 Task: Search one way flight ticket for 4 adults, 2 children, 2 infants in seat and 1 infant on lap in premium economy from Bloomington/normal: Central Illinois Regional Airport At Bloomington-normal to Fort Wayne: Fort Wayne International Airport on 5-4-2023. Choice of flights is Southwest. Number of bags: 2 checked bags. Price is upto 84000. Outbound departure time preference is 15:15.
Action: Mouse moved to (365, 337)
Screenshot: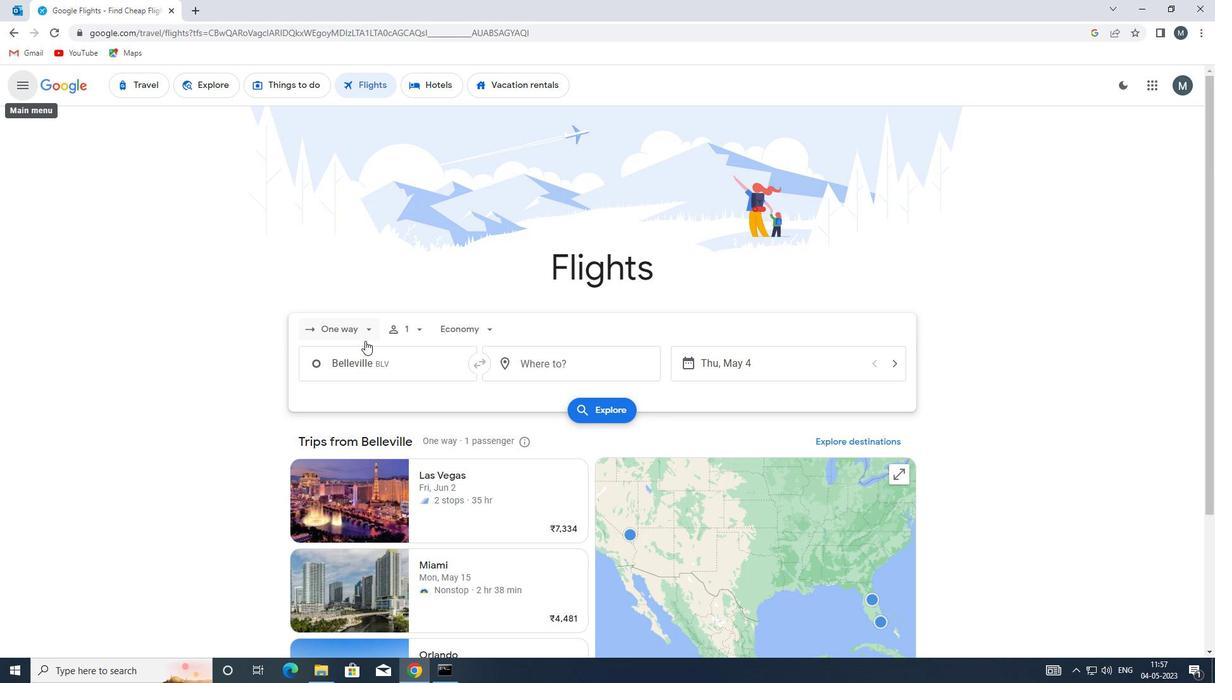 
Action: Mouse pressed left at (365, 337)
Screenshot: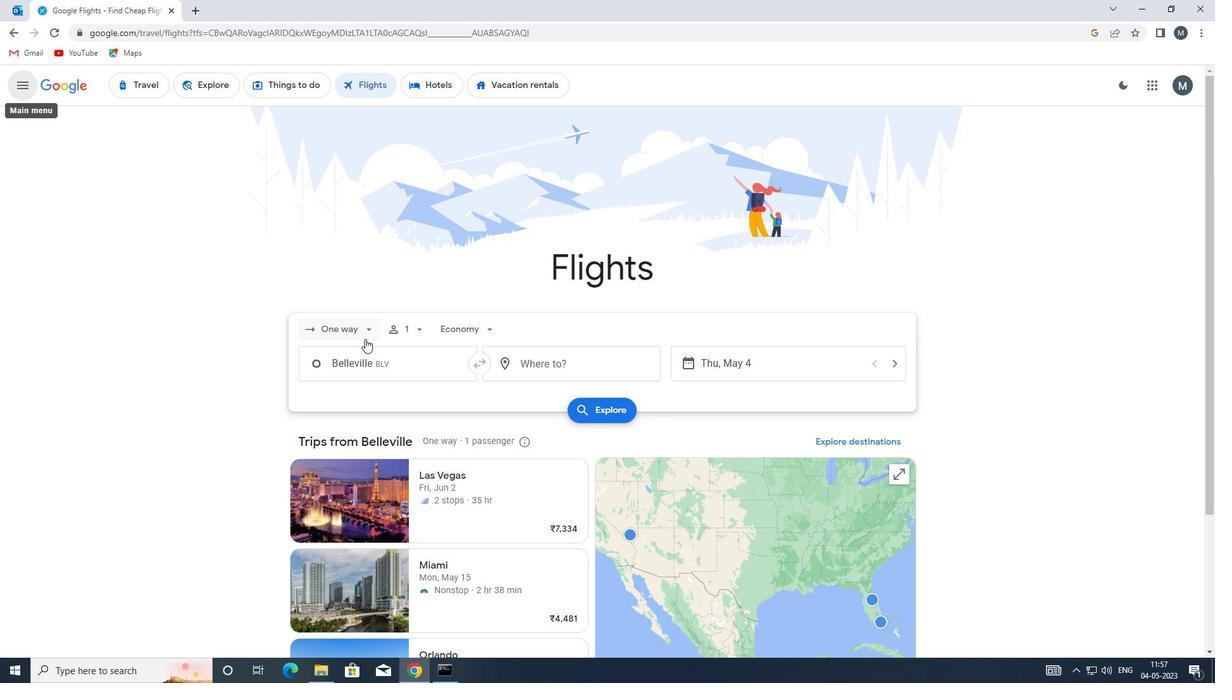 
Action: Mouse moved to (370, 385)
Screenshot: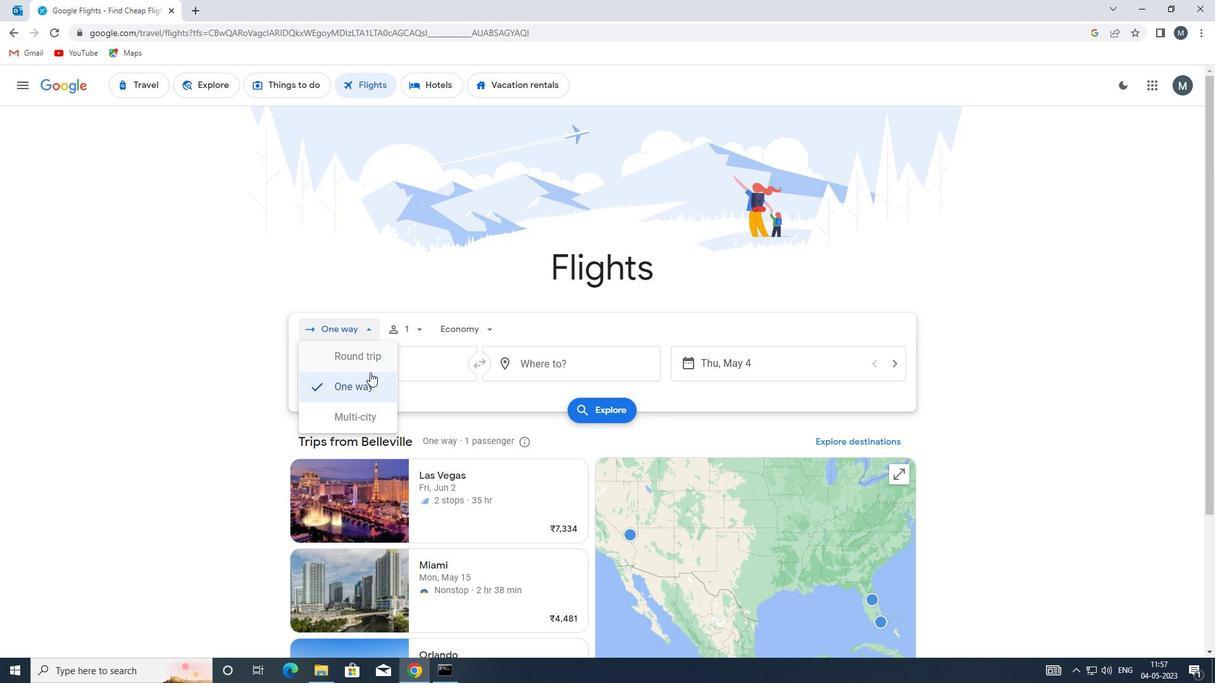 
Action: Mouse pressed left at (370, 385)
Screenshot: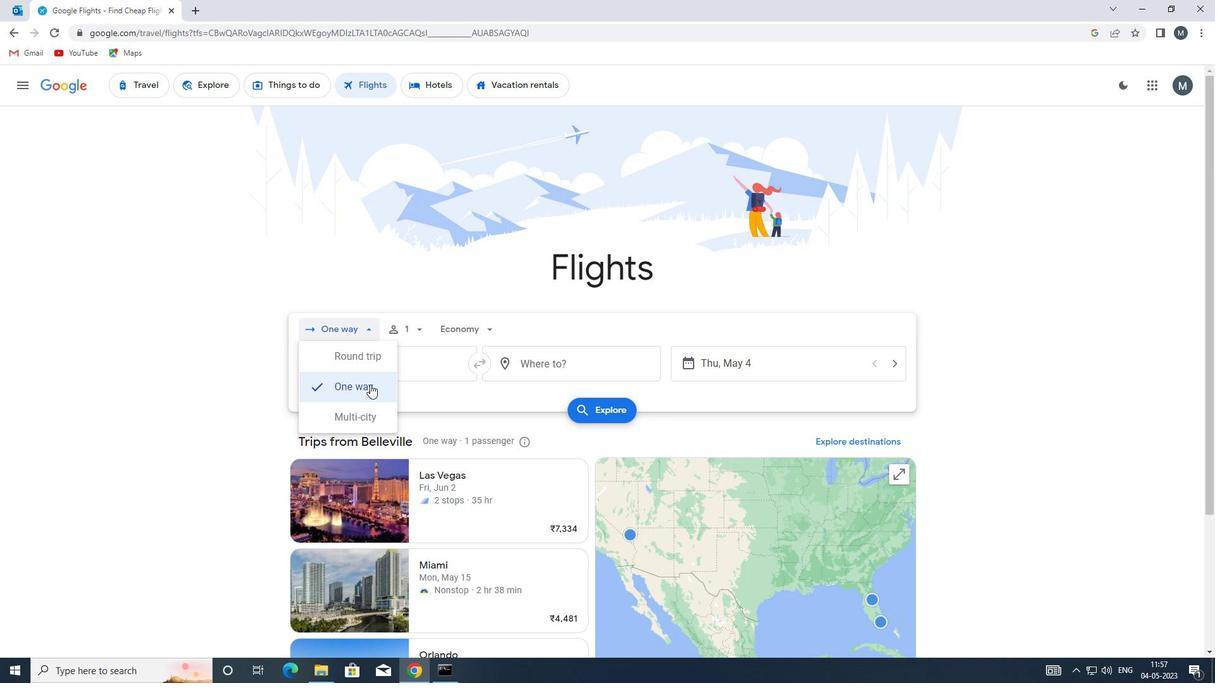 
Action: Mouse moved to (421, 333)
Screenshot: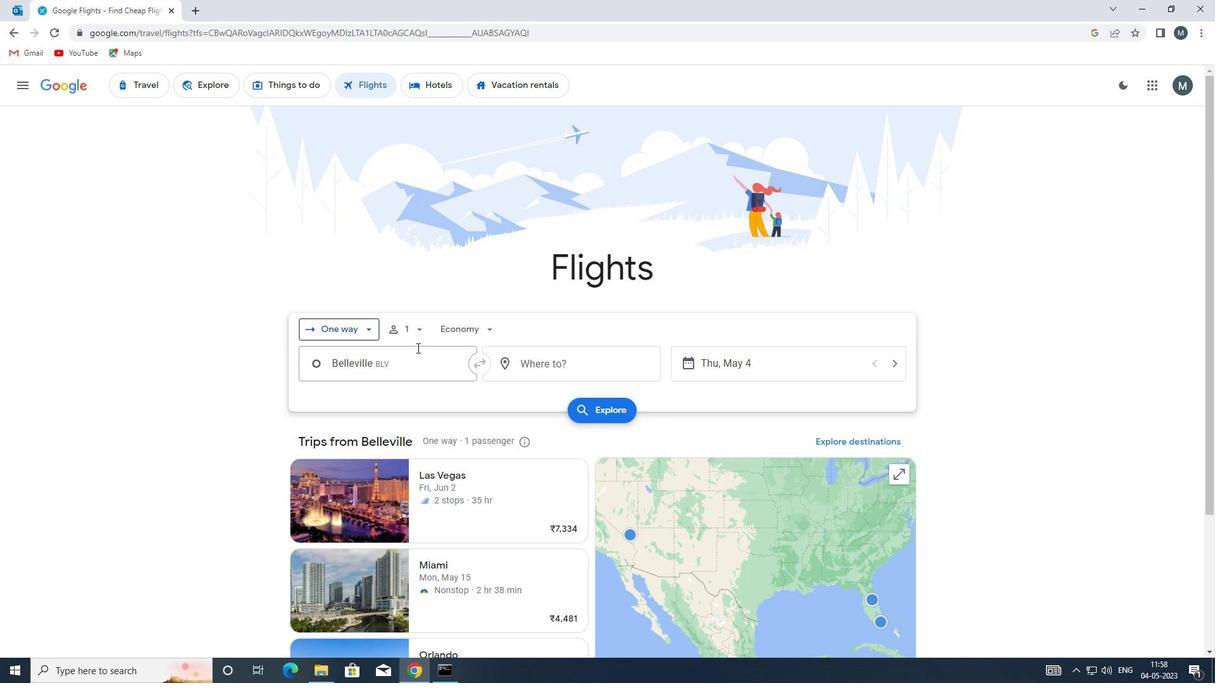 
Action: Mouse pressed left at (421, 333)
Screenshot: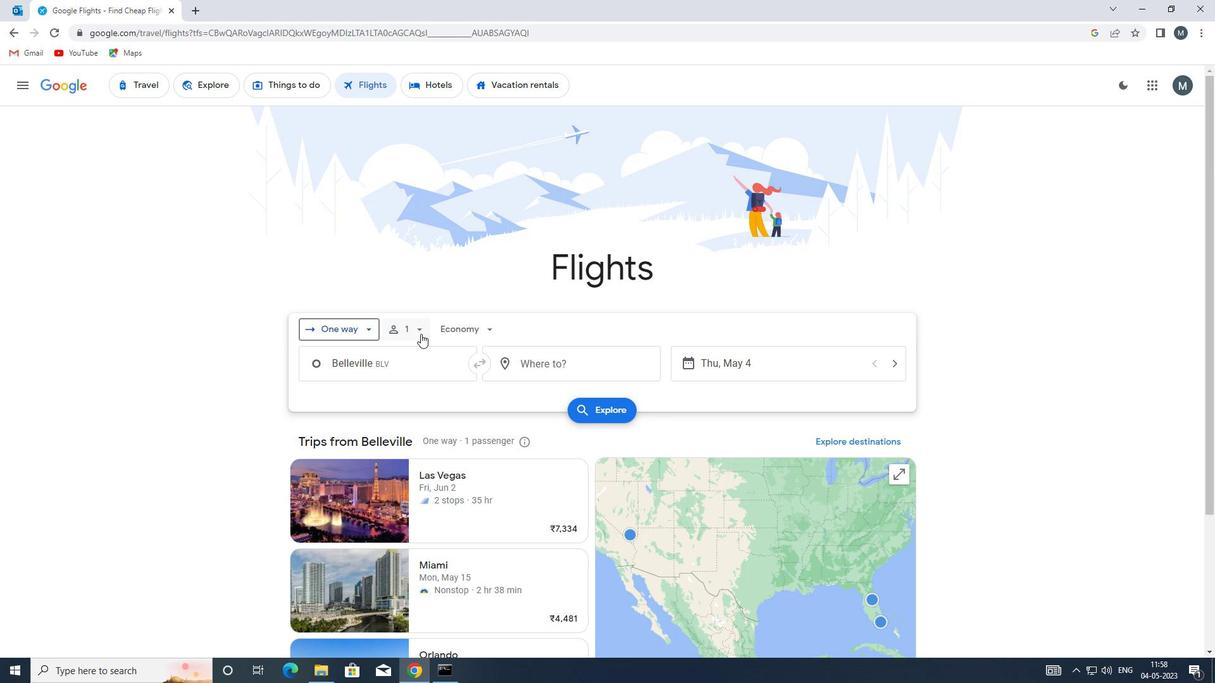 
Action: Mouse moved to (521, 363)
Screenshot: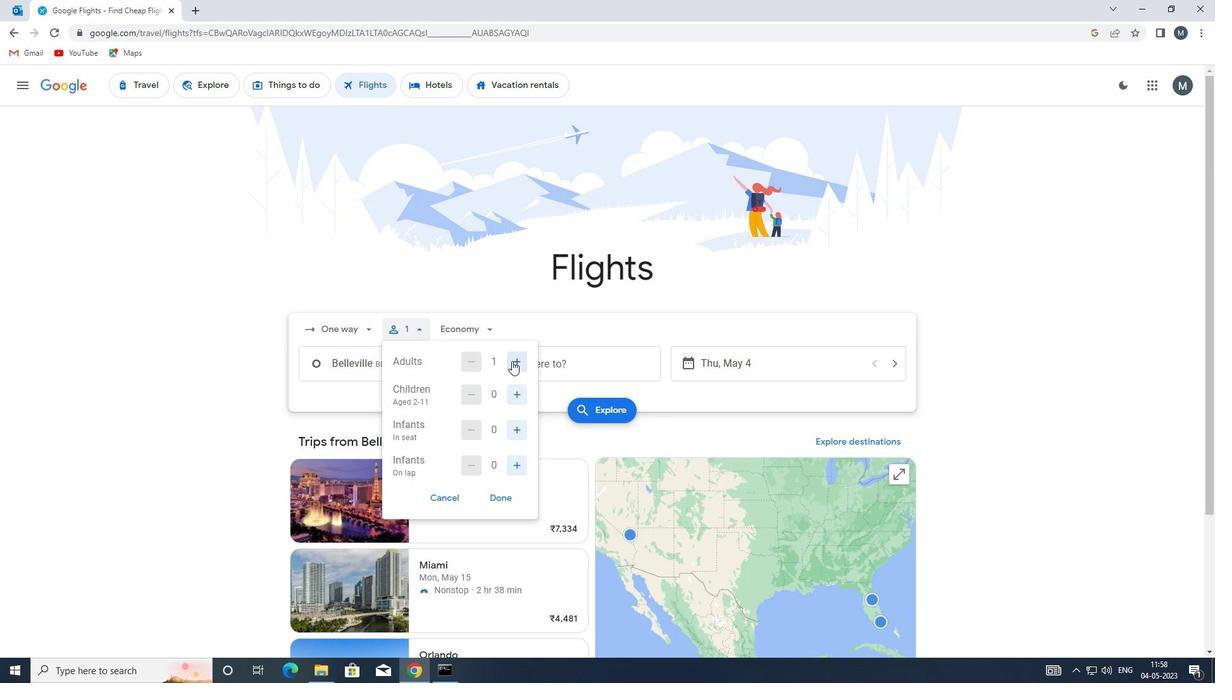 
Action: Mouse pressed left at (521, 363)
Screenshot: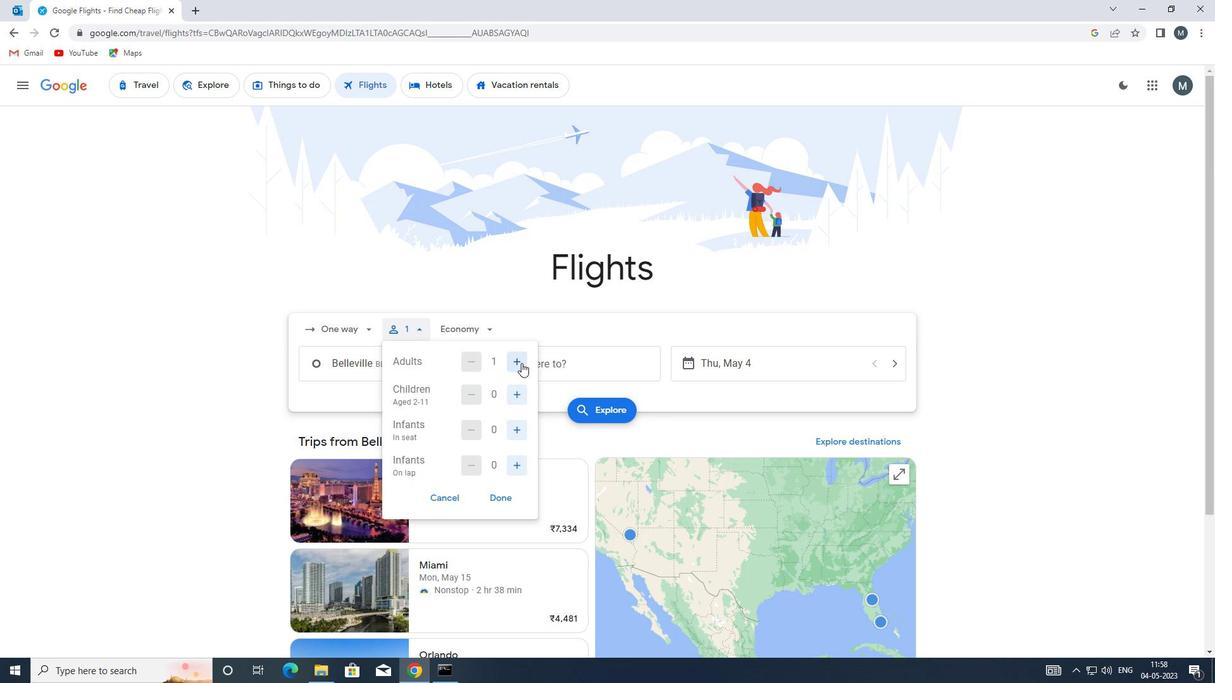 
Action: Mouse moved to (522, 363)
Screenshot: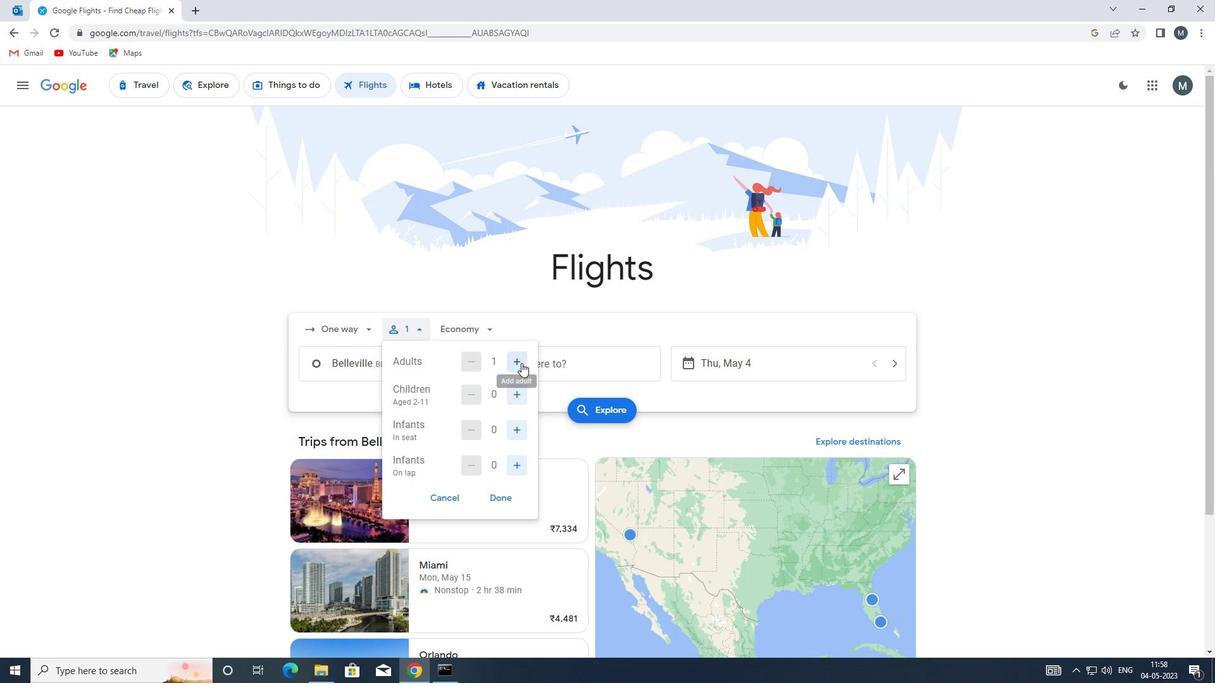 
Action: Mouse pressed left at (522, 363)
Screenshot: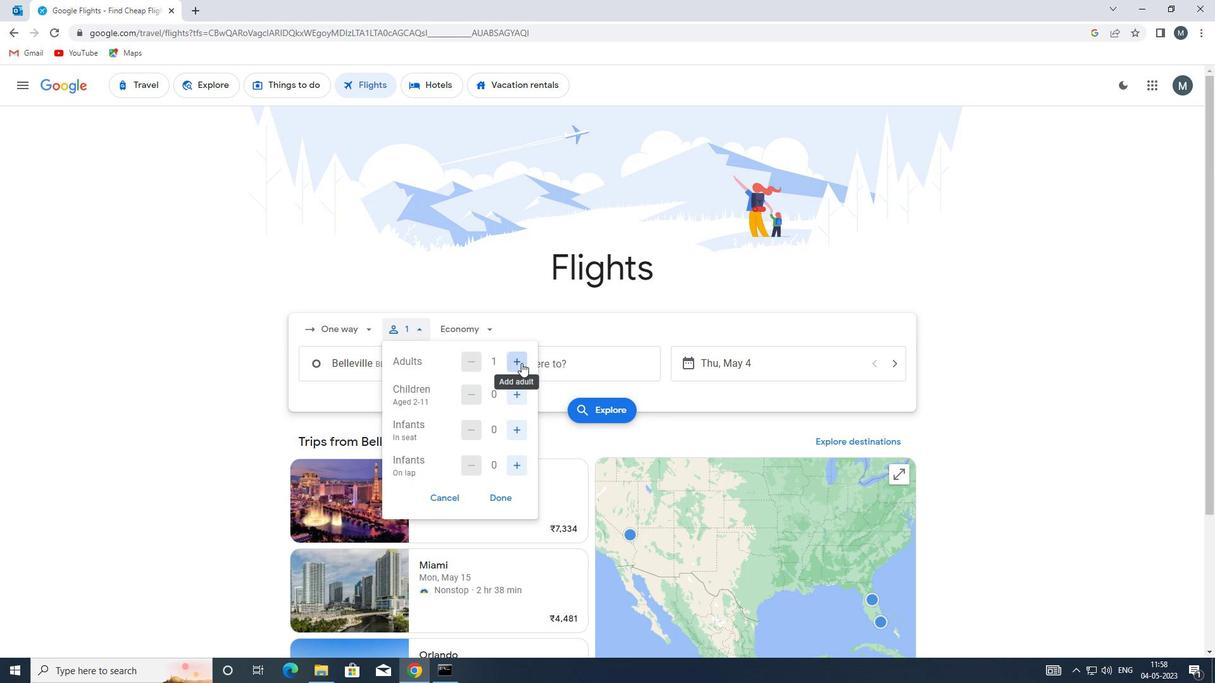 
Action: Mouse pressed left at (522, 363)
Screenshot: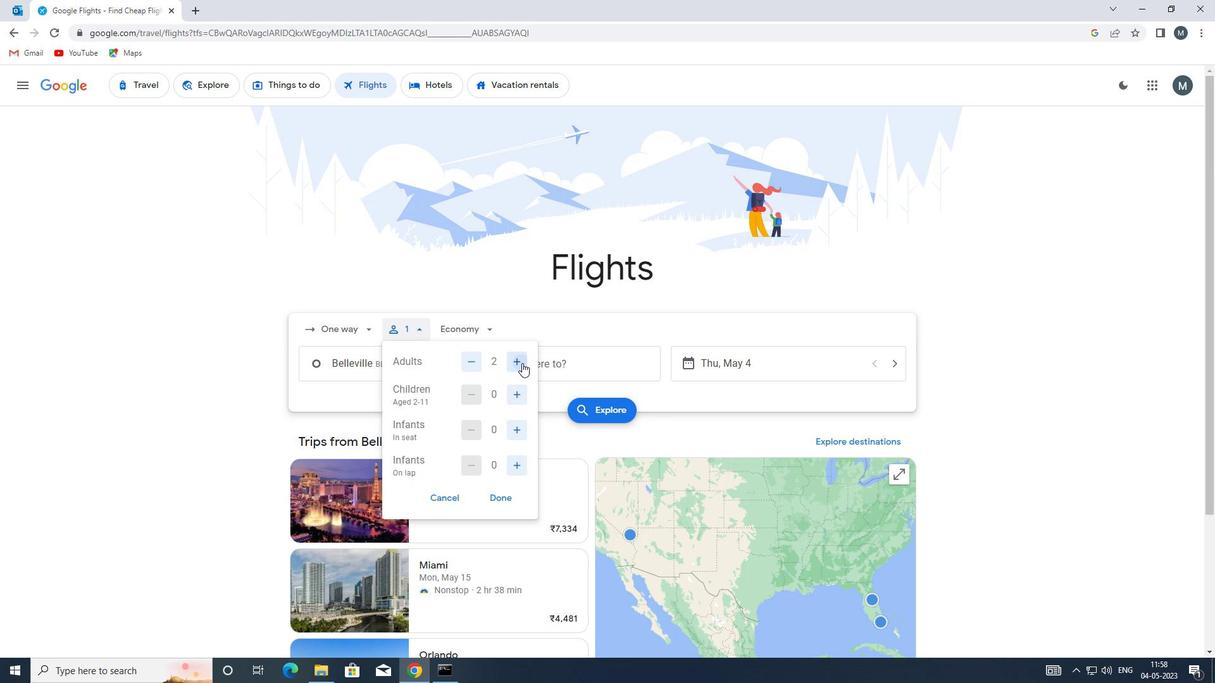 
Action: Mouse moved to (518, 396)
Screenshot: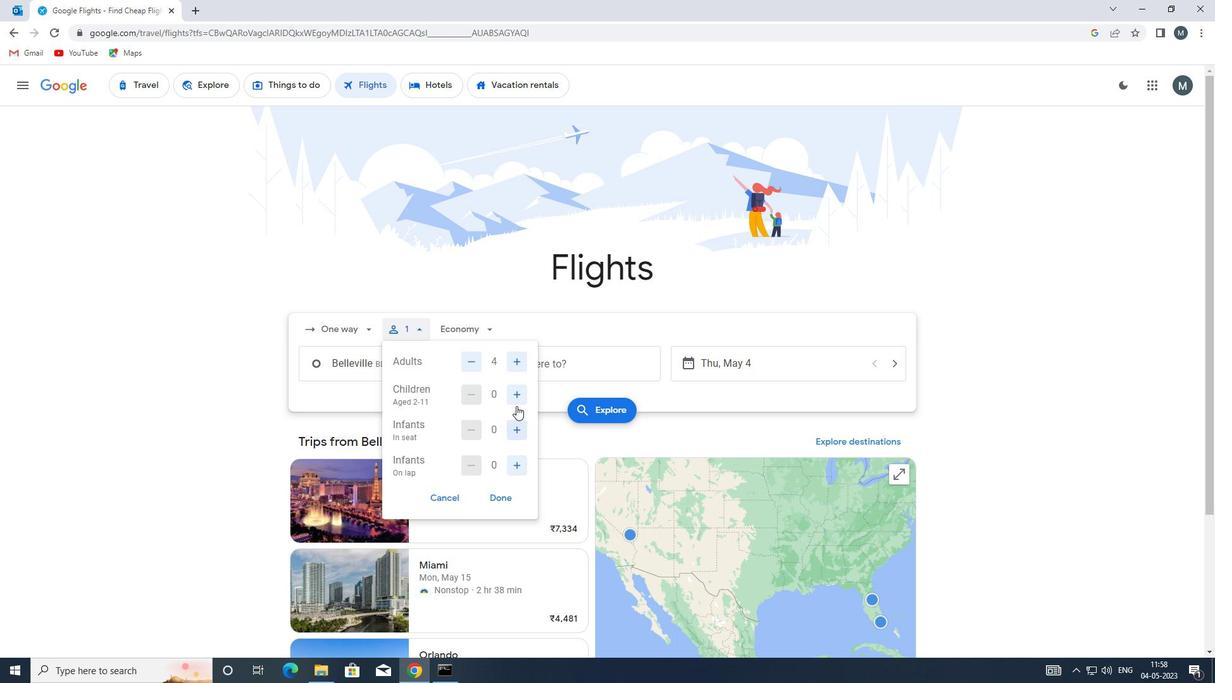 
Action: Mouse pressed left at (518, 396)
Screenshot: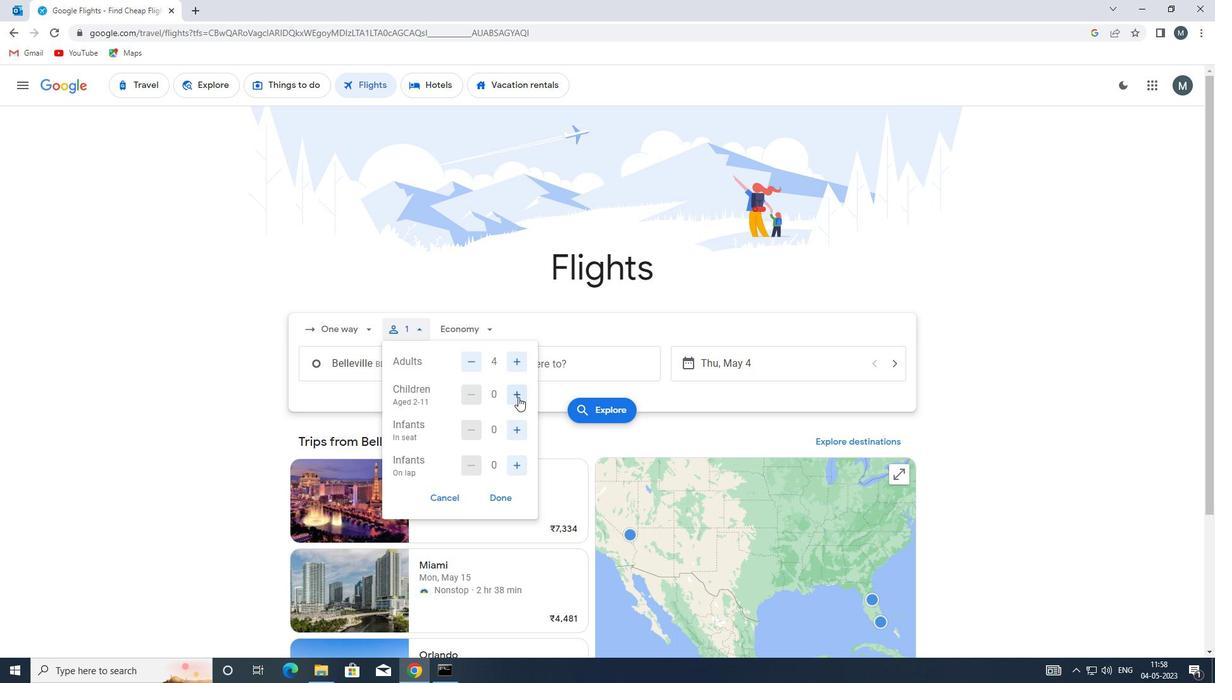 
Action: Mouse pressed left at (518, 396)
Screenshot: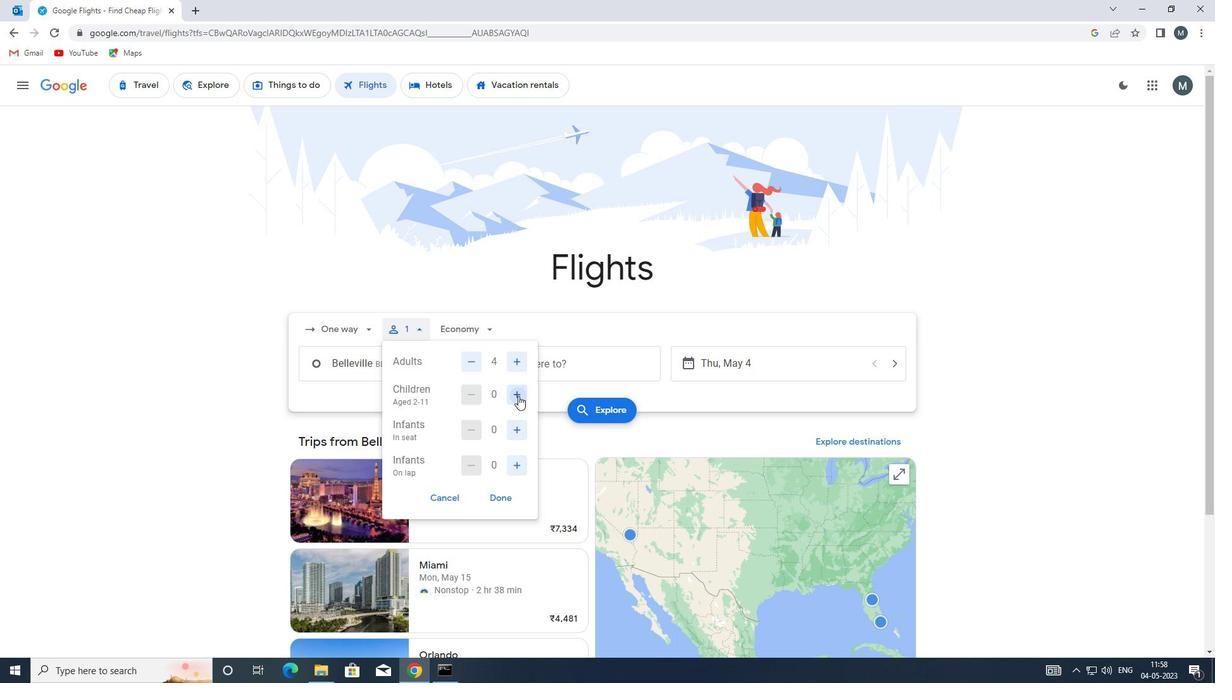 
Action: Mouse moved to (511, 431)
Screenshot: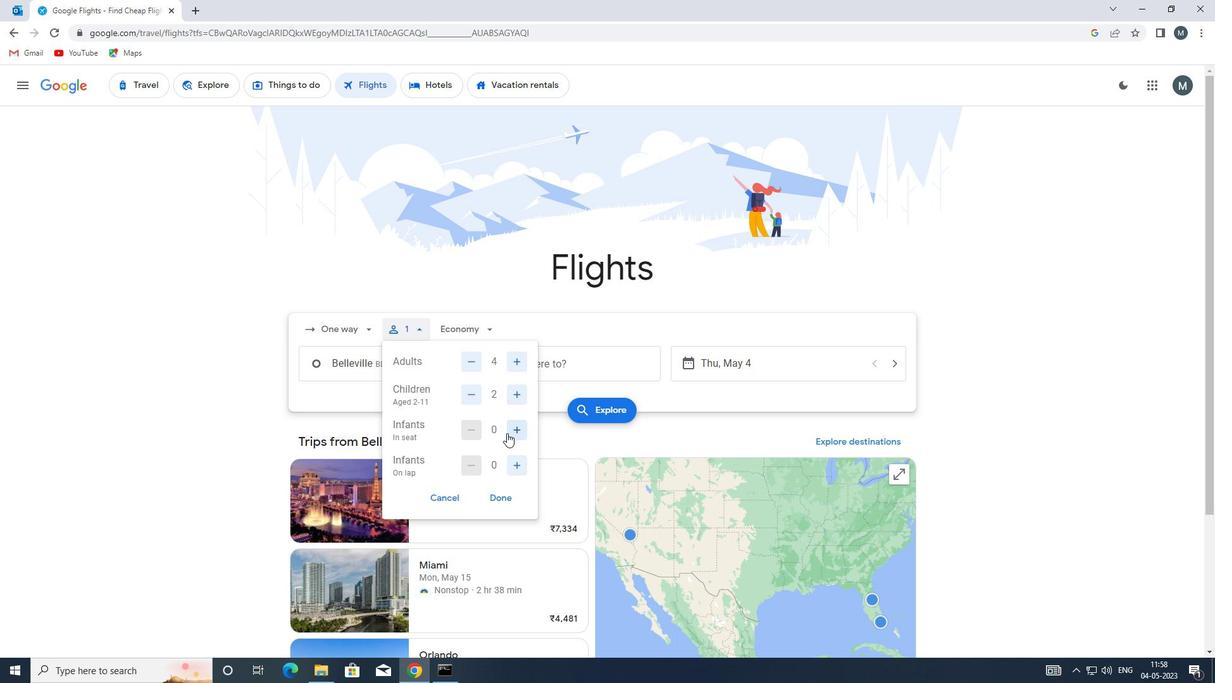 
Action: Mouse pressed left at (511, 431)
Screenshot: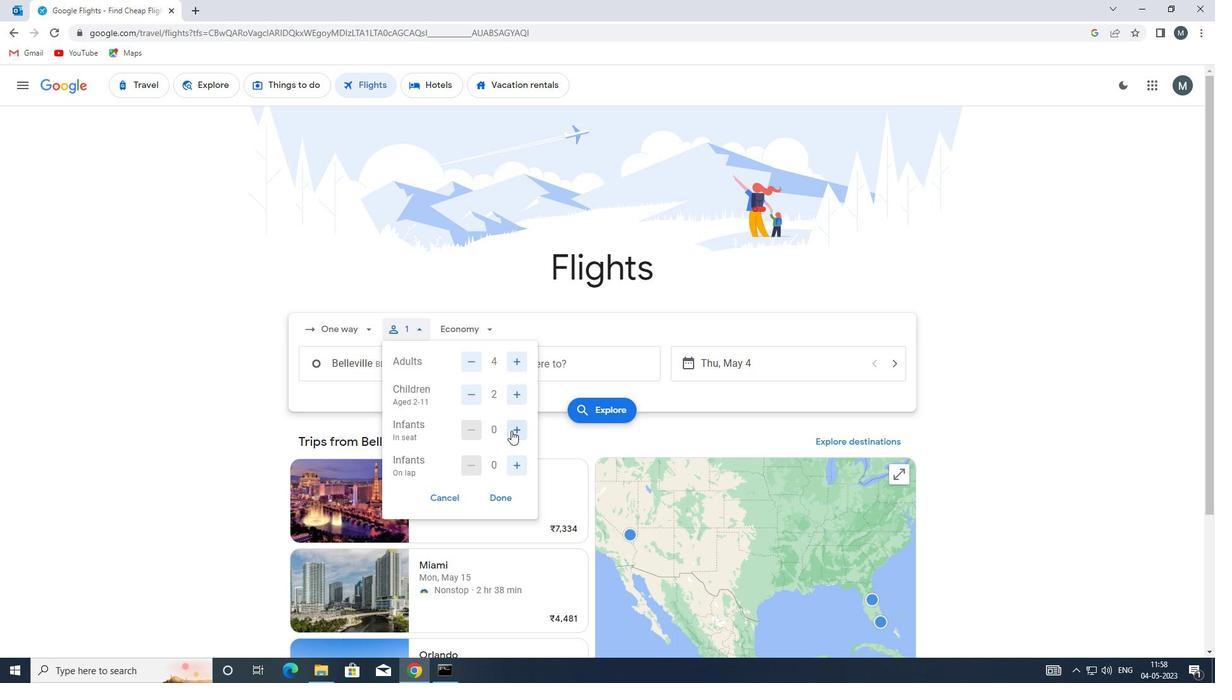 
Action: Mouse pressed left at (511, 431)
Screenshot: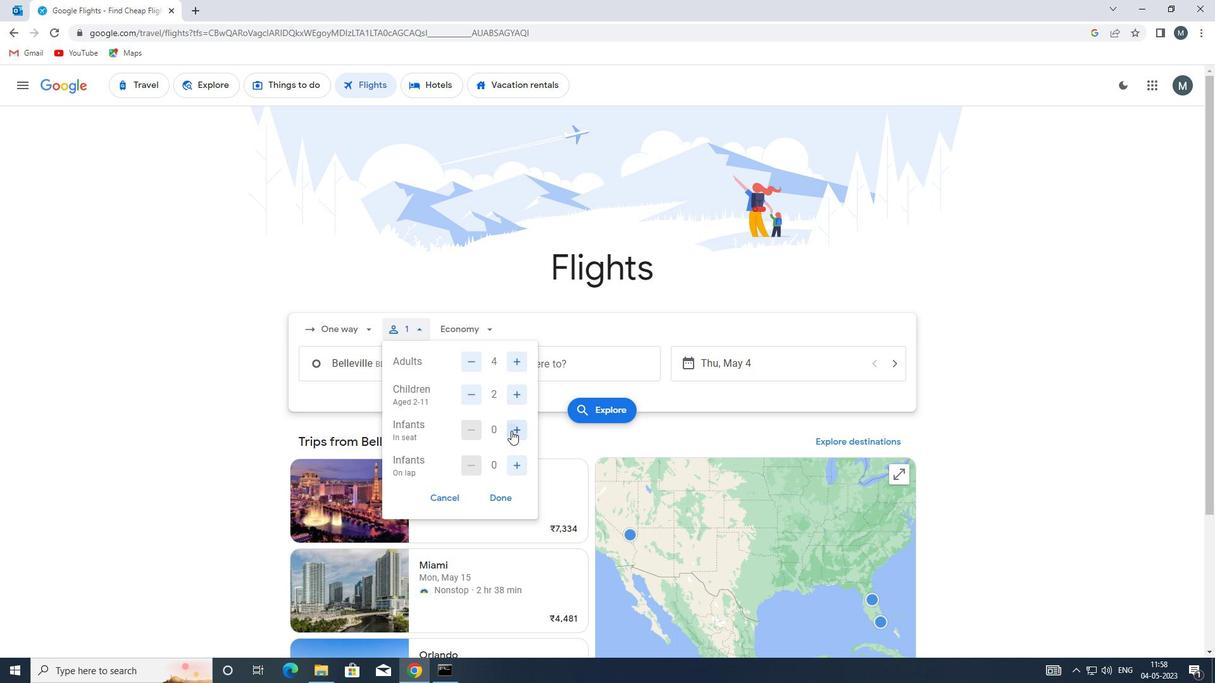 
Action: Mouse moved to (513, 461)
Screenshot: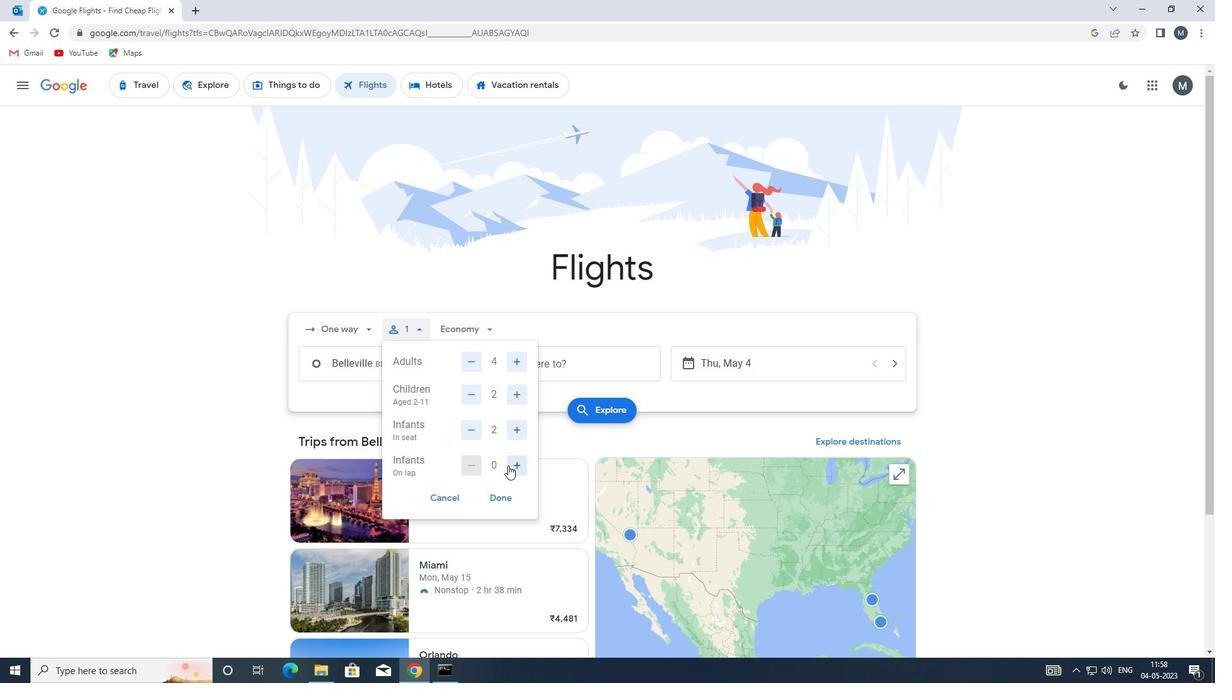 
Action: Mouse pressed left at (513, 461)
Screenshot: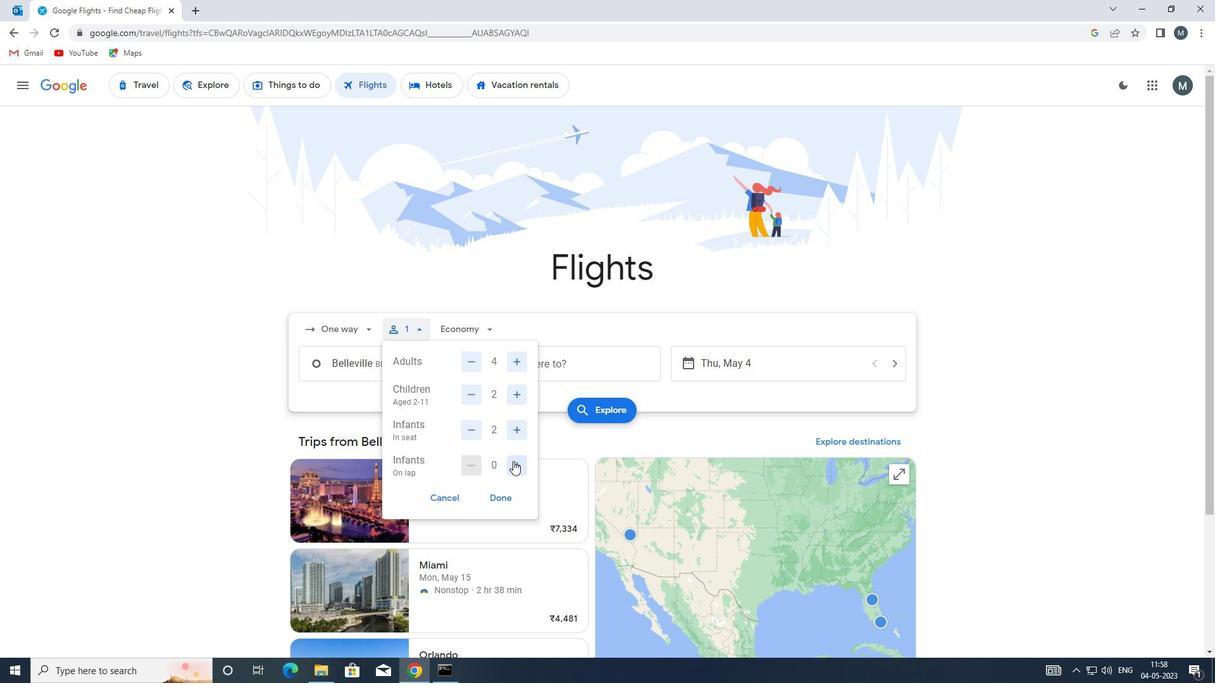 
Action: Mouse moved to (509, 490)
Screenshot: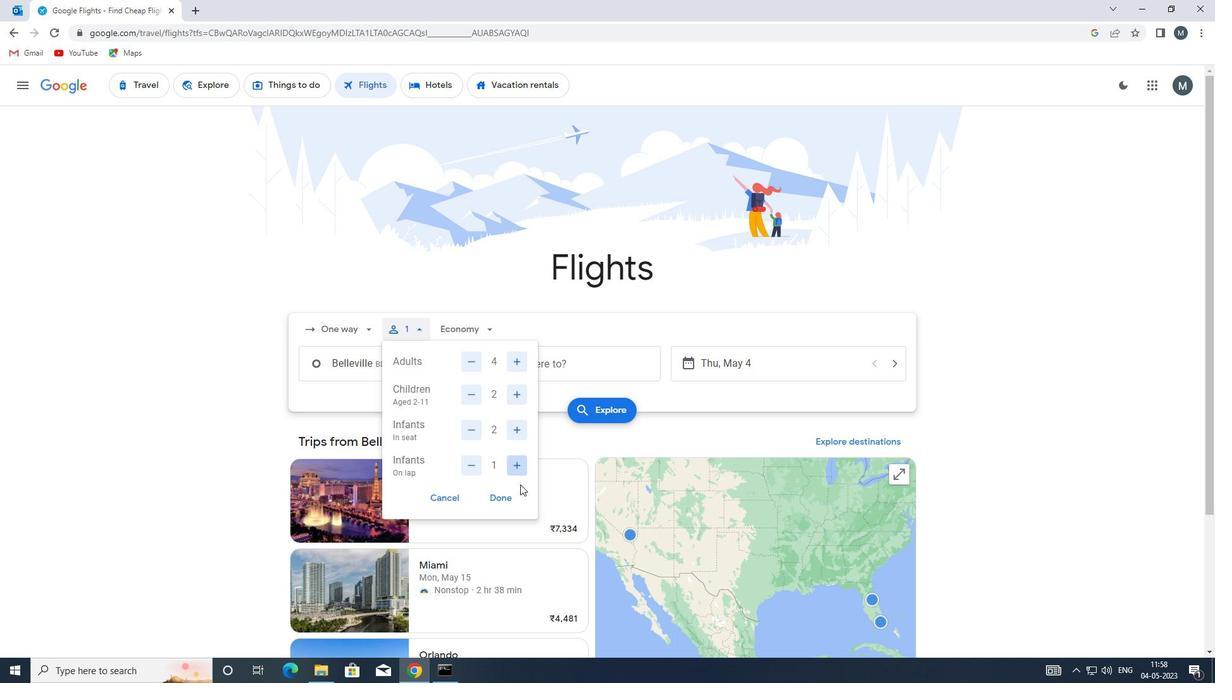 
Action: Mouse pressed left at (509, 490)
Screenshot: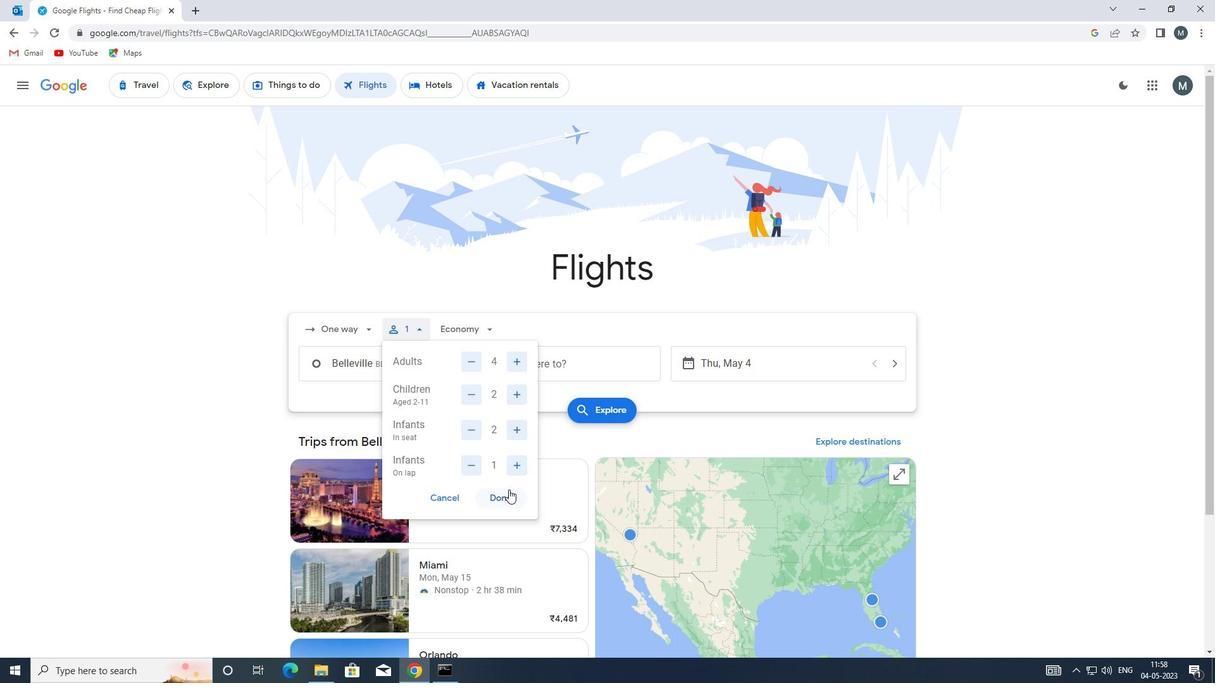 
Action: Mouse moved to (460, 321)
Screenshot: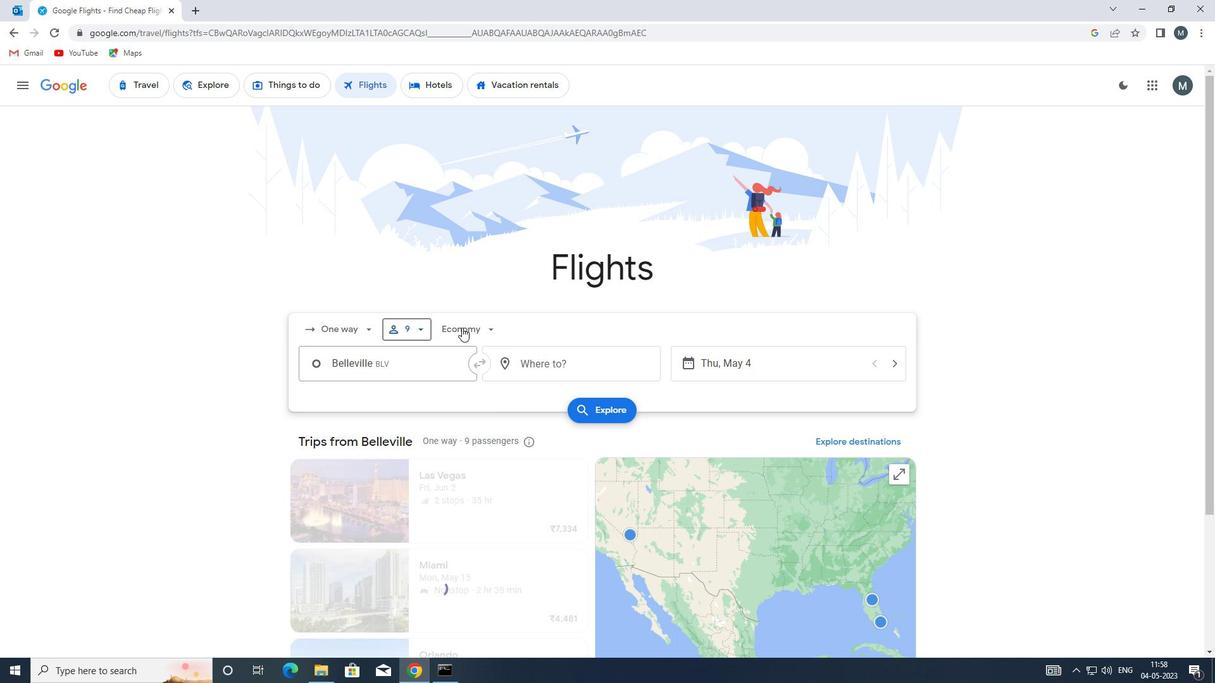 
Action: Mouse pressed left at (460, 321)
Screenshot: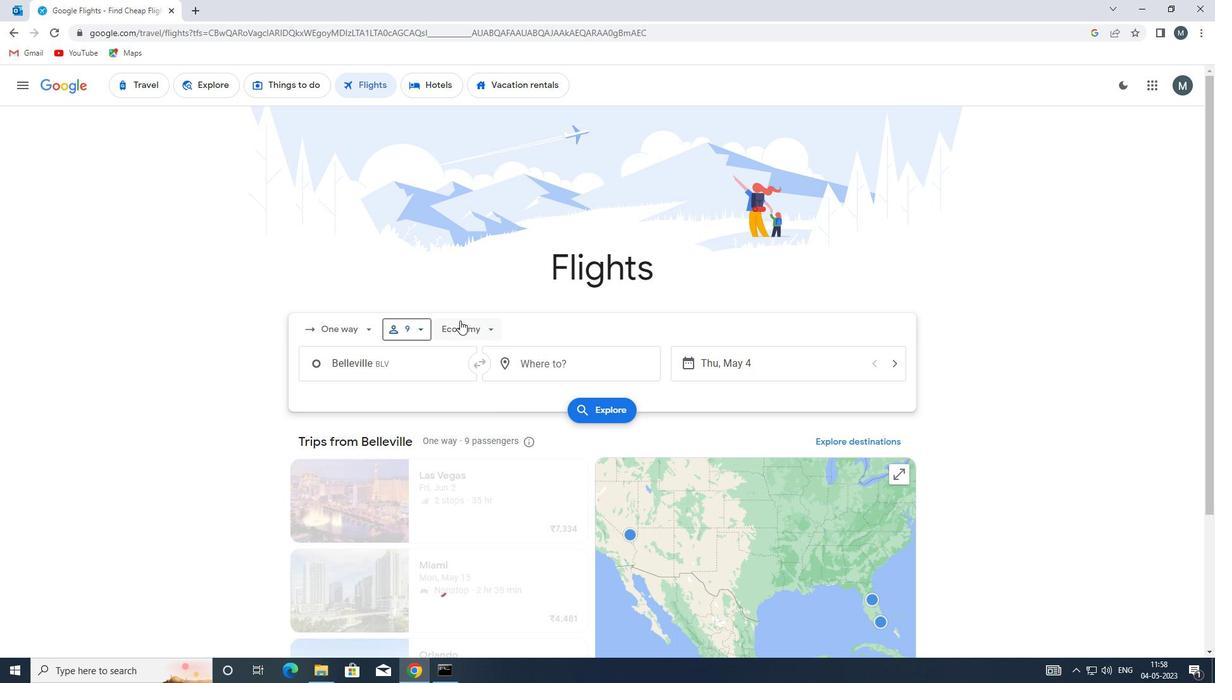 
Action: Mouse moved to (503, 390)
Screenshot: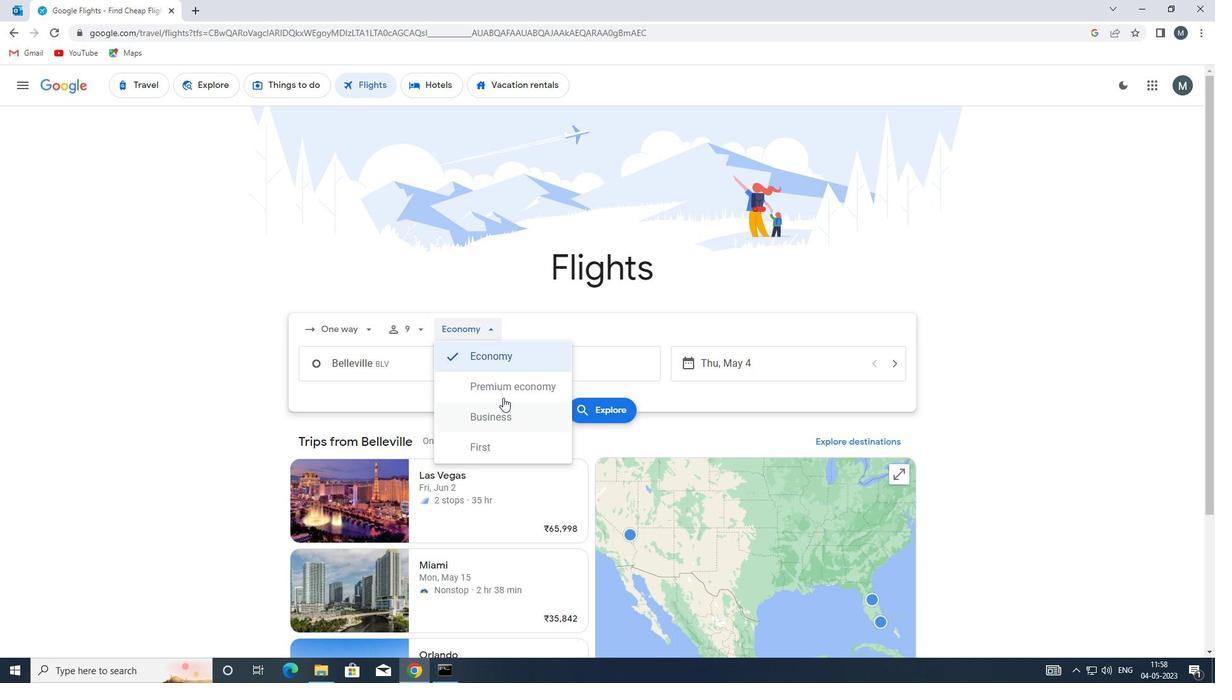 
Action: Mouse pressed left at (503, 390)
Screenshot: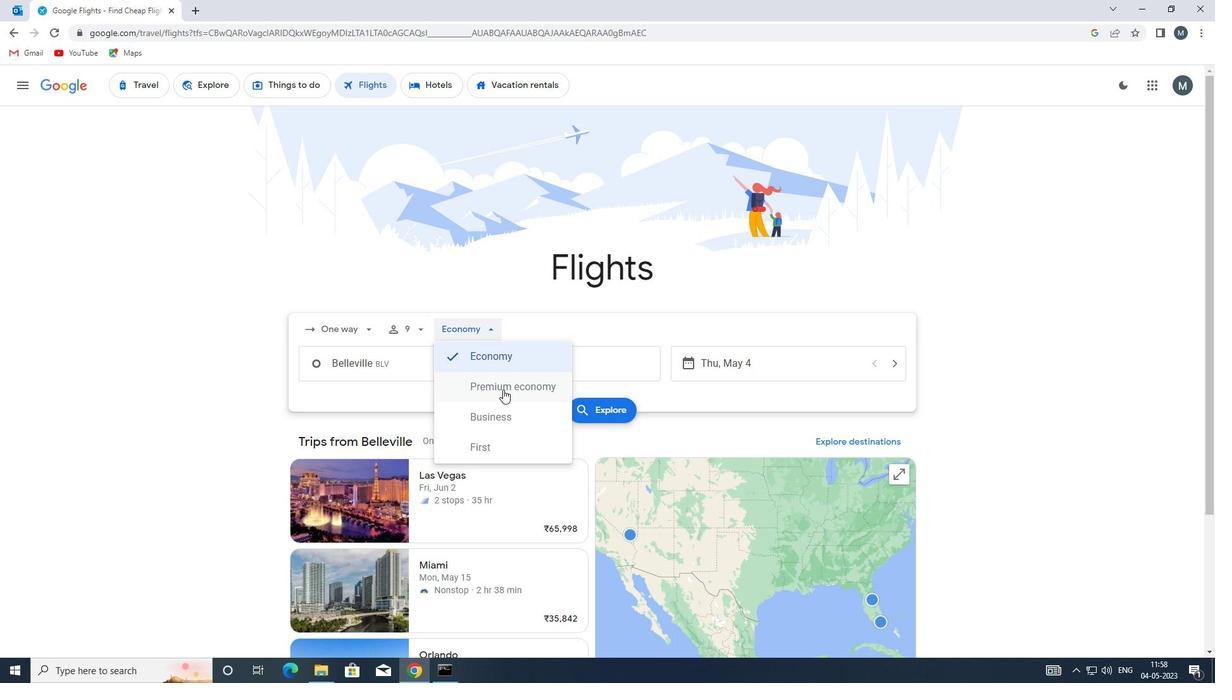 
Action: Mouse moved to (434, 371)
Screenshot: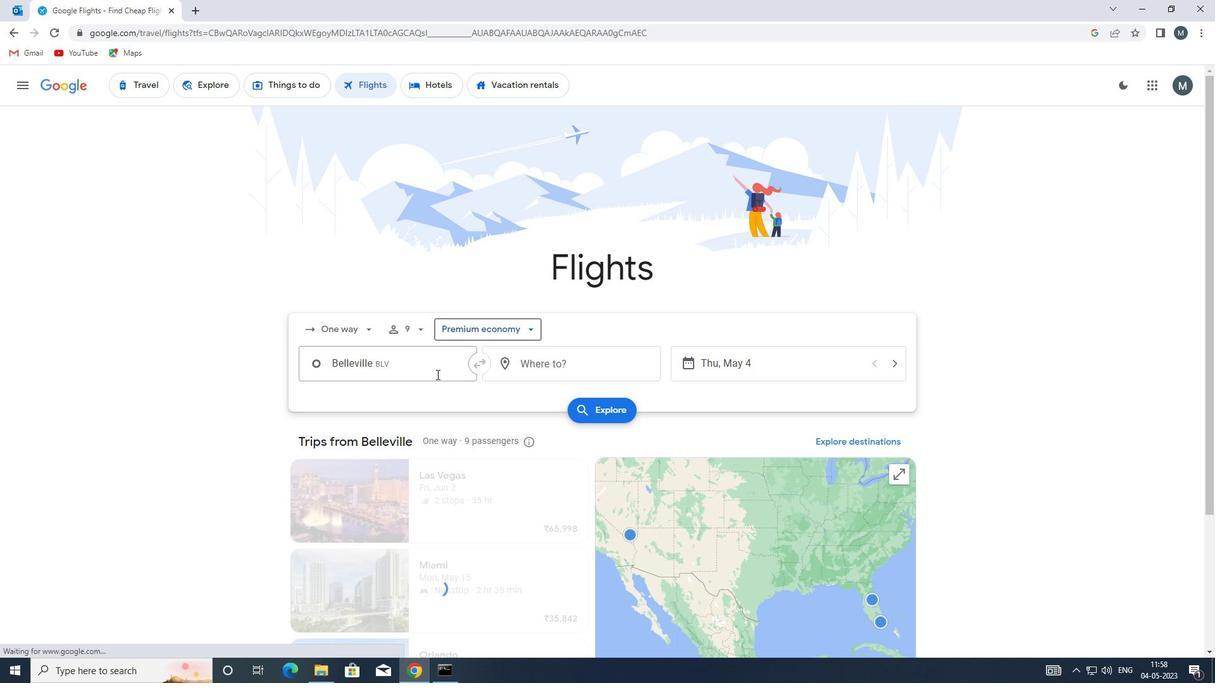
Action: Mouse pressed left at (434, 371)
Screenshot: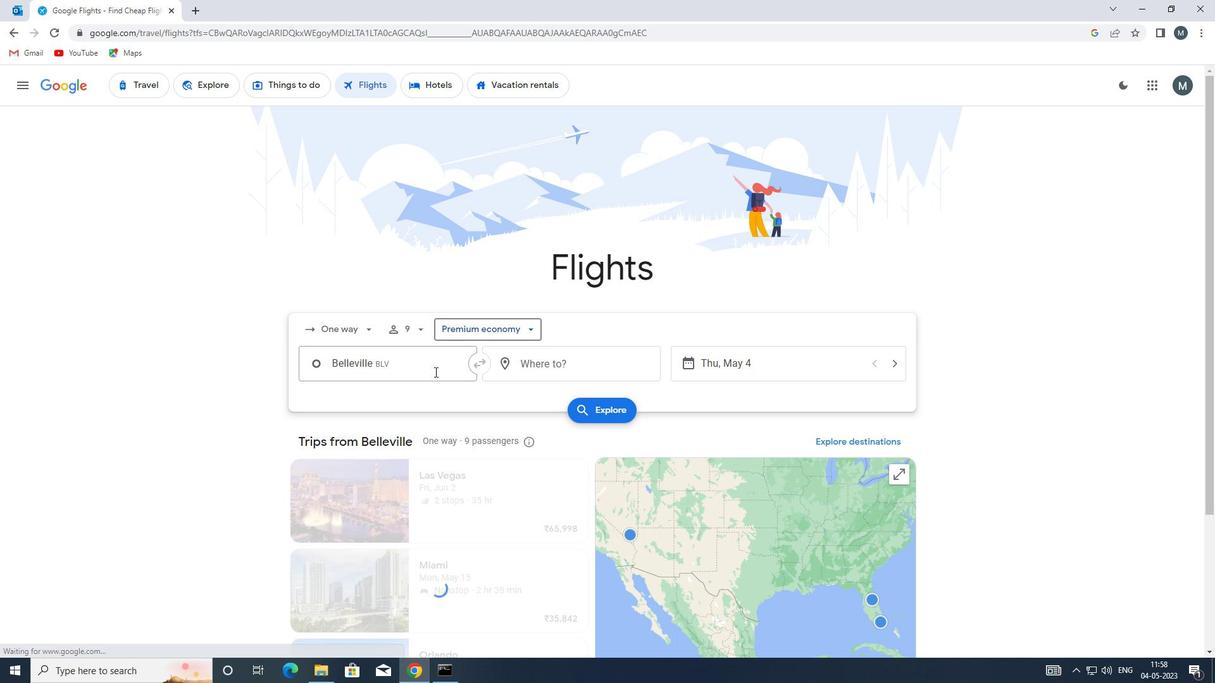 
Action: Mouse moved to (433, 371)
Screenshot: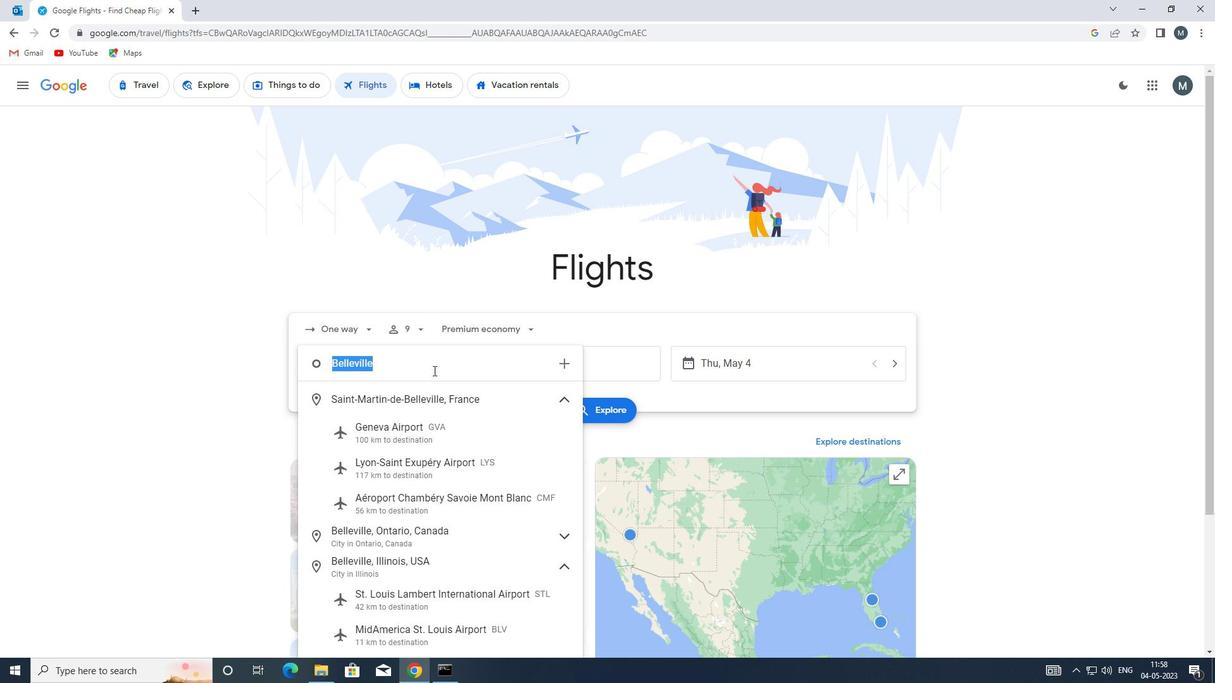 
Action: Key pressed bmi
Screenshot: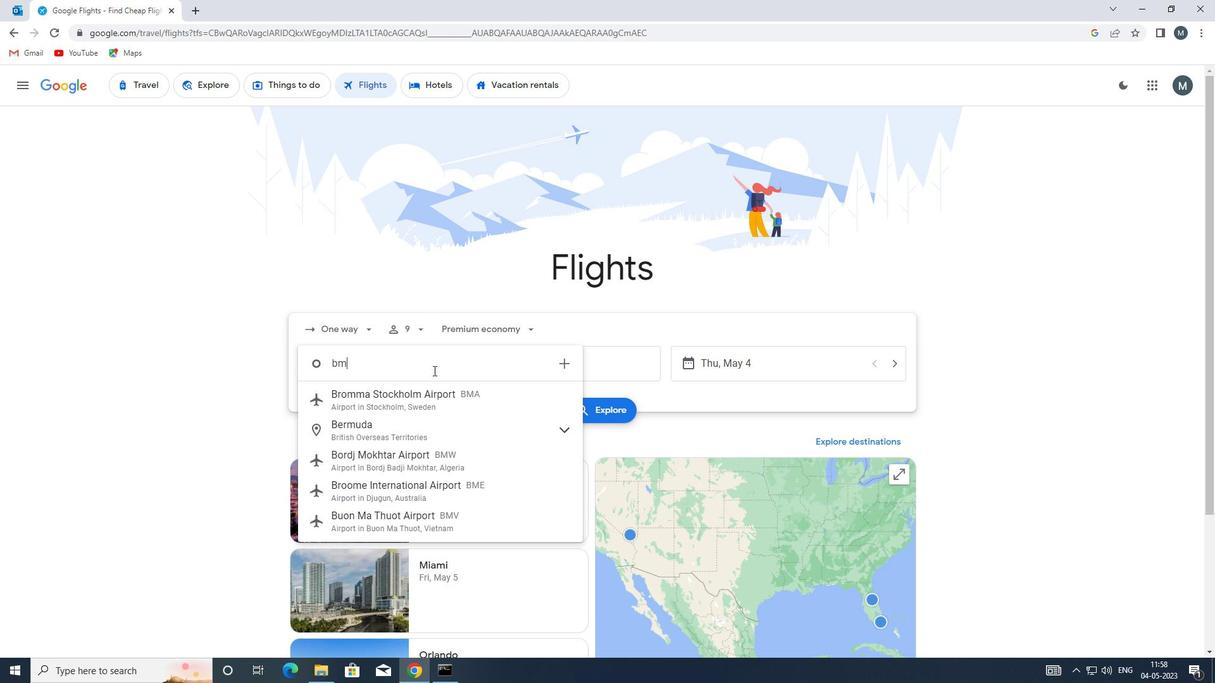 
Action: Mouse moved to (436, 399)
Screenshot: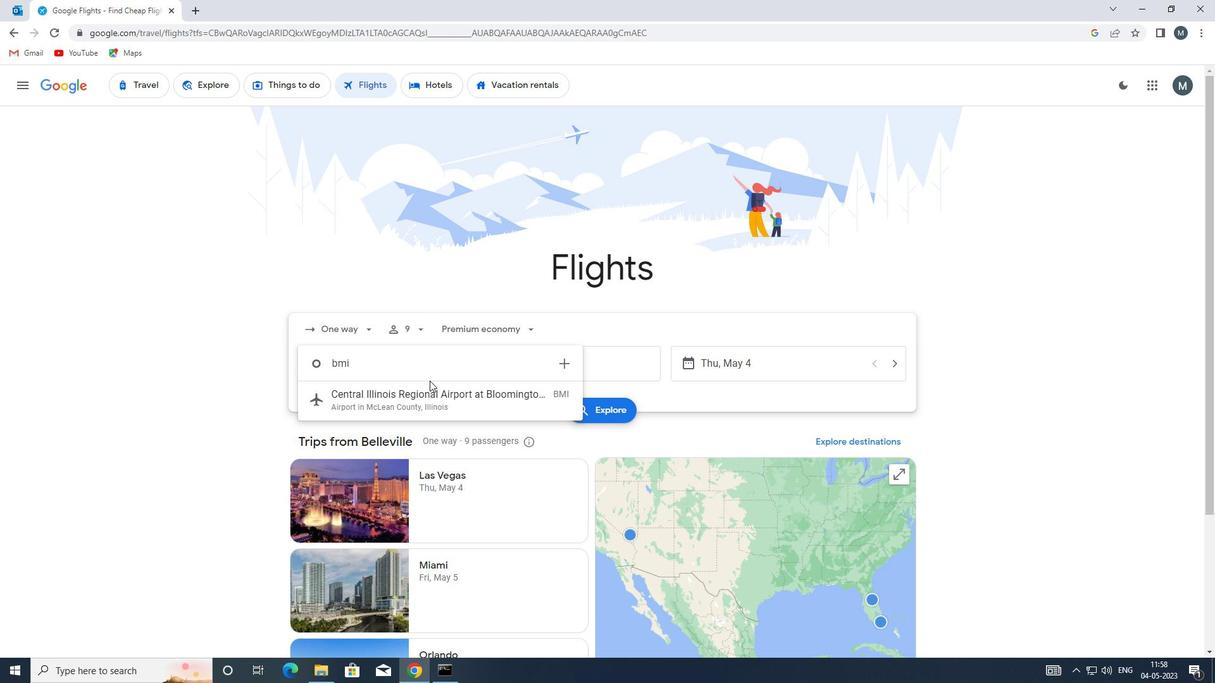
Action: Mouse pressed left at (436, 399)
Screenshot: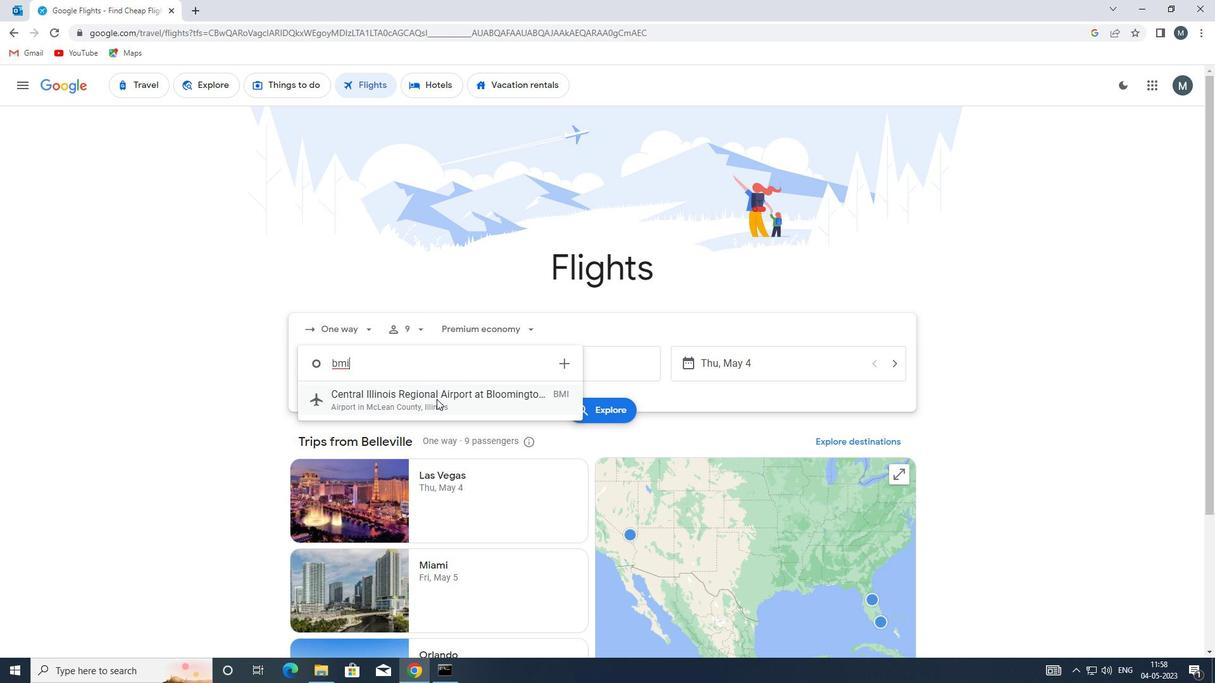 
Action: Mouse moved to (543, 366)
Screenshot: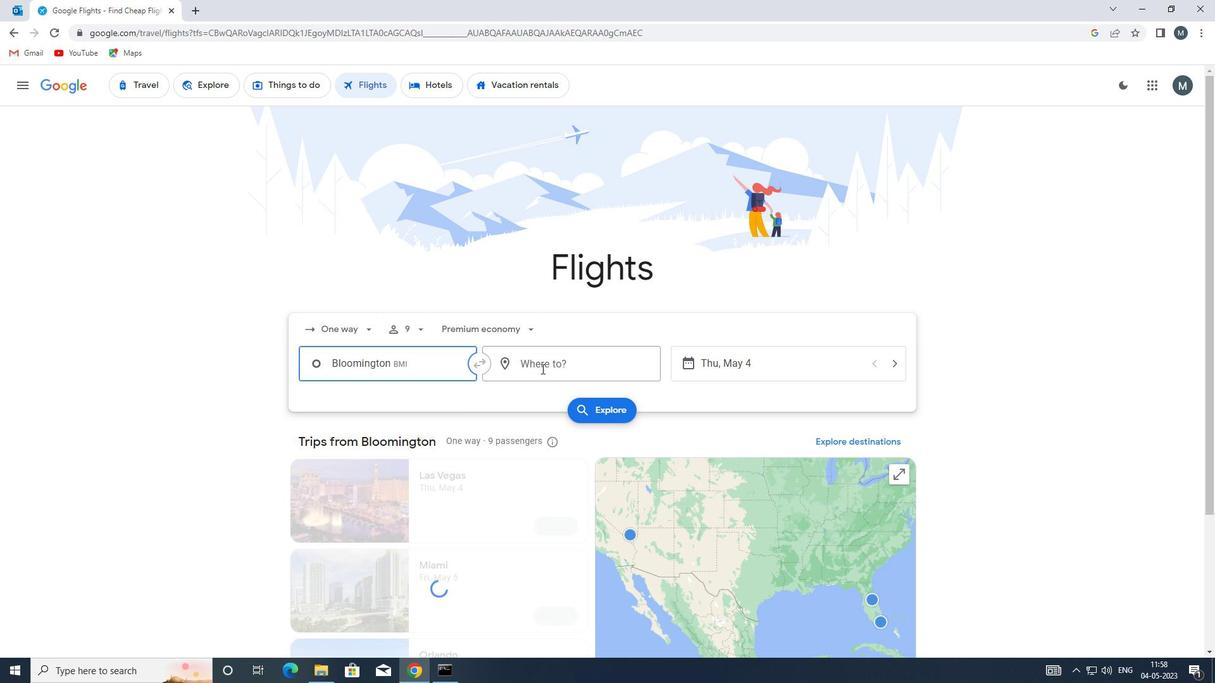 
Action: Mouse pressed left at (543, 366)
Screenshot: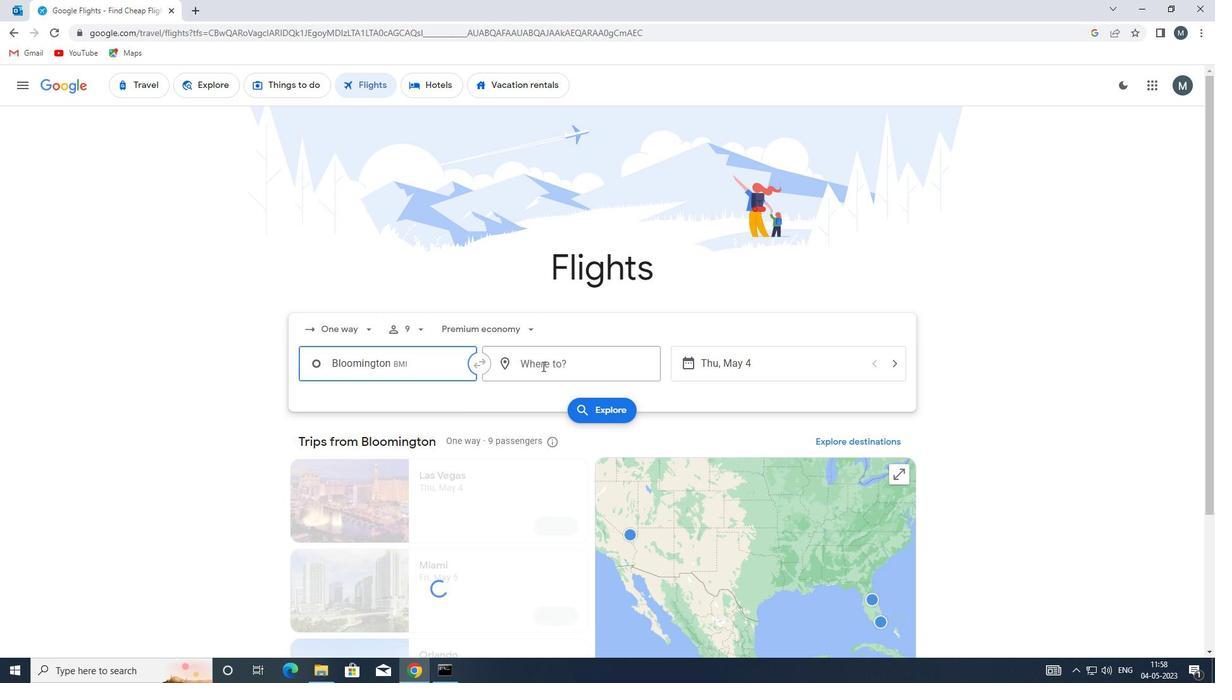 
Action: Key pressed fw
Screenshot: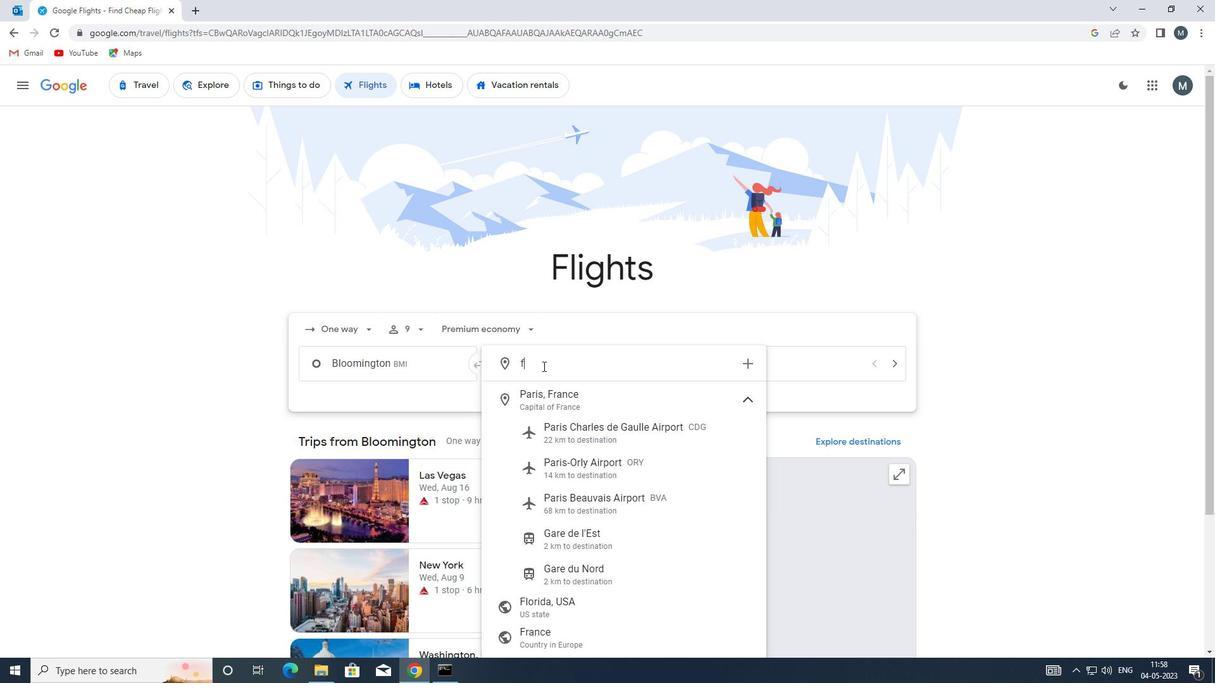 
Action: Mouse moved to (577, 390)
Screenshot: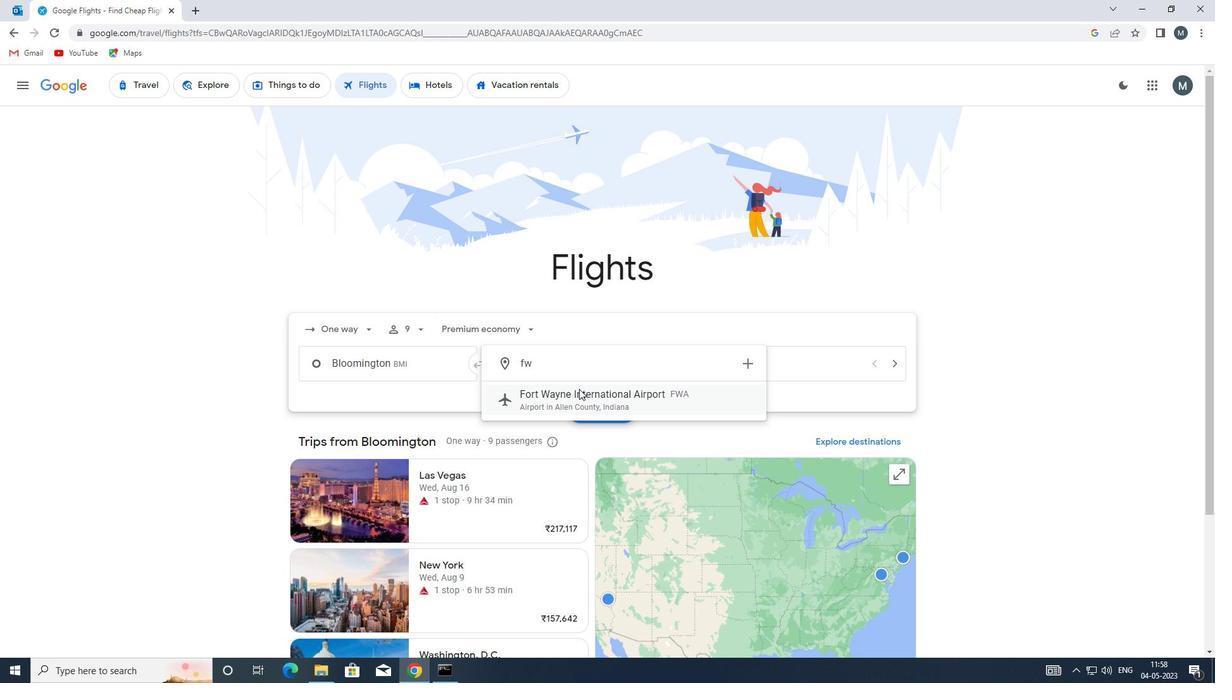 
Action: Mouse pressed left at (577, 390)
Screenshot: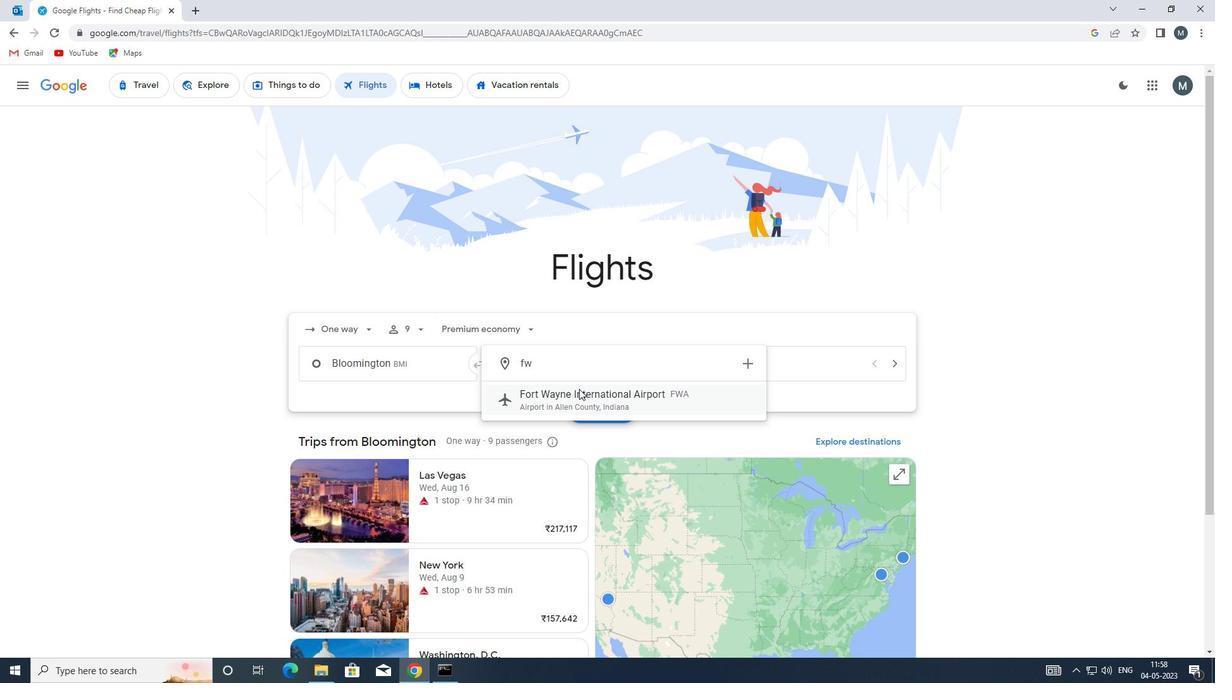 
Action: Mouse moved to (702, 362)
Screenshot: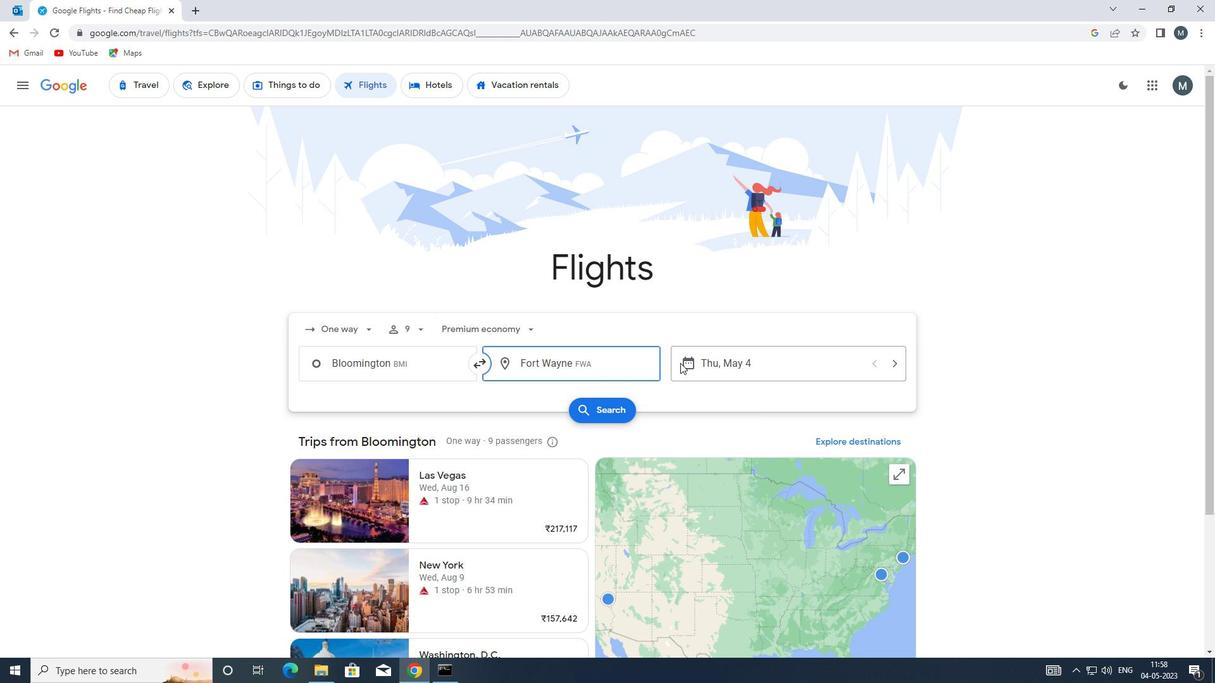 
Action: Mouse pressed left at (702, 362)
Screenshot: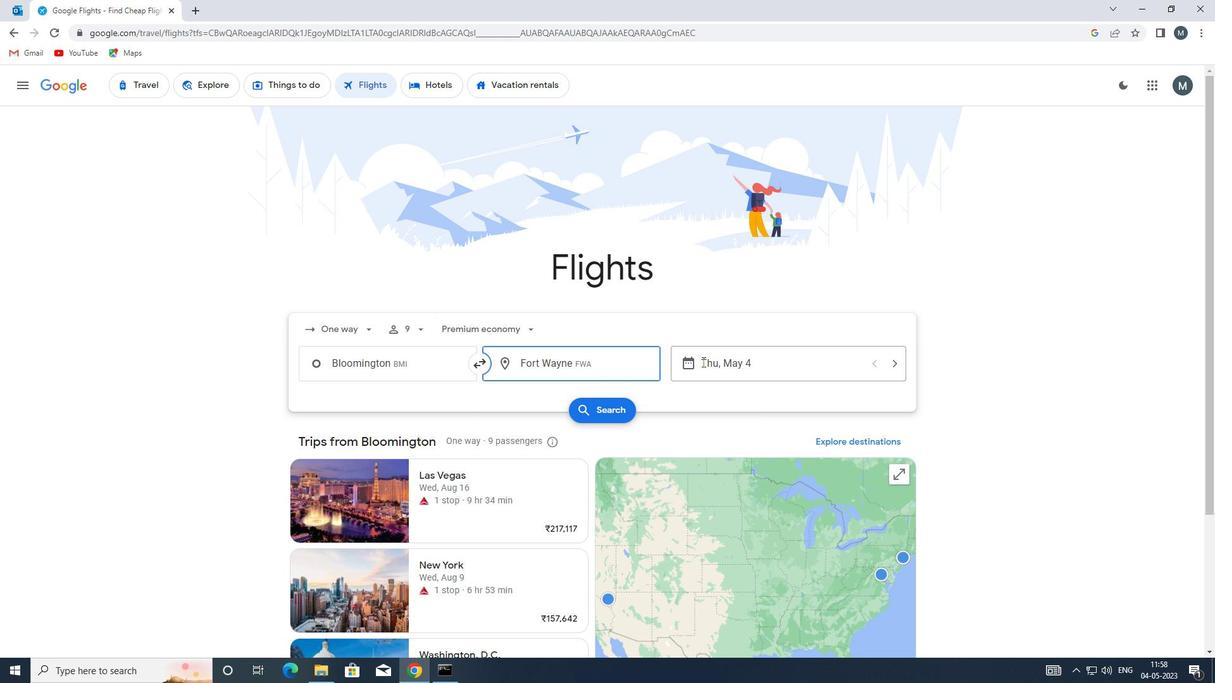 
Action: Mouse moved to (577, 428)
Screenshot: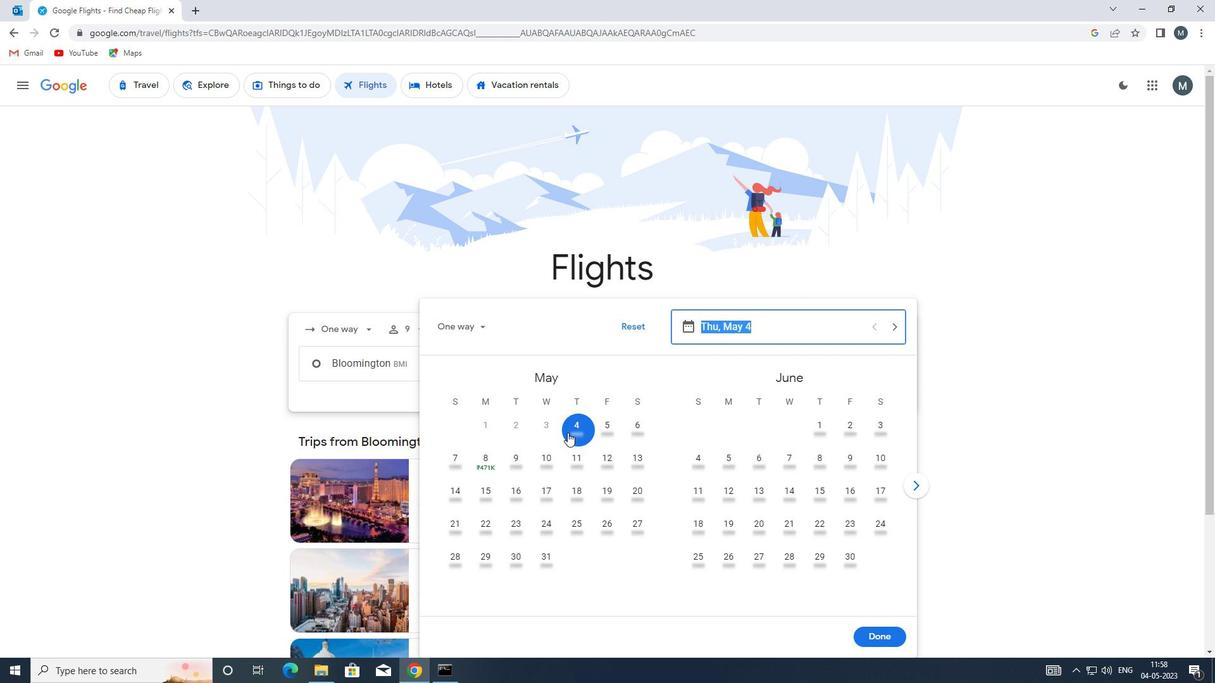 
Action: Mouse pressed left at (577, 428)
Screenshot: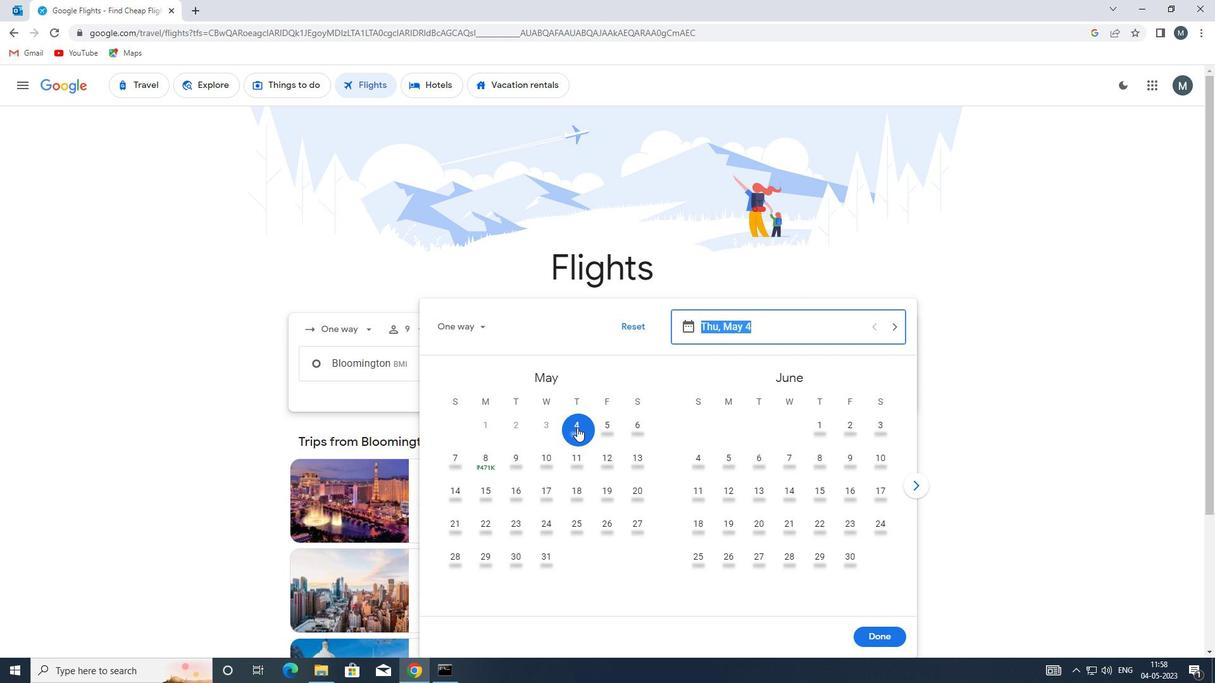 
Action: Mouse moved to (868, 640)
Screenshot: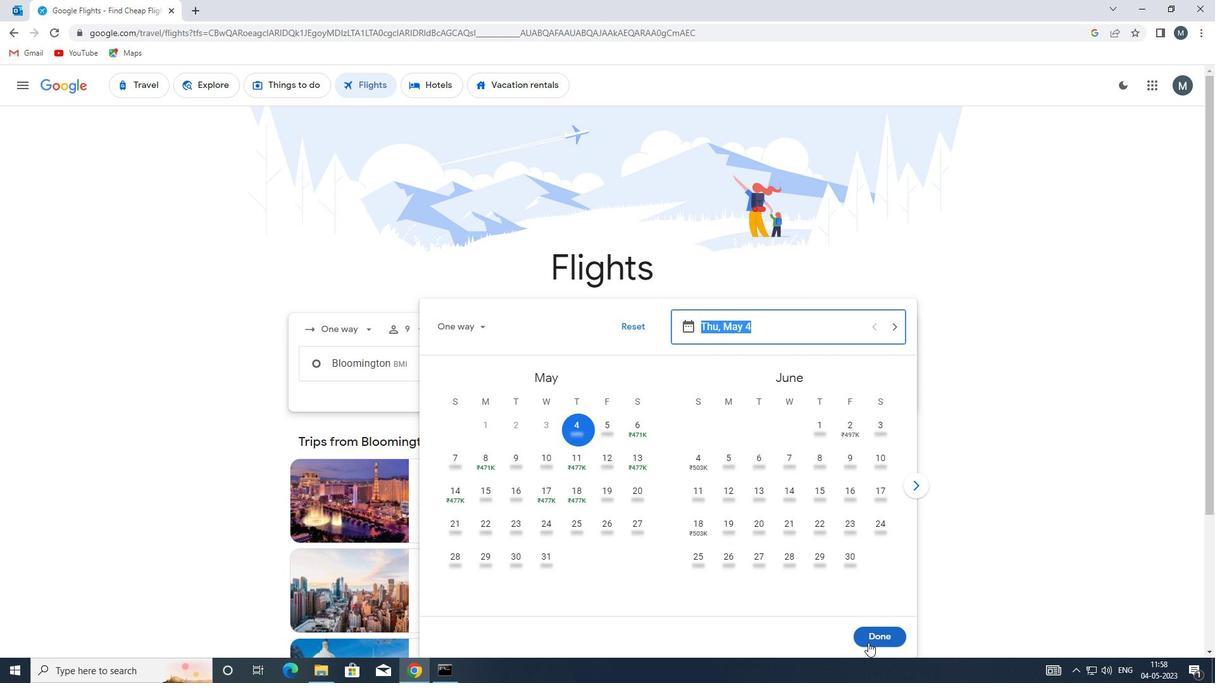 
Action: Mouse pressed left at (868, 640)
Screenshot: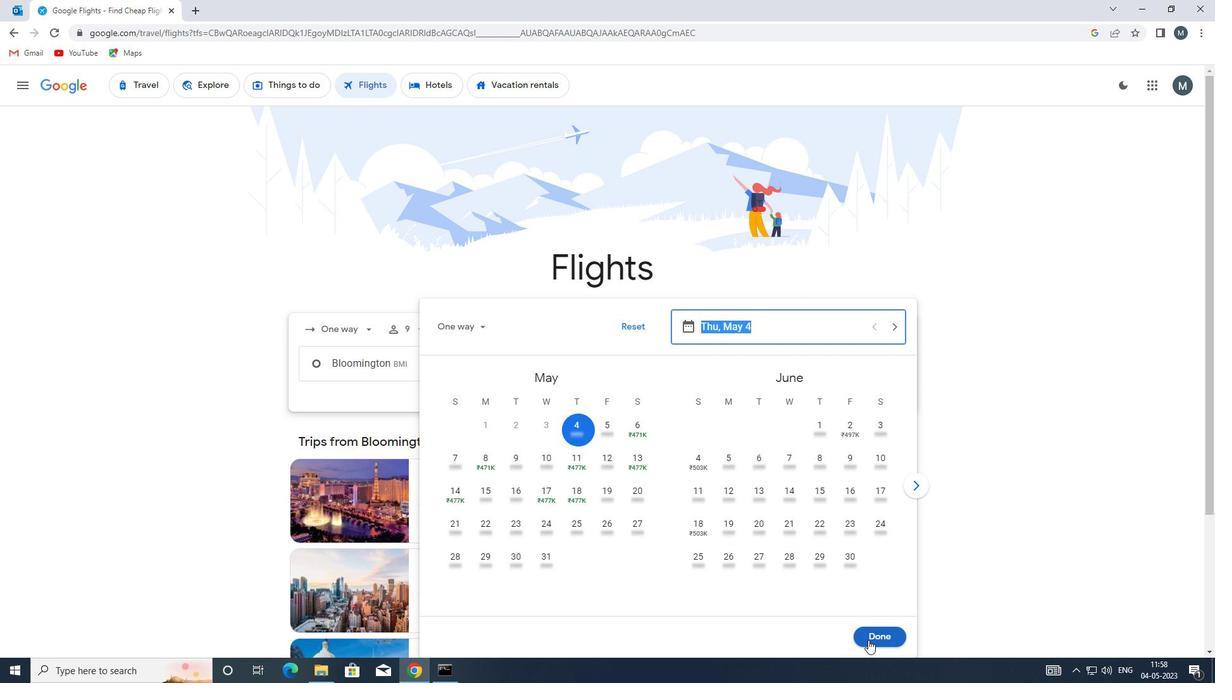 
Action: Mouse moved to (601, 414)
Screenshot: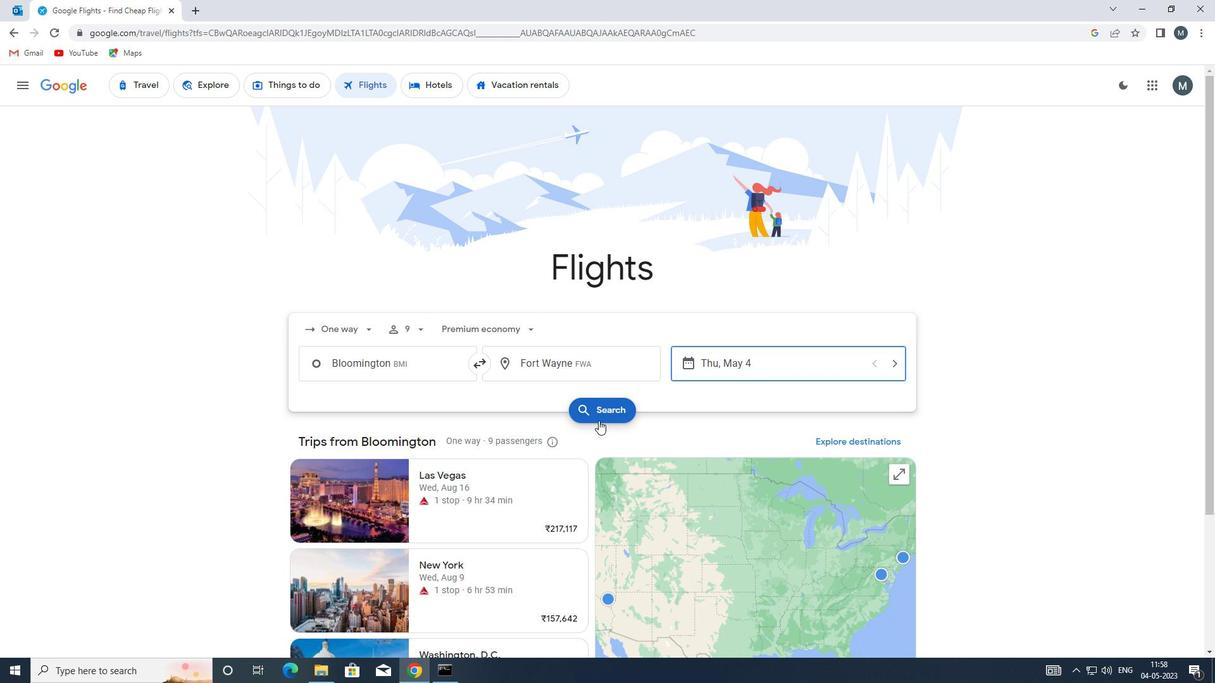 
Action: Mouse pressed left at (601, 414)
Screenshot: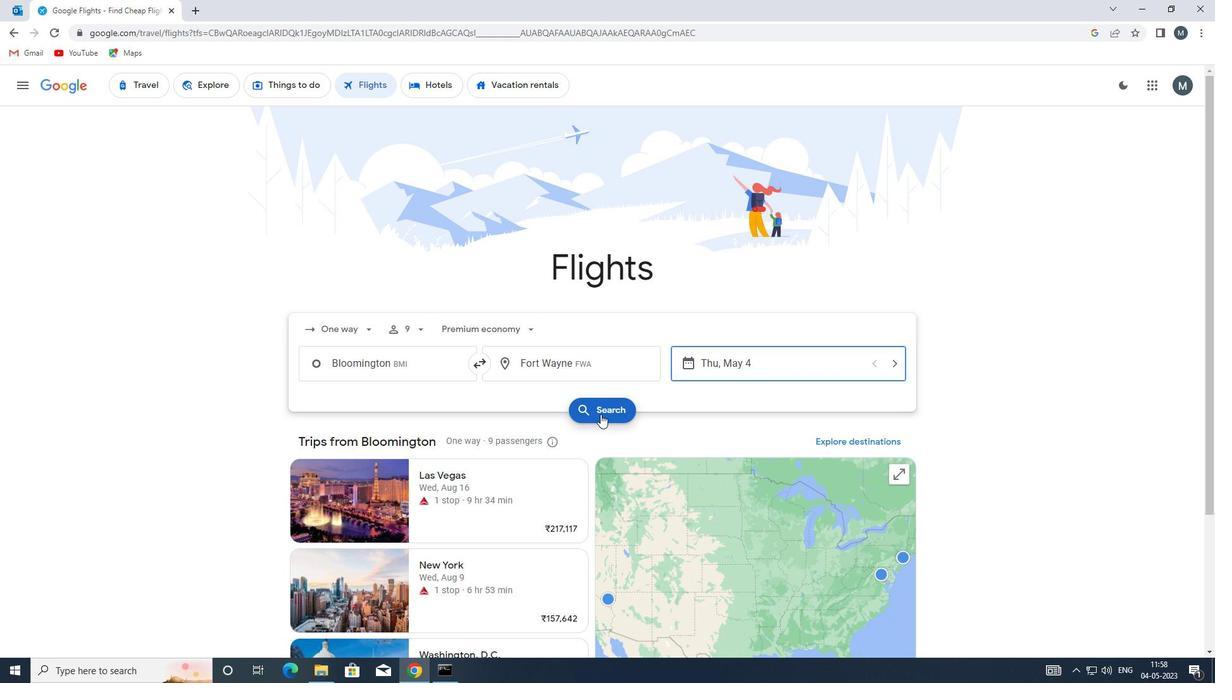 
Action: Mouse moved to (320, 196)
Screenshot: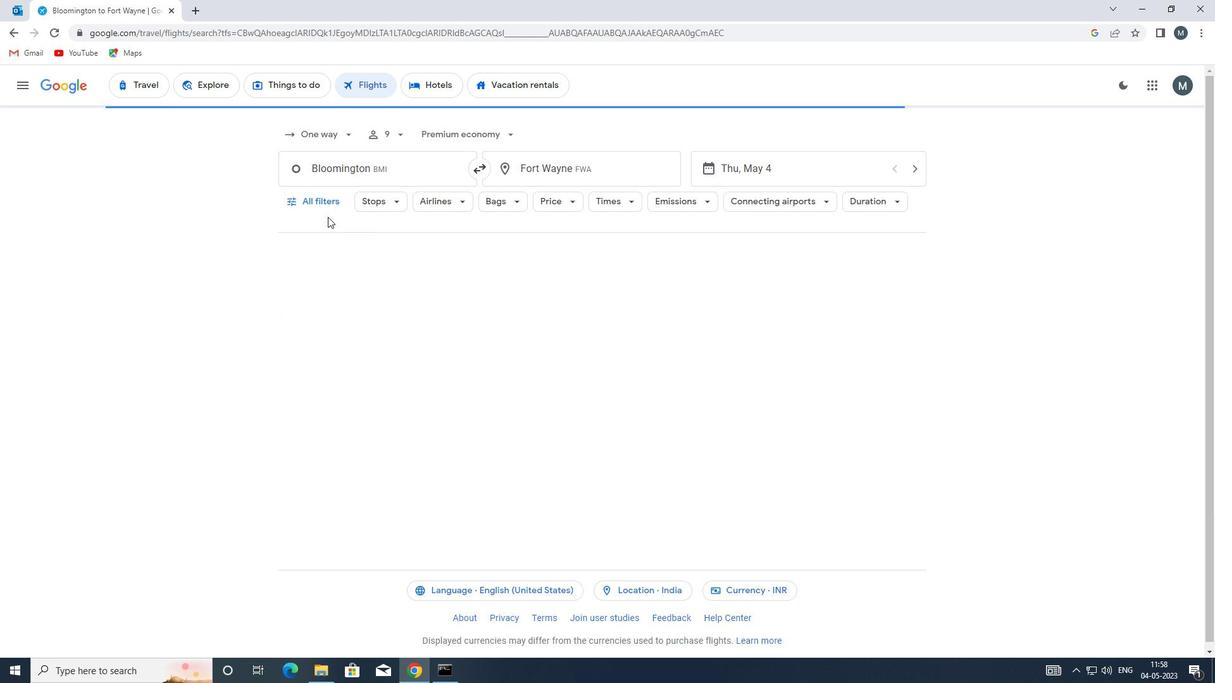 
Action: Mouse pressed left at (320, 196)
Screenshot: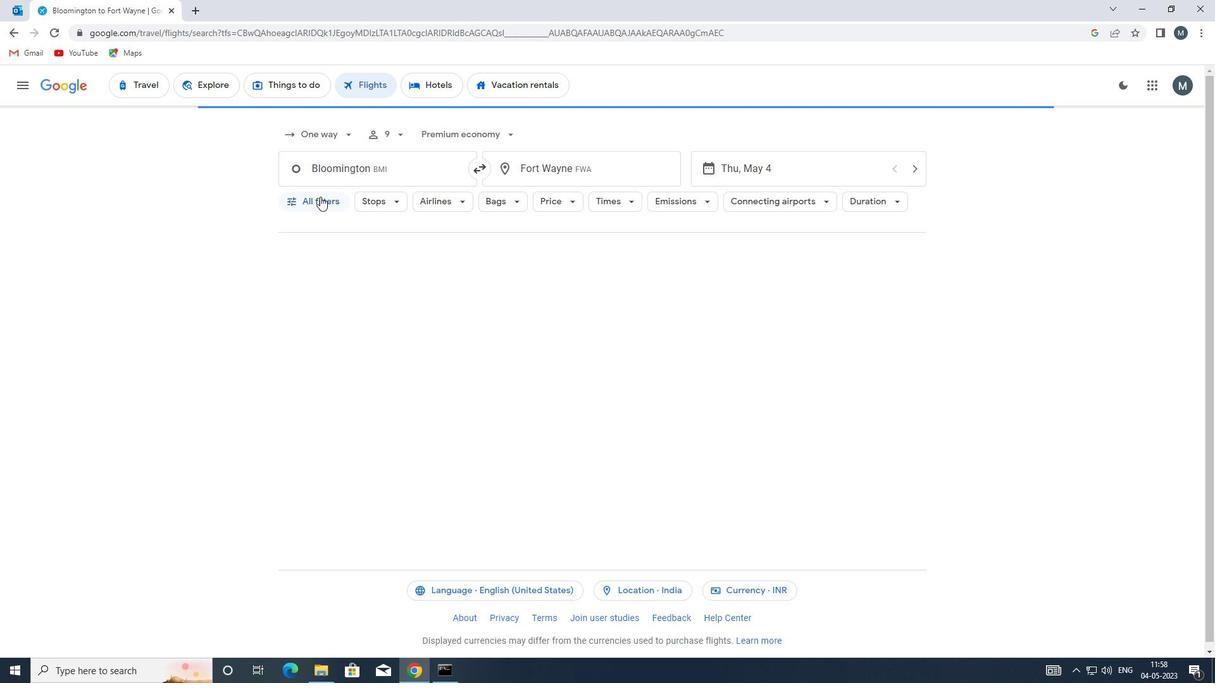 
Action: Mouse moved to (400, 333)
Screenshot: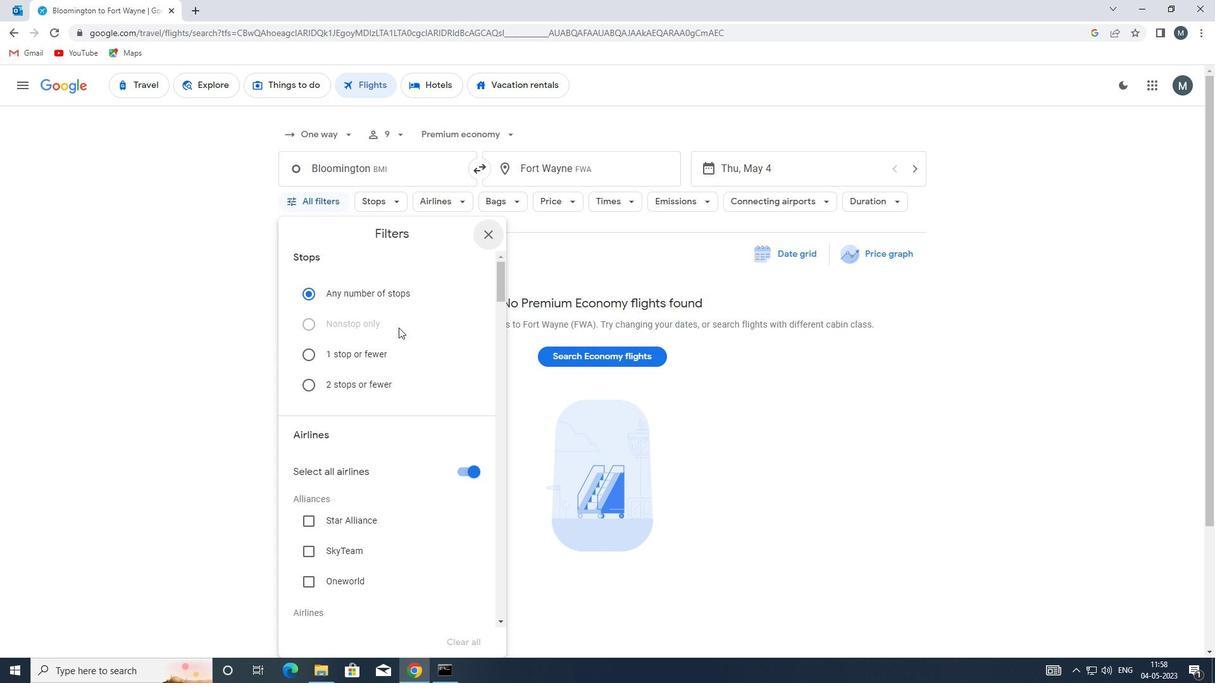 
Action: Mouse scrolled (400, 333) with delta (0, 0)
Screenshot: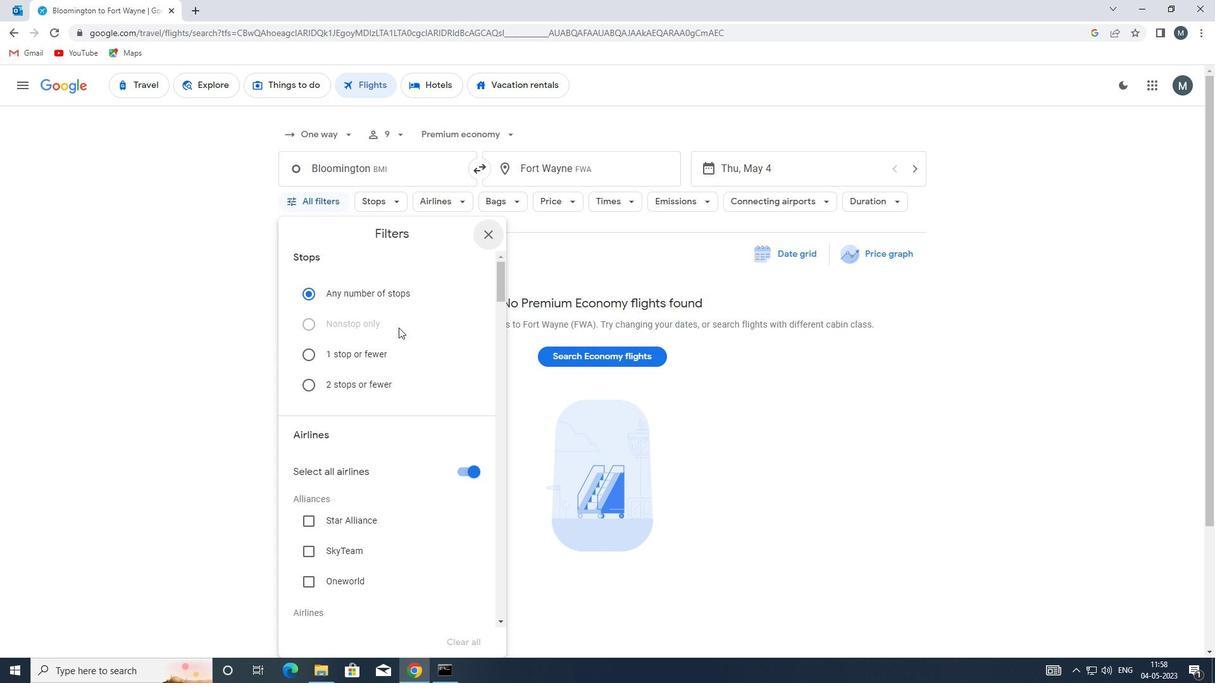 
Action: Mouse moved to (387, 394)
Screenshot: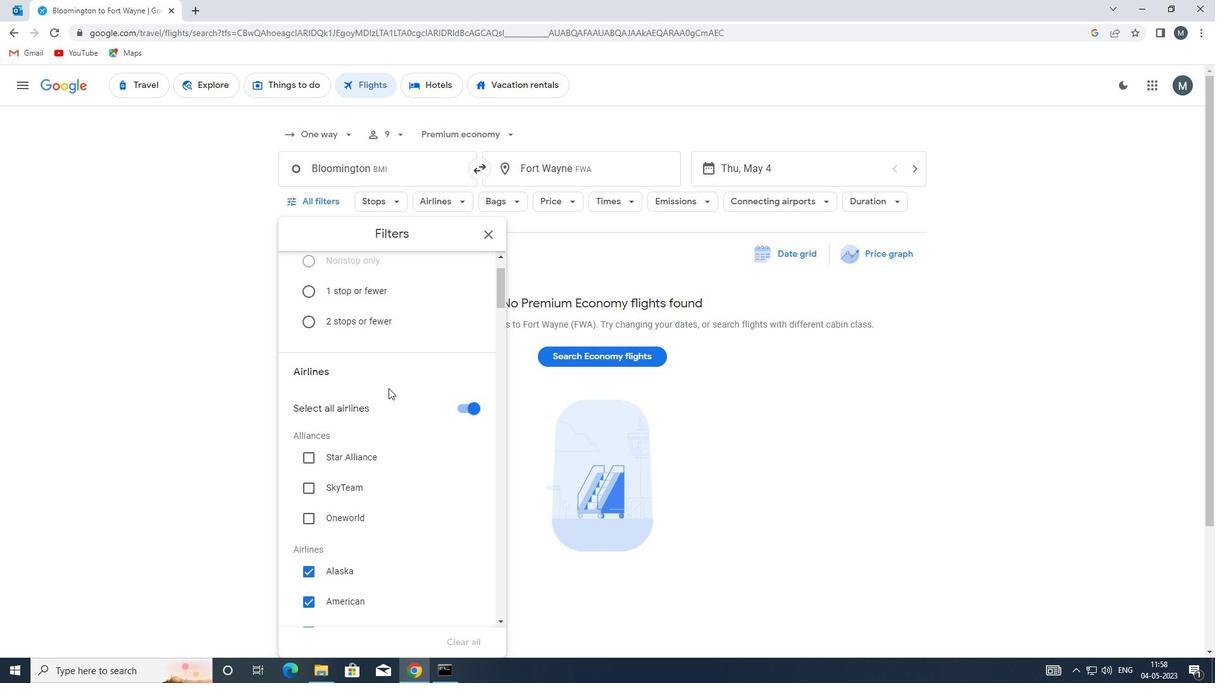 
Action: Mouse scrolled (387, 393) with delta (0, 0)
Screenshot: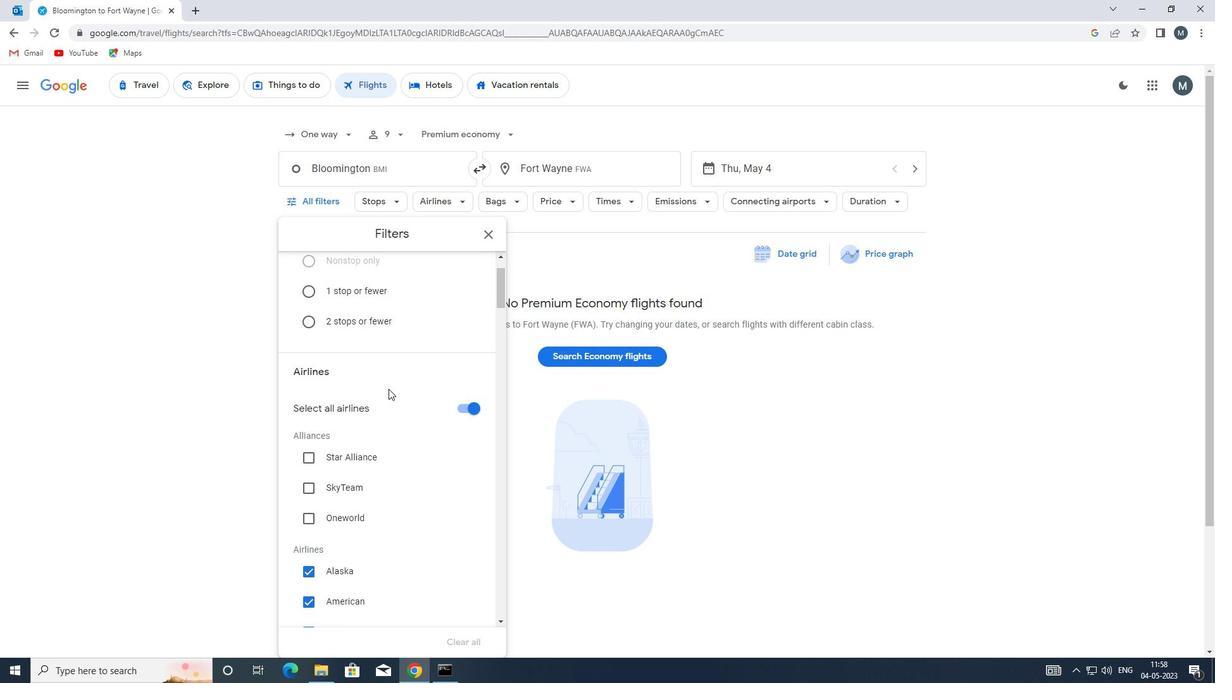 
Action: Mouse moved to (383, 400)
Screenshot: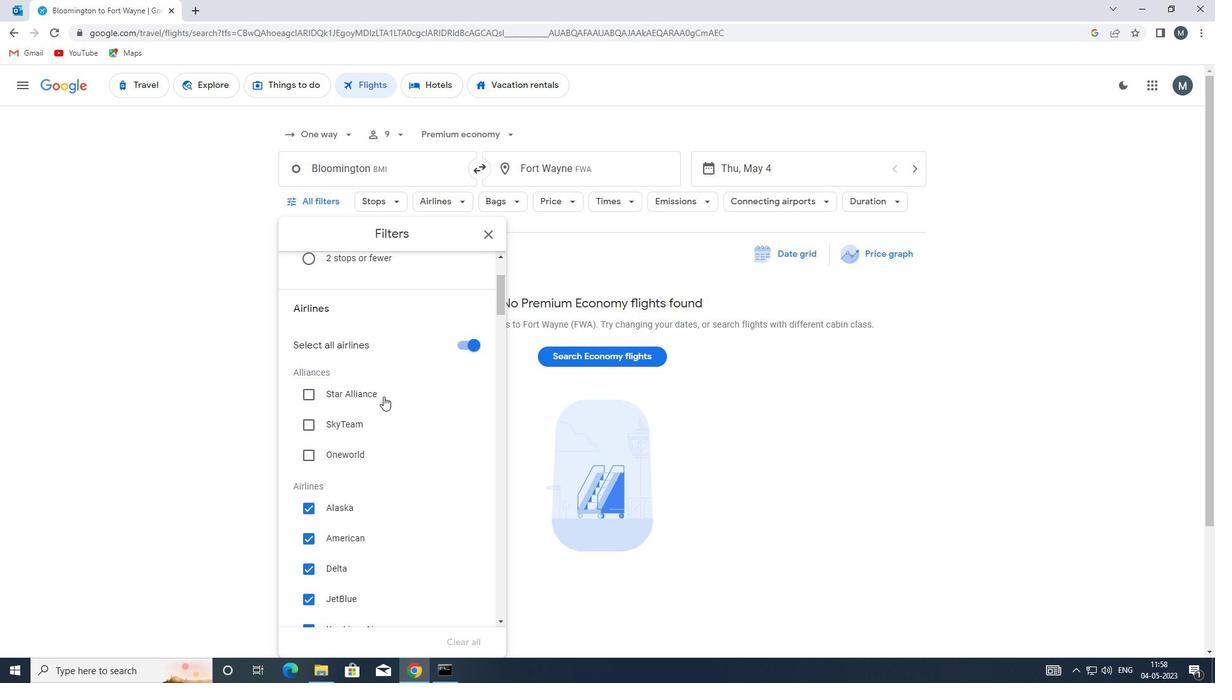 
Action: Mouse scrolled (383, 400) with delta (0, 0)
Screenshot: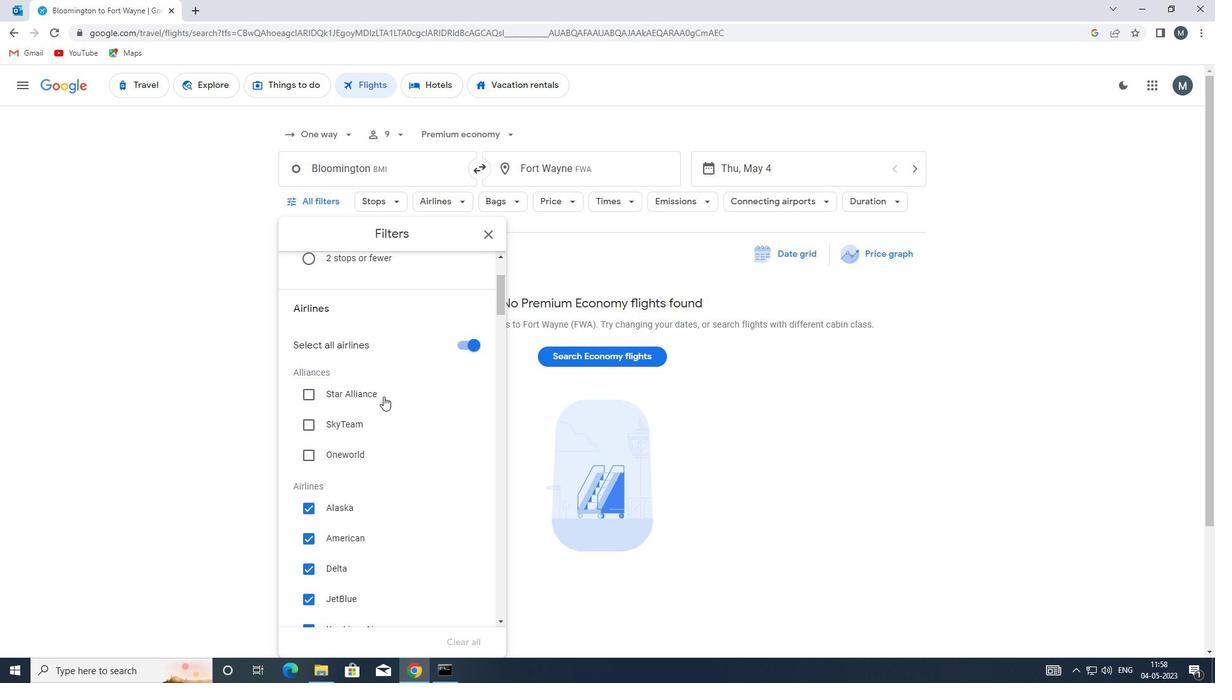 
Action: Mouse moved to (375, 412)
Screenshot: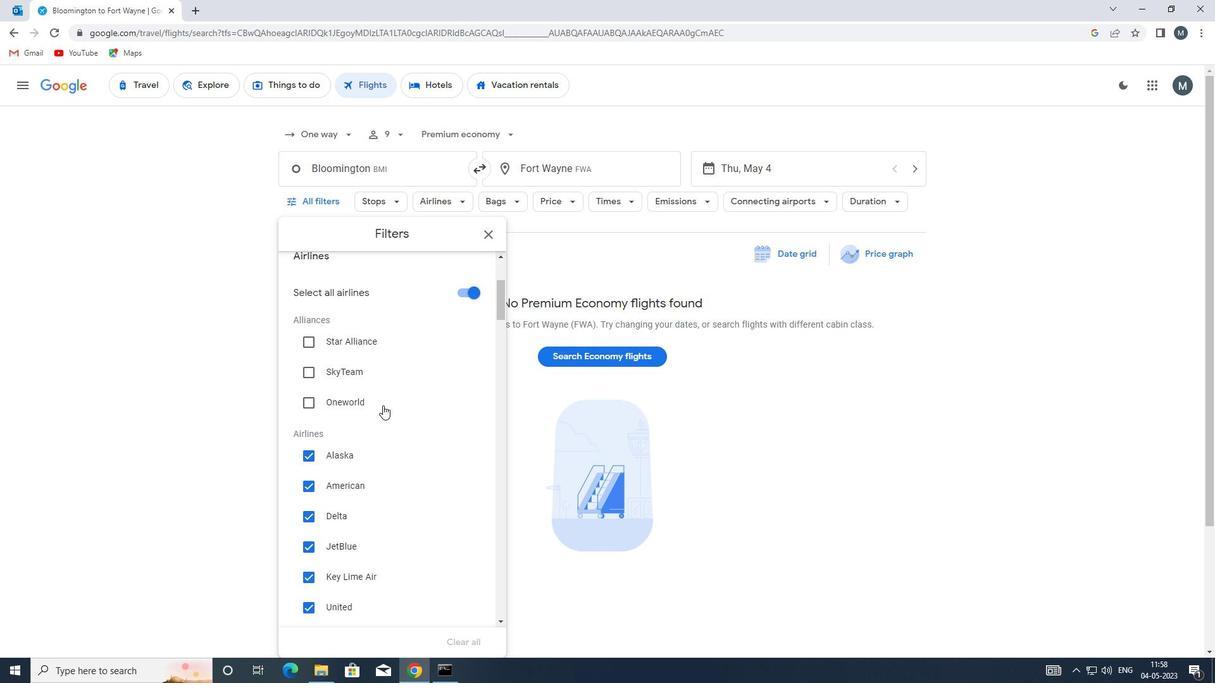 
Action: Mouse scrolled (375, 411) with delta (0, 0)
Screenshot: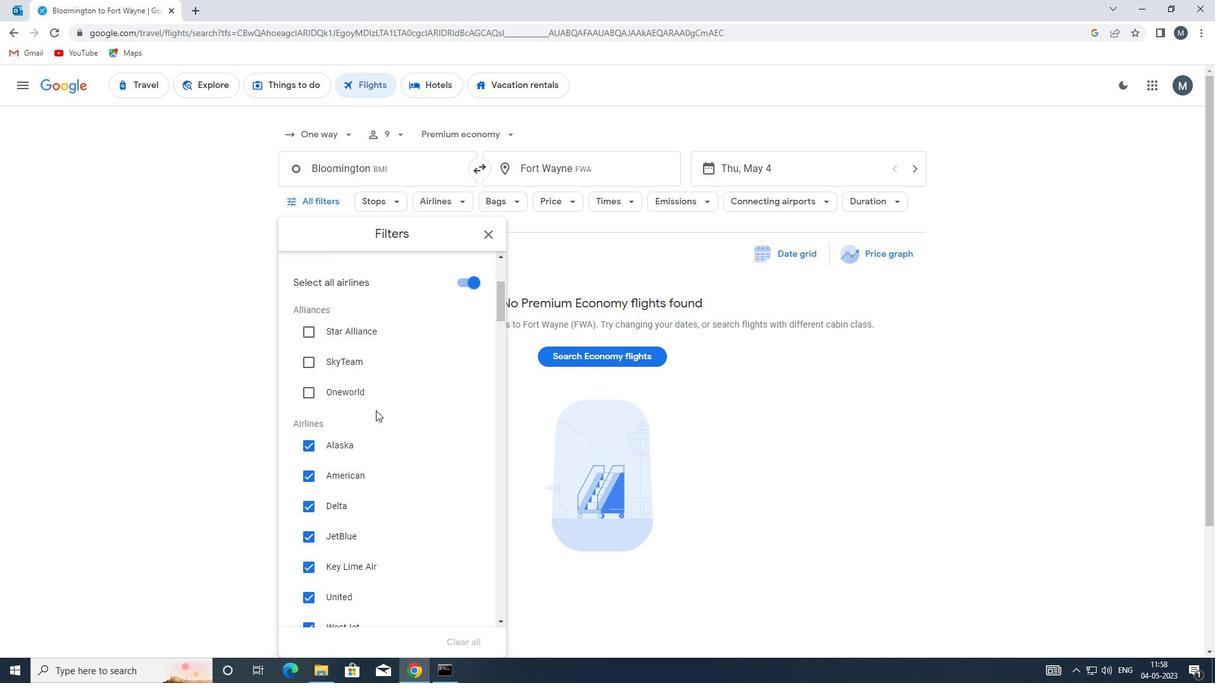 
Action: Mouse moved to (374, 412)
Screenshot: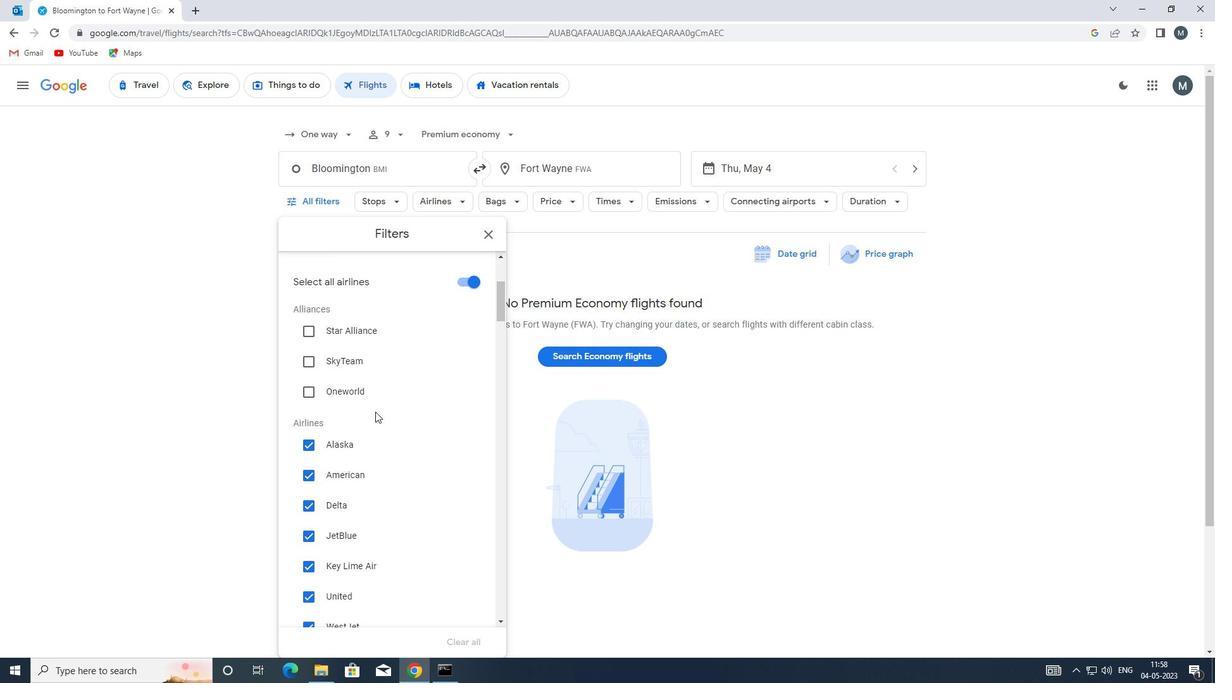 
Action: Mouse scrolled (374, 412) with delta (0, 0)
Screenshot: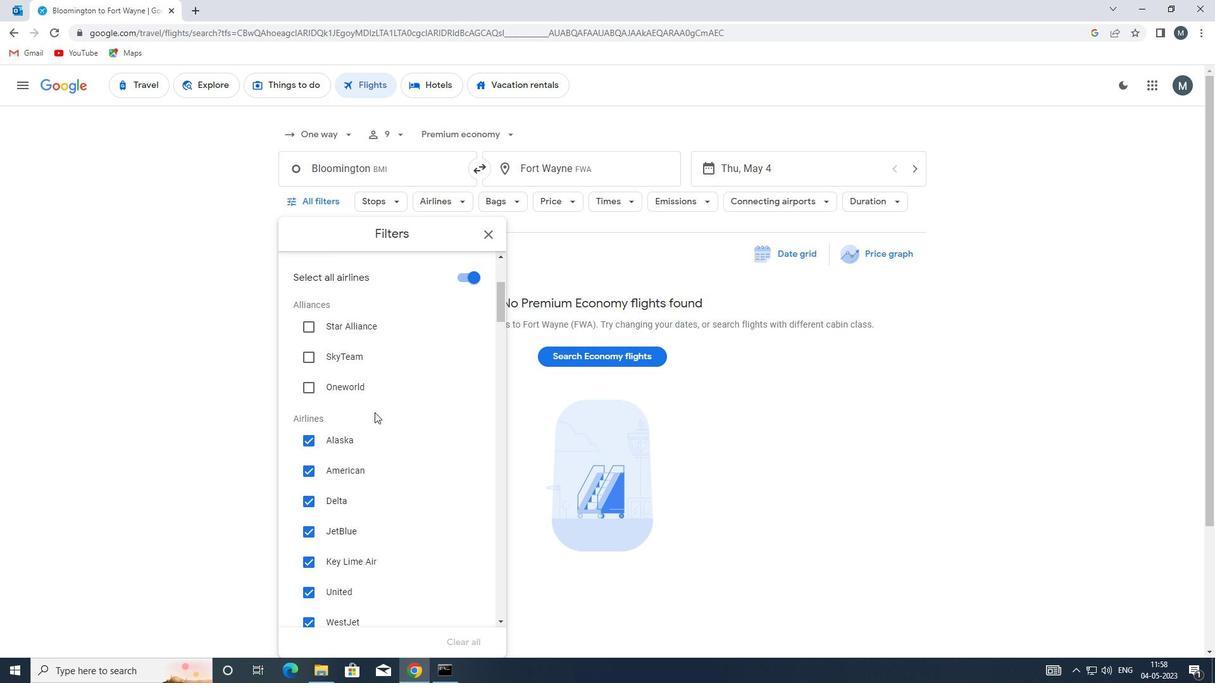 
Action: Mouse moved to (374, 412)
Screenshot: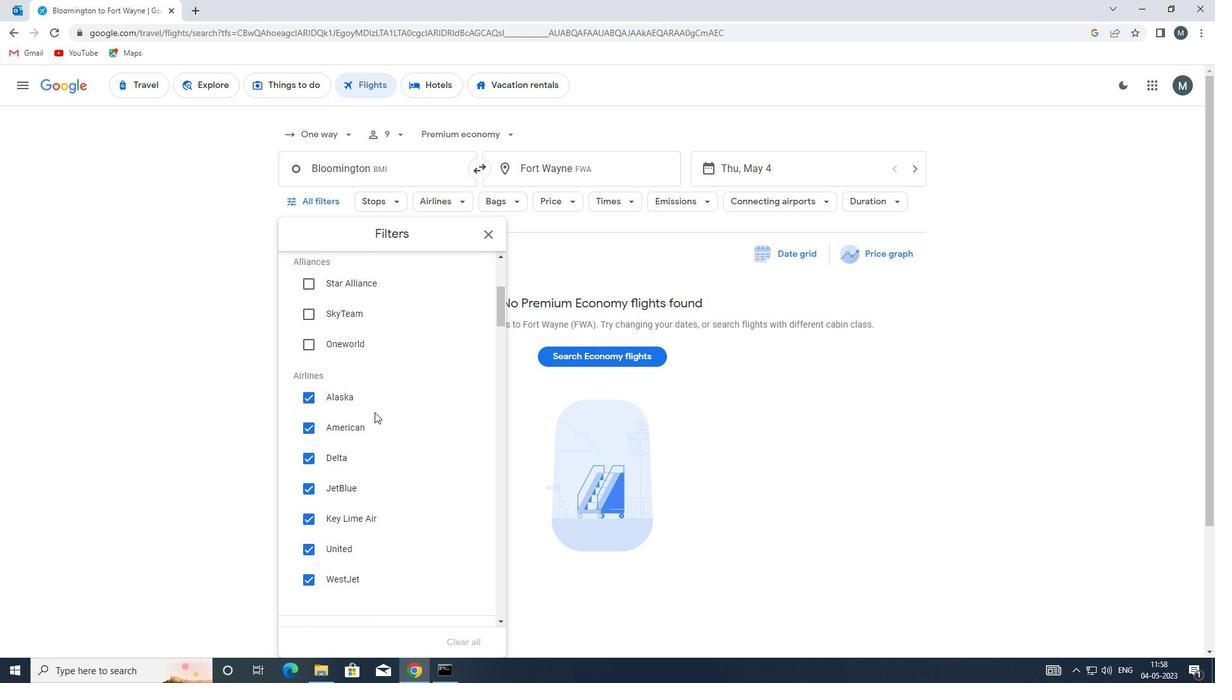 
Action: Mouse scrolled (374, 412) with delta (0, 0)
Screenshot: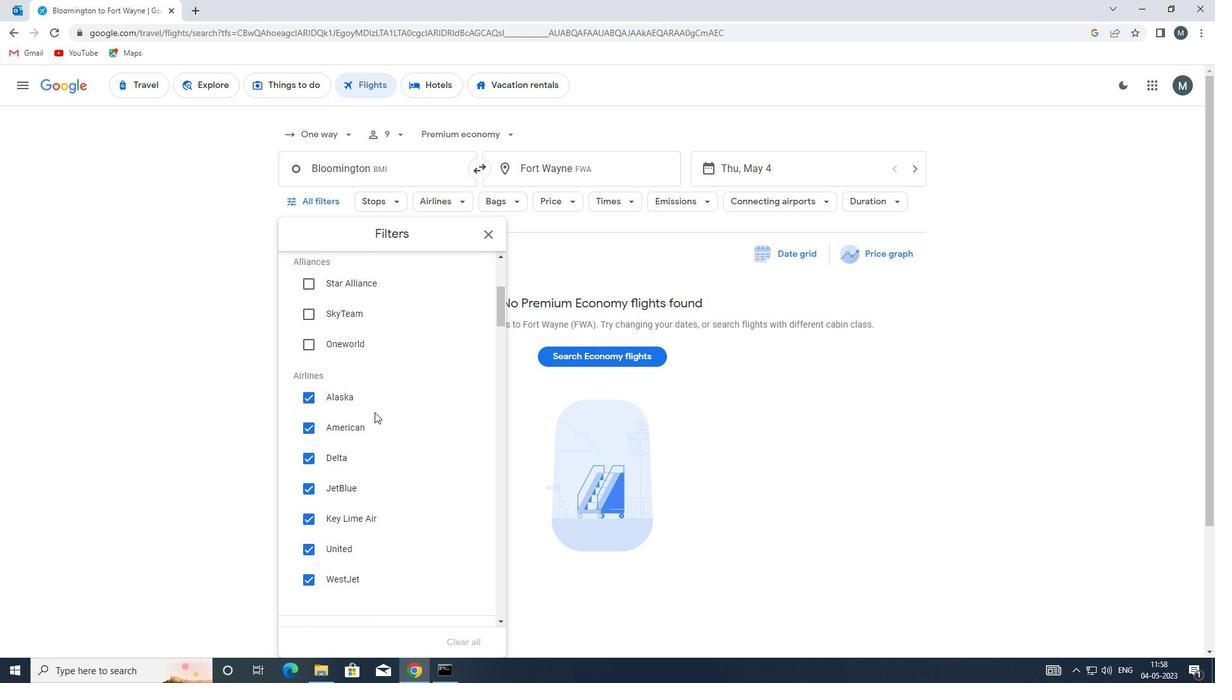 
Action: Mouse moved to (374, 414)
Screenshot: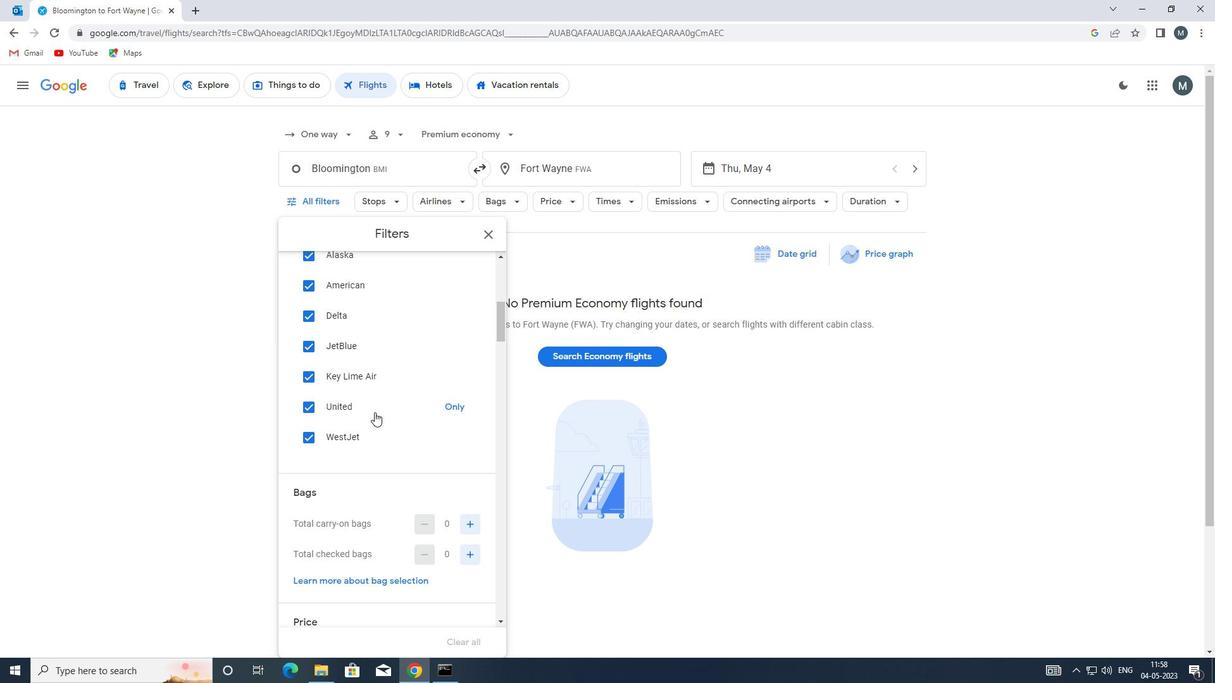 
Action: Mouse scrolled (374, 413) with delta (0, 0)
Screenshot: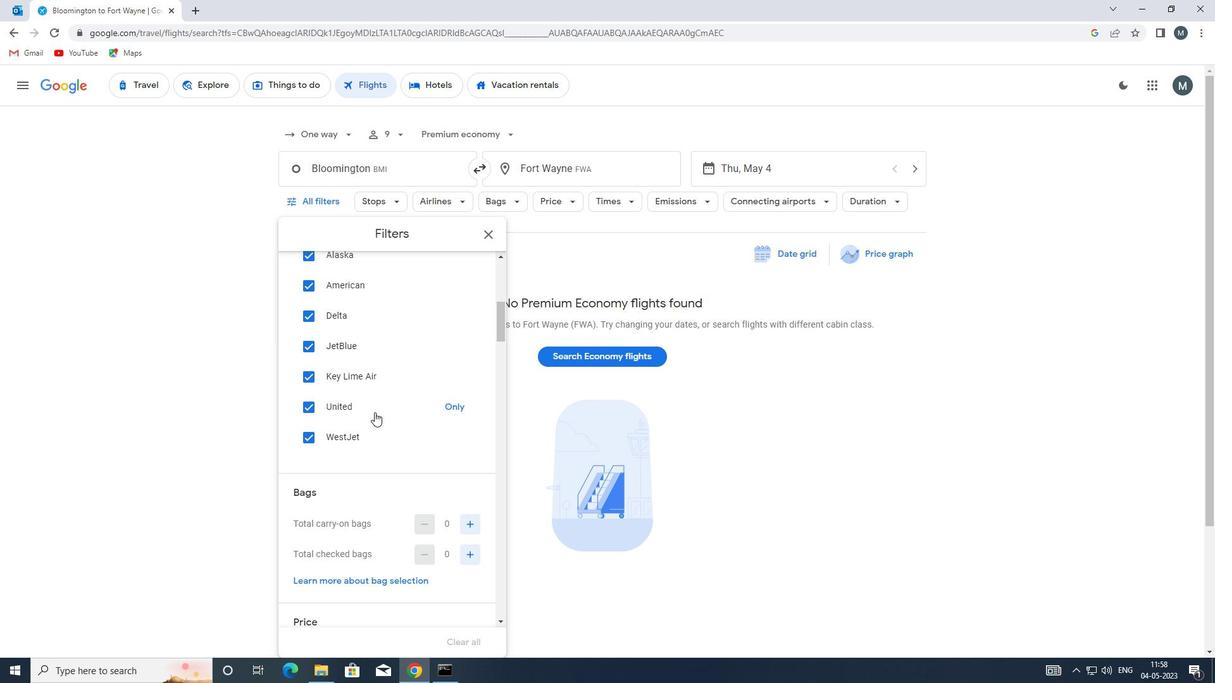 
Action: Mouse moved to (374, 415)
Screenshot: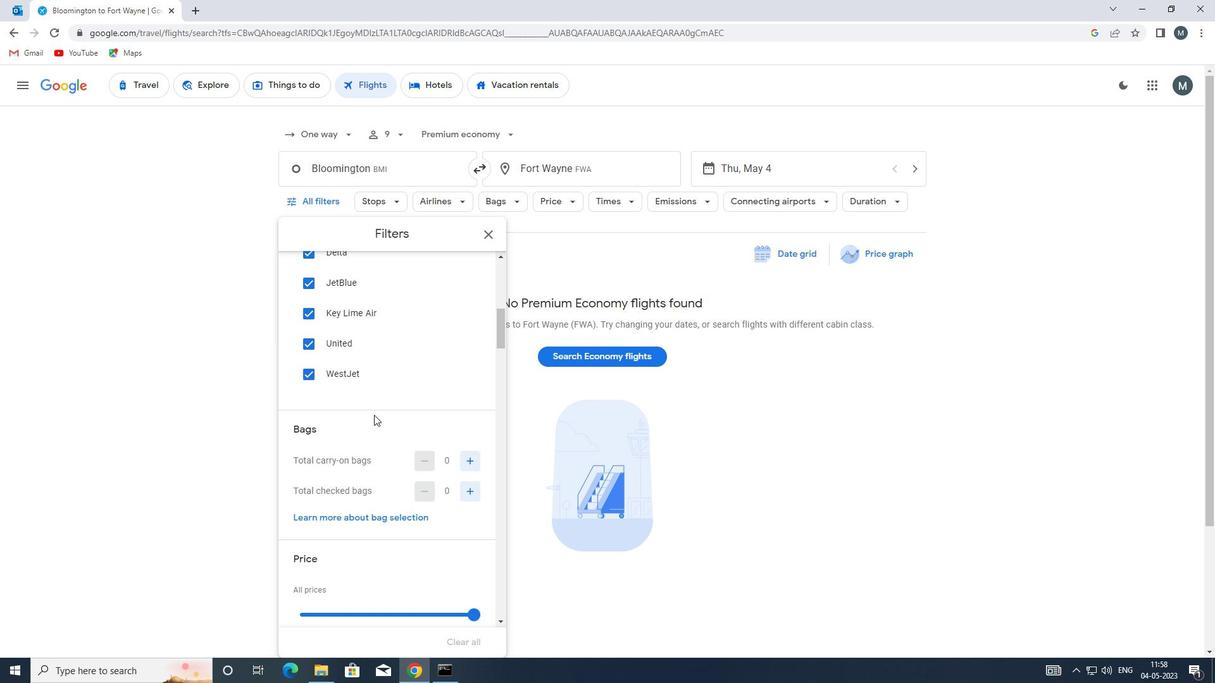 
Action: Mouse scrolled (374, 414) with delta (0, 0)
Screenshot: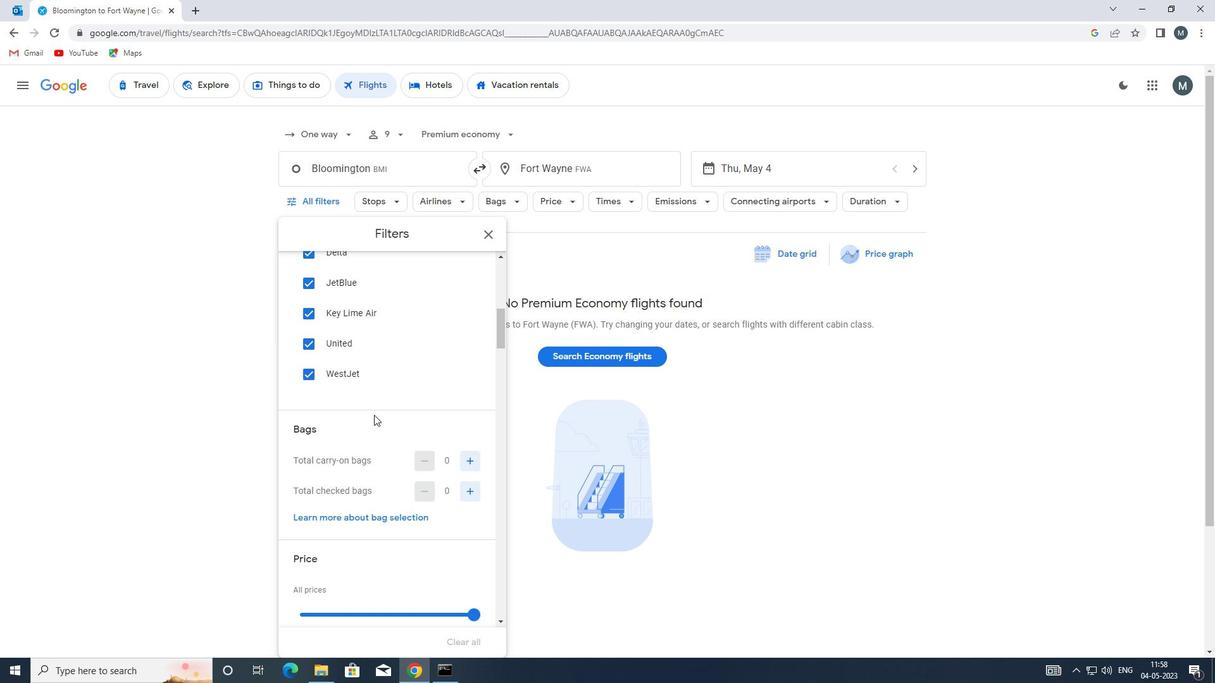 
Action: Mouse moved to (471, 430)
Screenshot: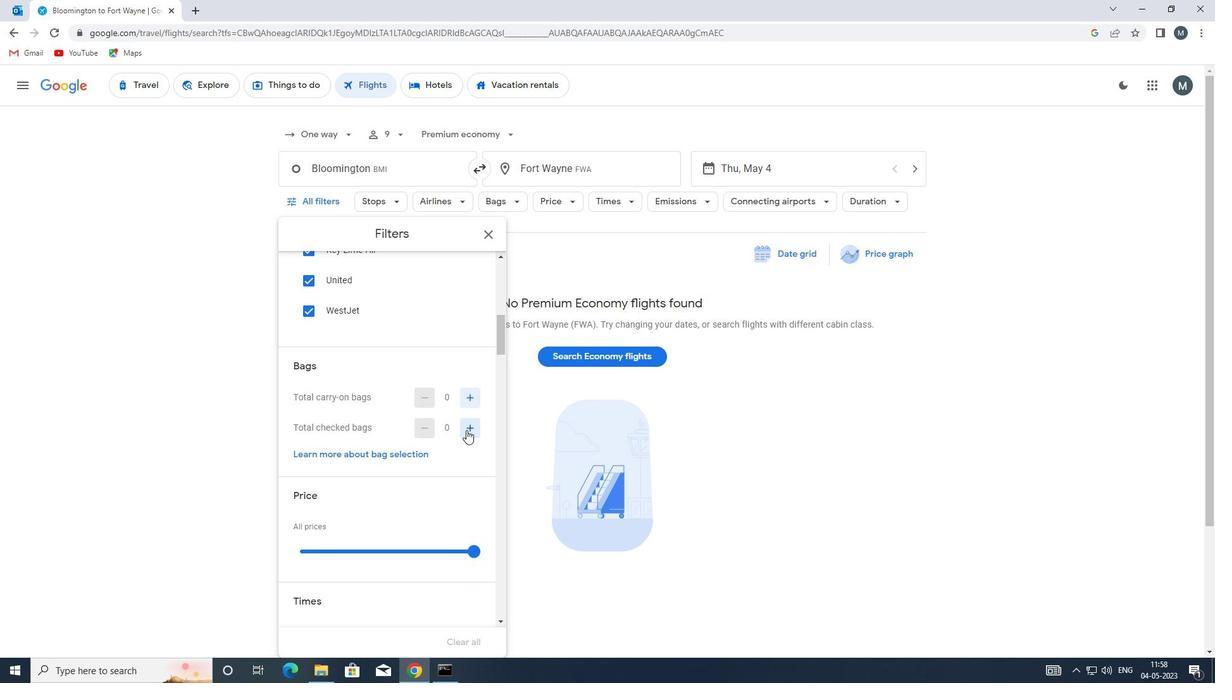 
Action: Mouse pressed left at (471, 430)
Screenshot: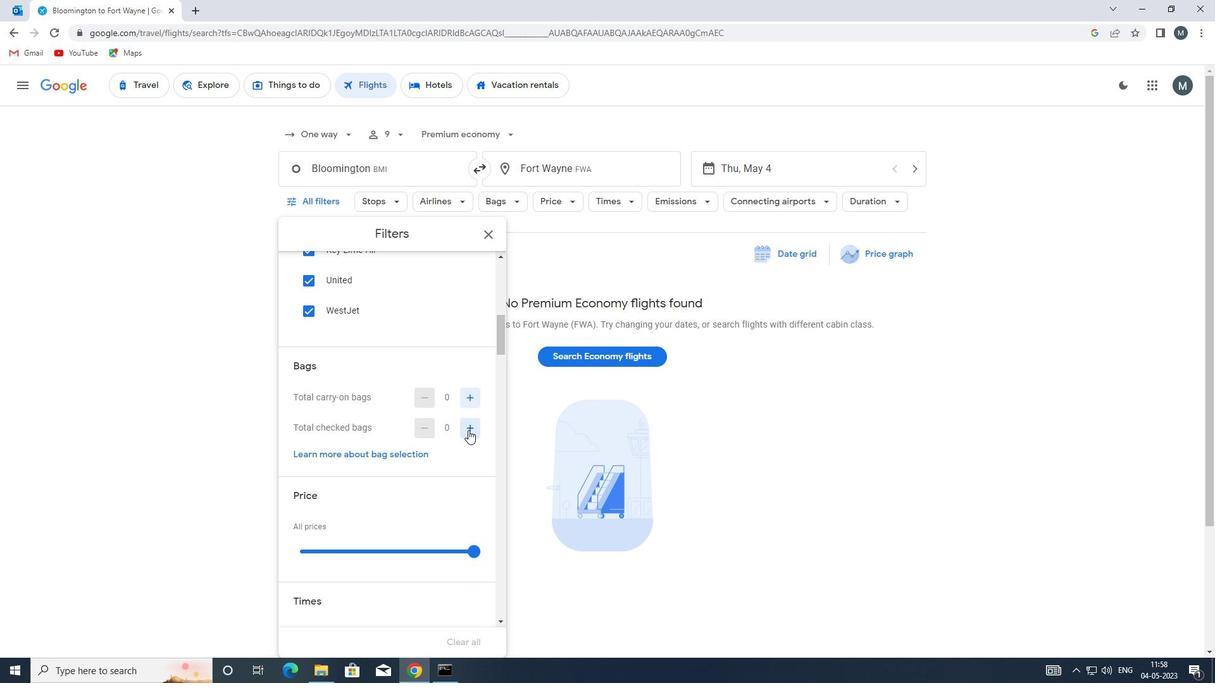 
Action: Mouse pressed left at (471, 430)
Screenshot: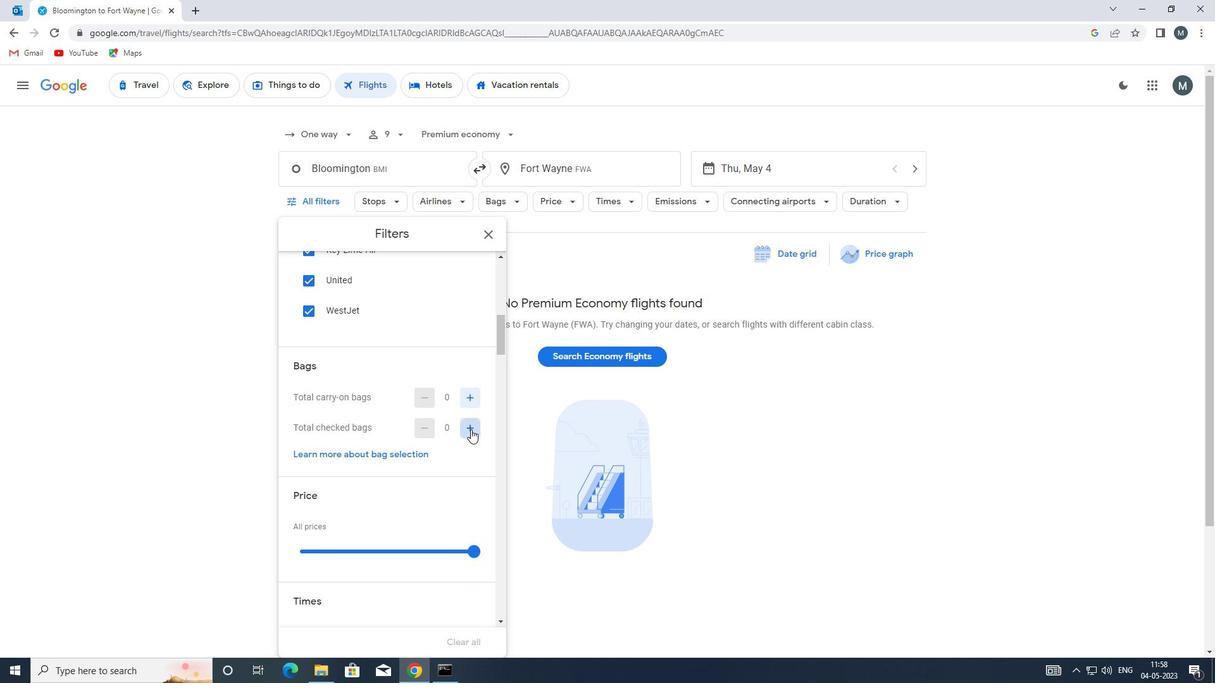 
Action: Mouse moved to (379, 425)
Screenshot: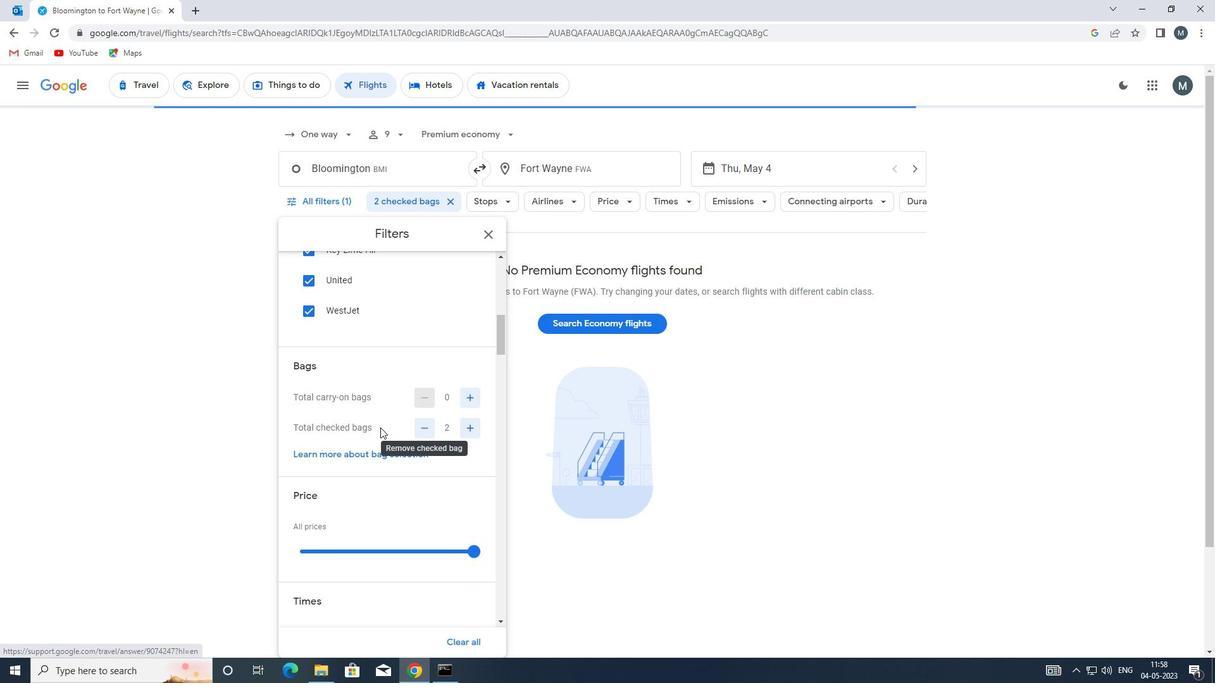 
Action: Mouse scrolled (379, 424) with delta (0, 0)
Screenshot: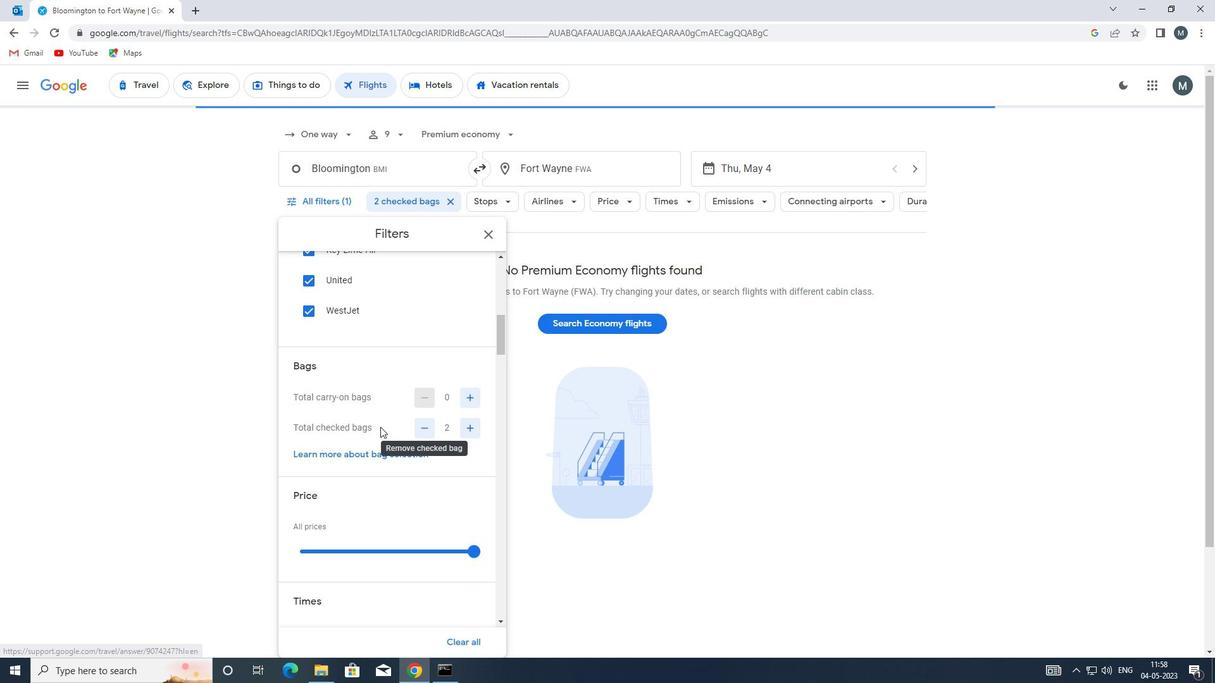 
Action: Mouse moved to (376, 426)
Screenshot: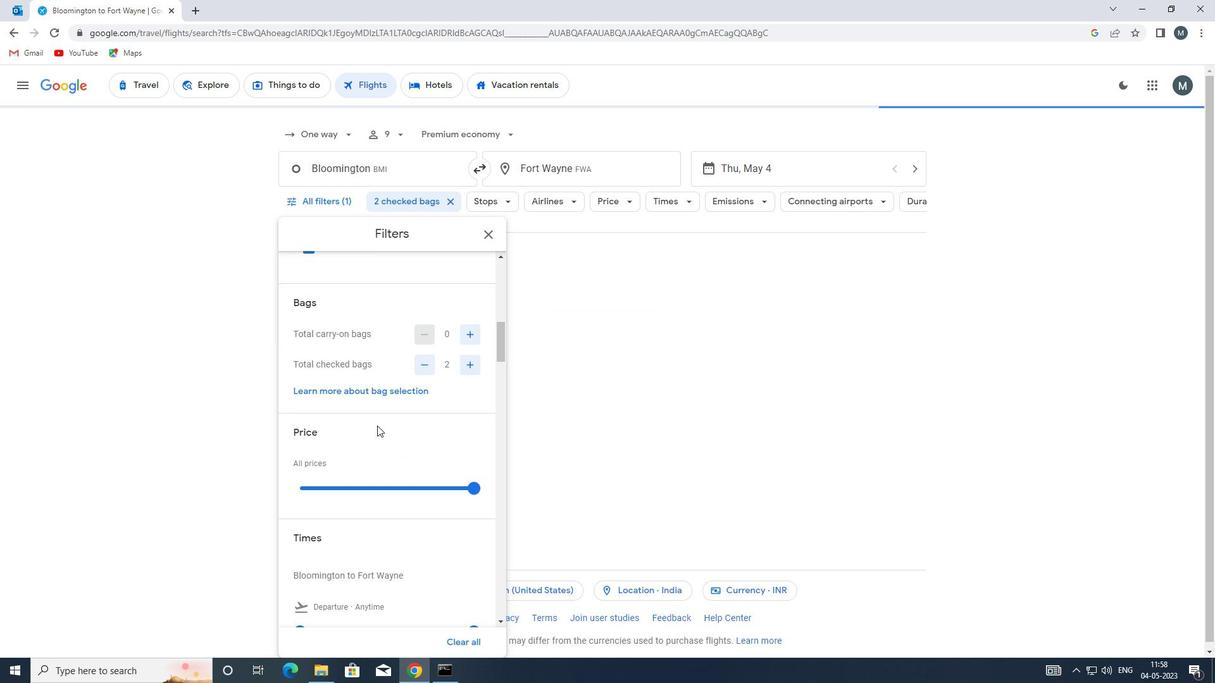
Action: Mouse scrolled (376, 426) with delta (0, 0)
Screenshot: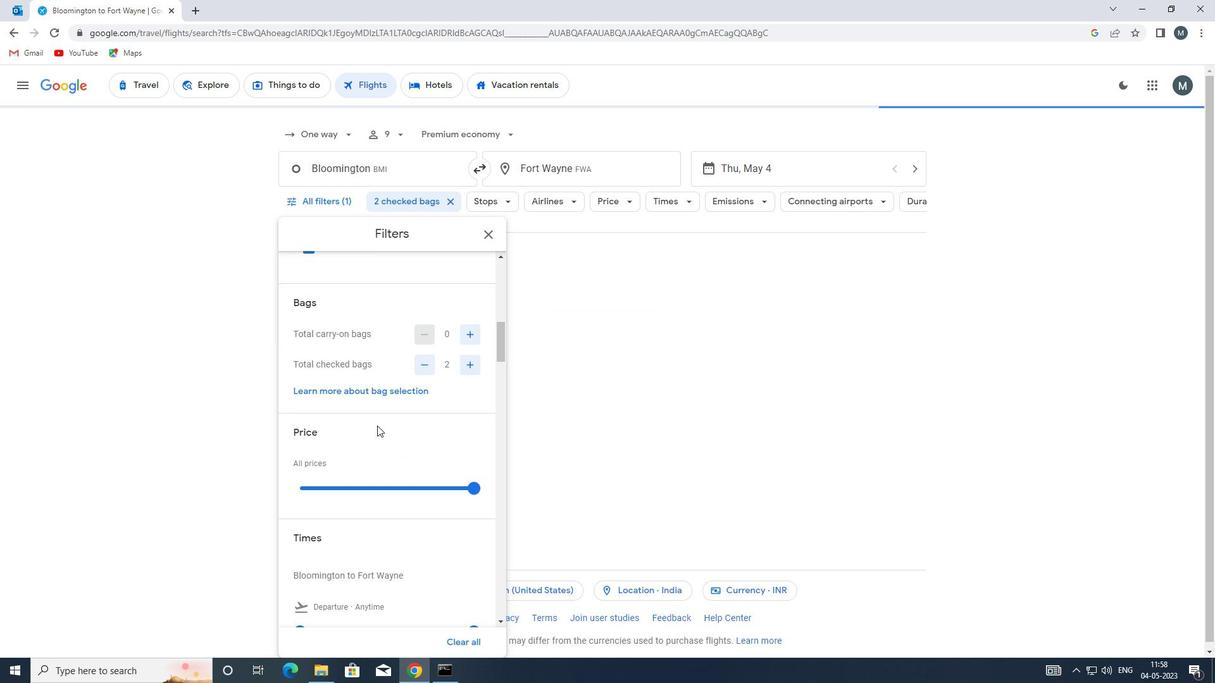 
Action: Mouse moved to (368, 424)
Screenshot: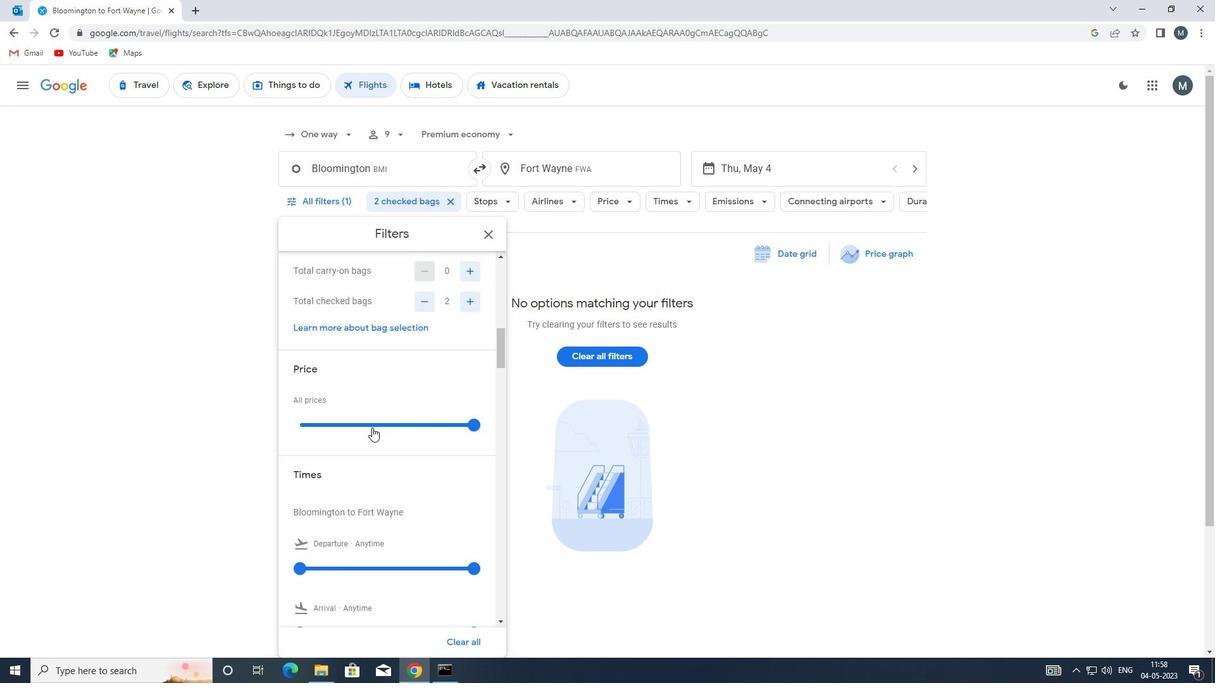 
Action: Mouse pressed left at (368, 424)
Screenshot: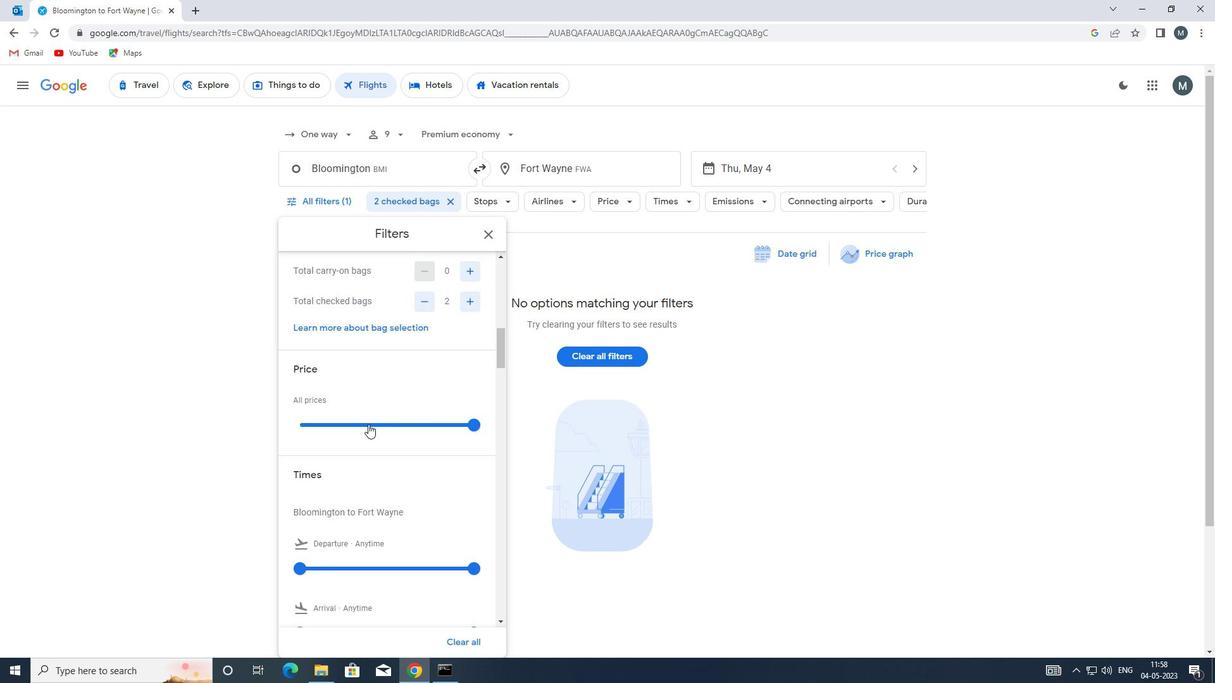 
Action: Mouse moved to (368, 423)
Screenshot: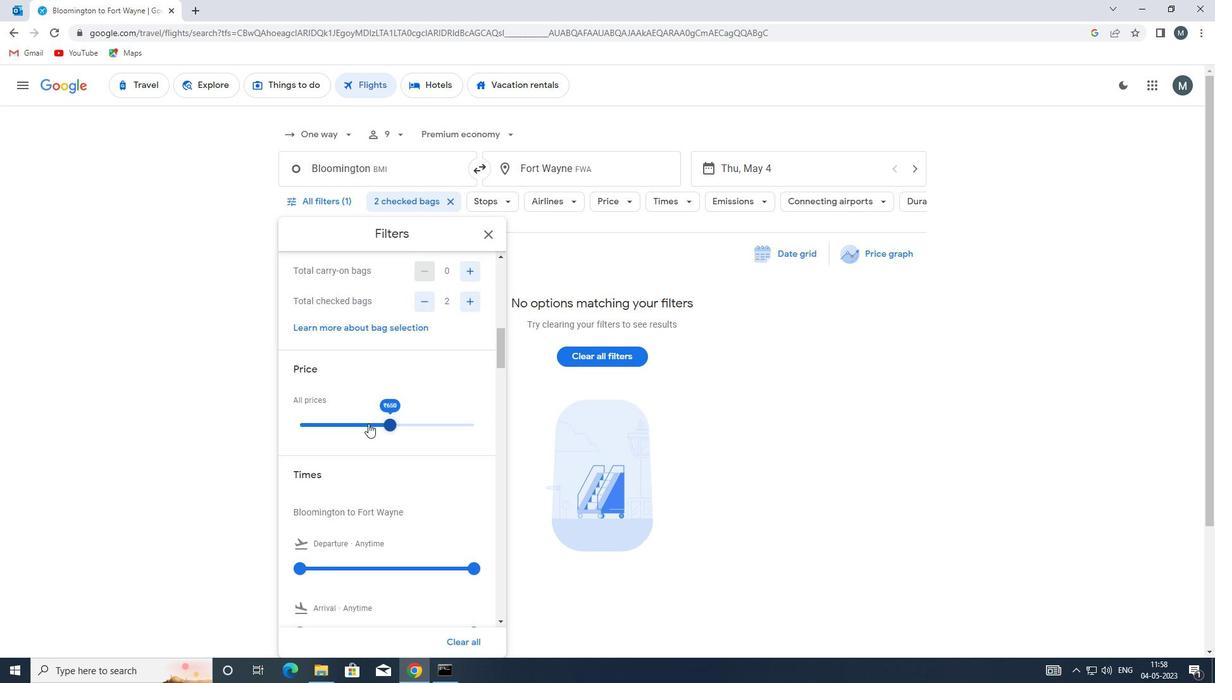 
Action: Mouse pressed left at (368, 423)
Screenshot: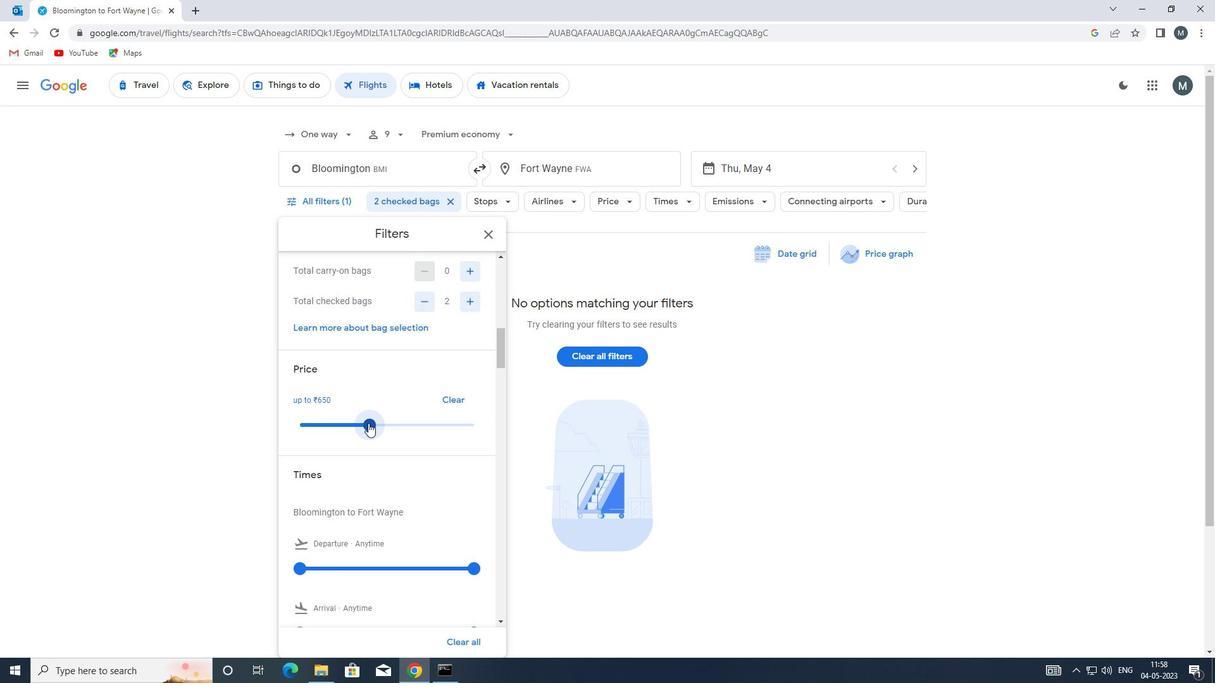 
Action: Mouse moved to (374, 436)
Screenshot: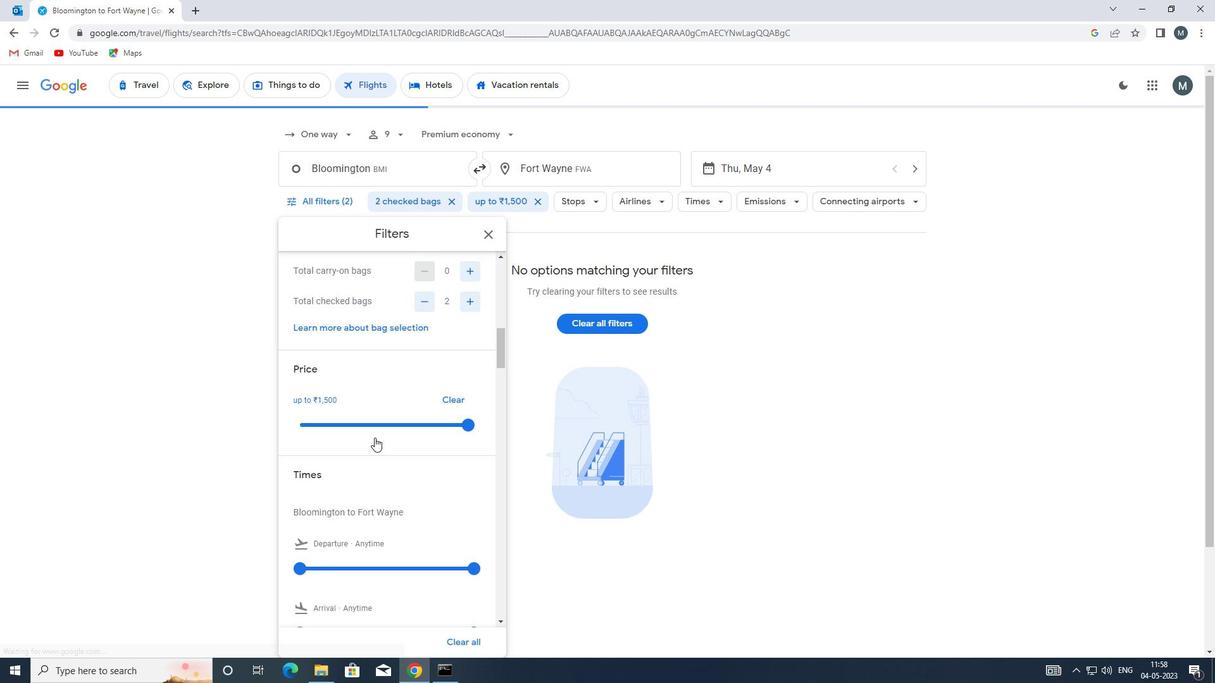 
Action: Mouse scrolled (374, 436) with delta (0, 0)
Screenshot: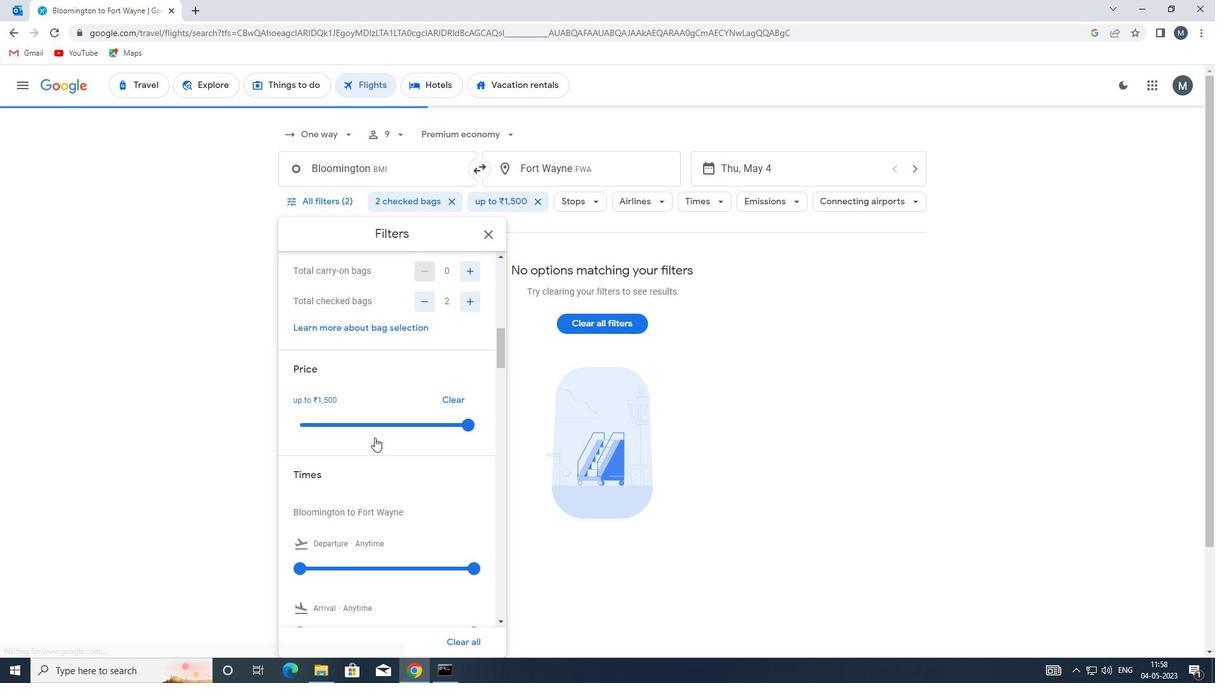 
Action: Mouse moved to (374, 436)
Screenshot: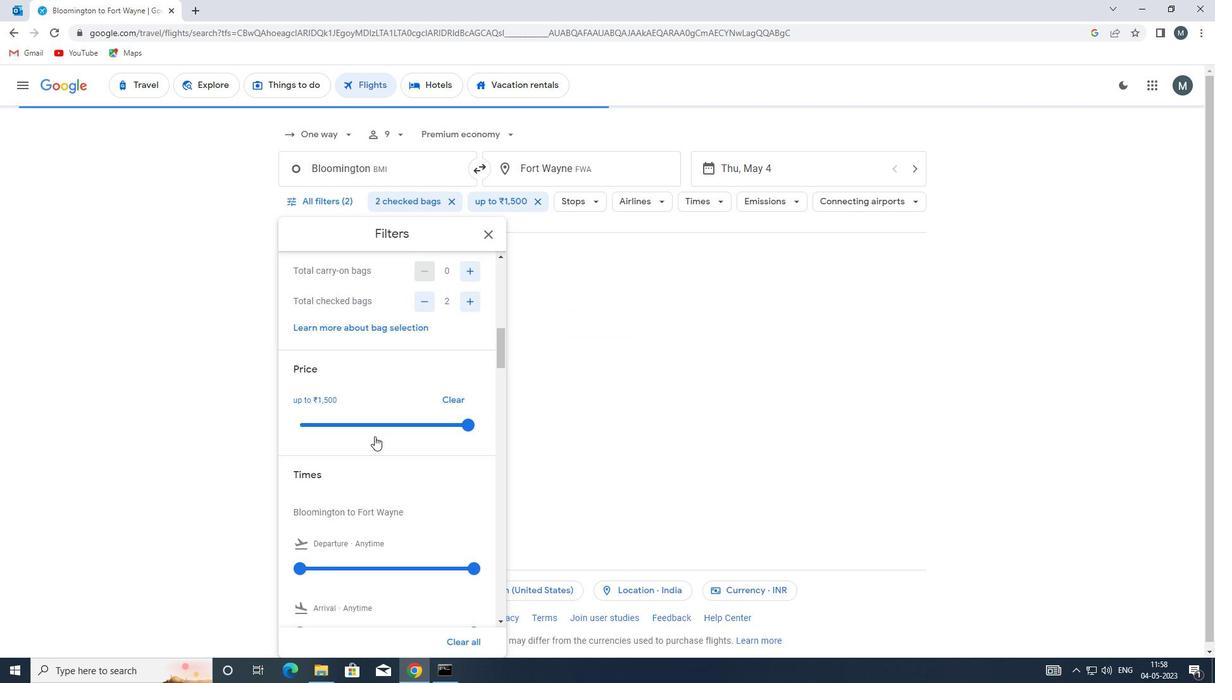 
Action: Mouse scrolled (374, 435) with delta (0, 0)
Screenshot: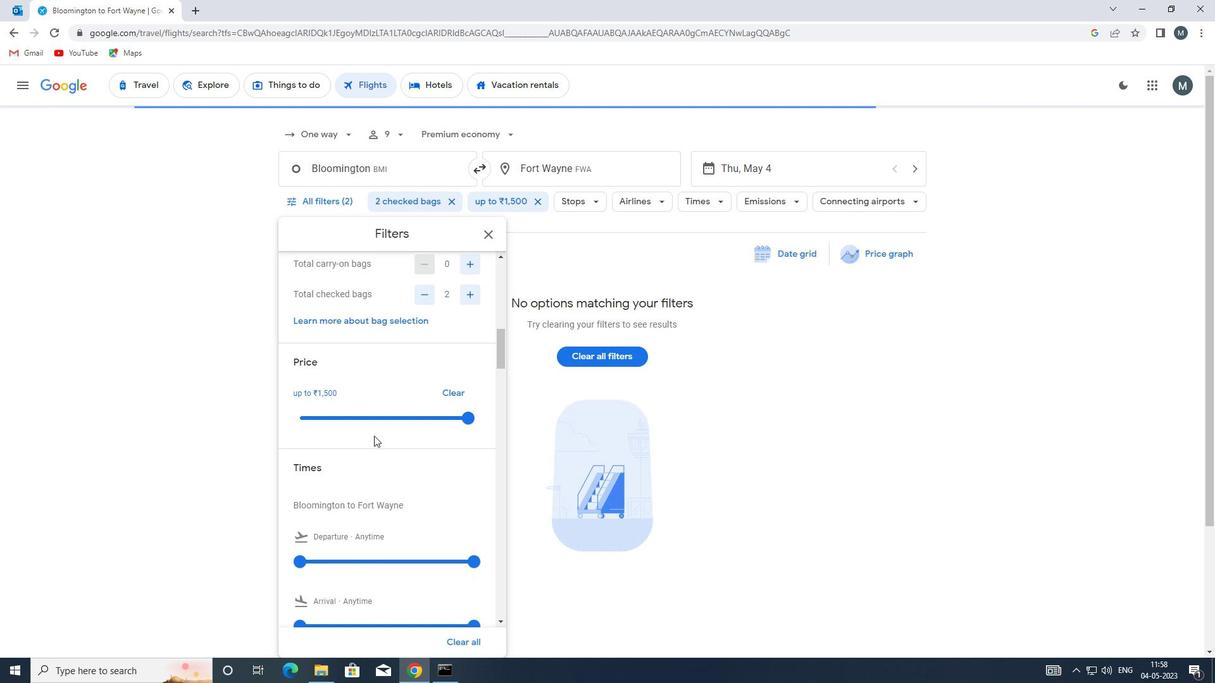 
Action: Mouse moved to (309, 440)
Screenshot: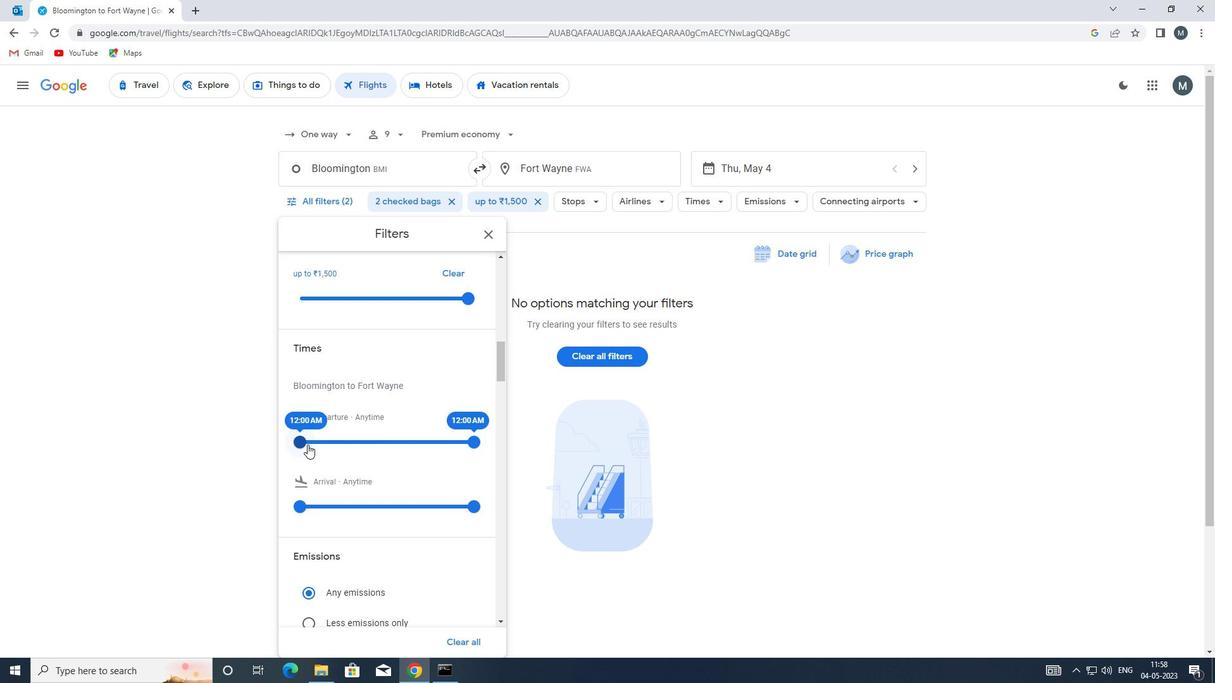 
Action: Mouse pressed left at (309, 440)
Screenshot: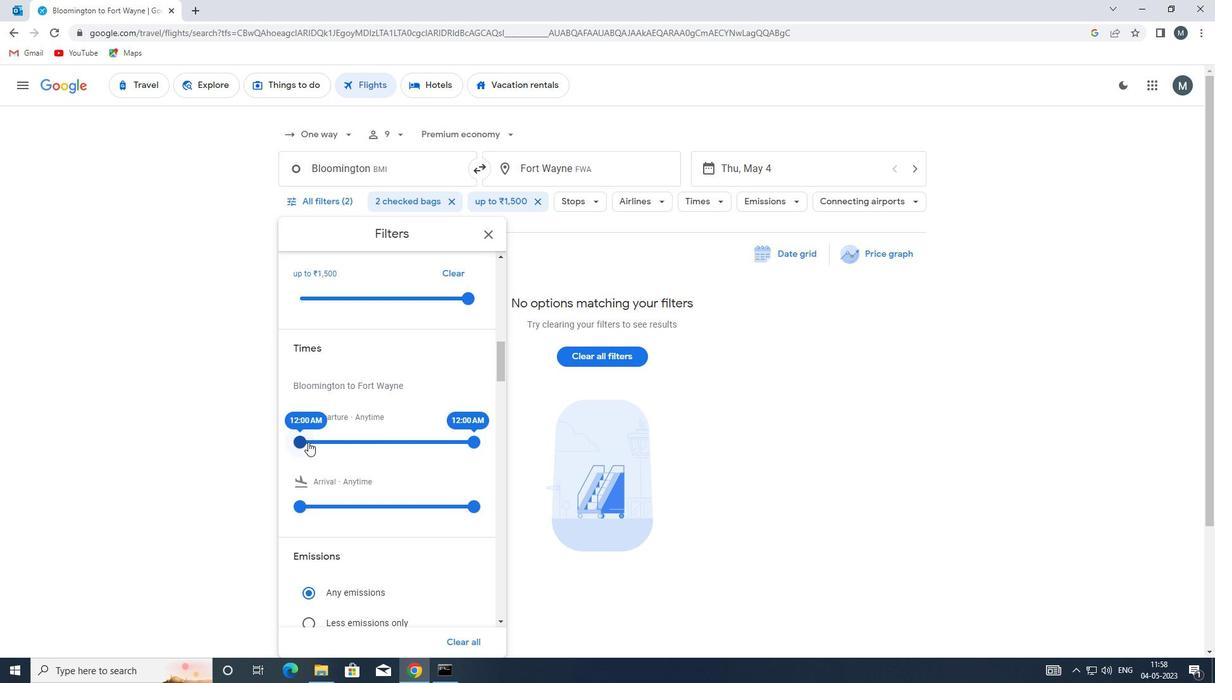 
Action: Mouse moved to (467, 439)
Screenshot: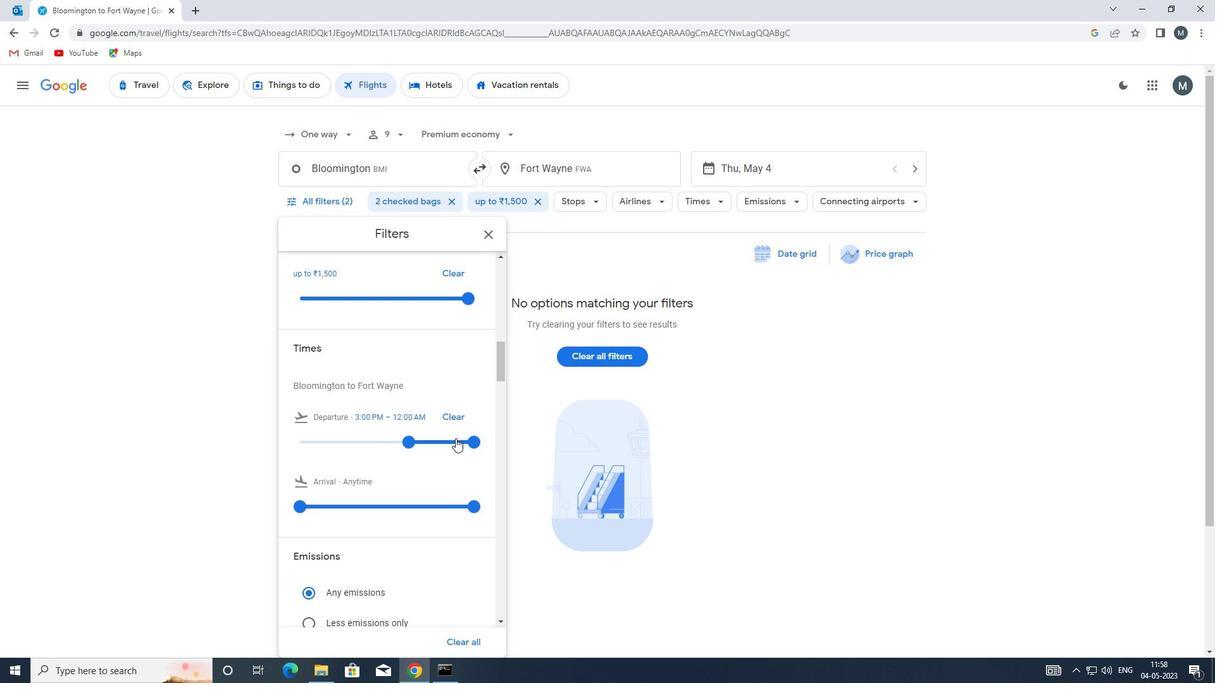 
Action: Mouse pressed left at (467, 439)
Screenshot: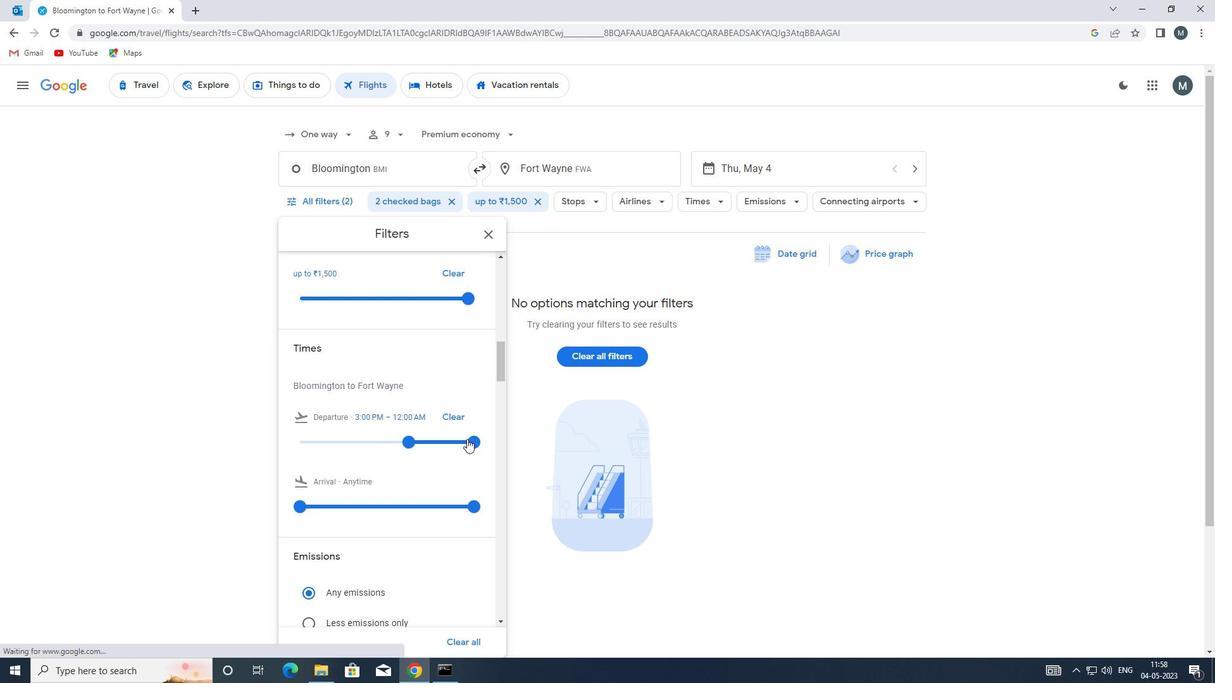 
Action: Mouse moved to (416, 442)
Screenshot: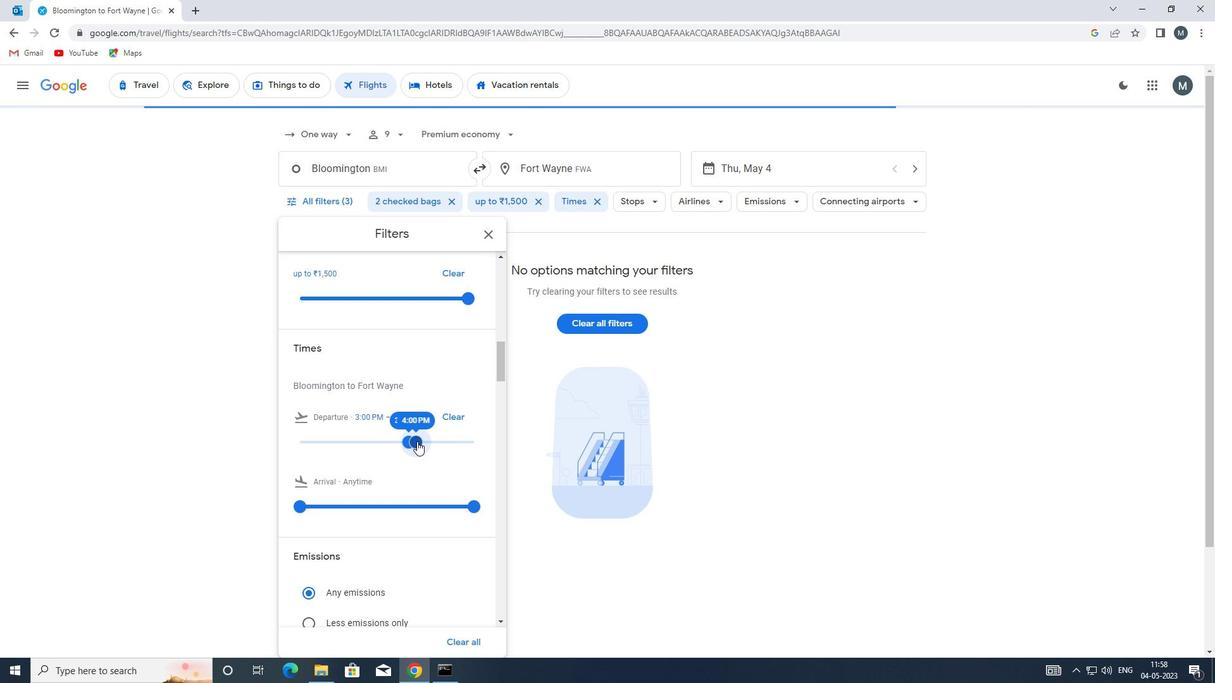 
Action: Mouse scrolled (416, 441) with delta (0, 0)
Screenshot: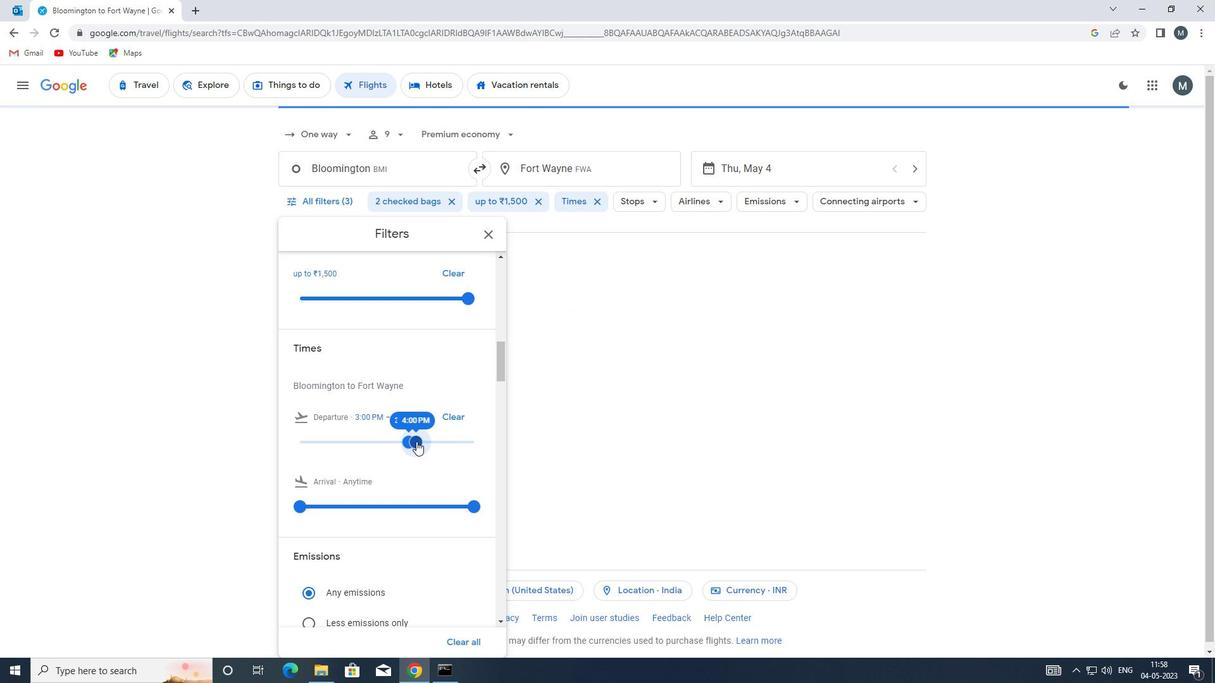 
Action: Mouse moved to (483, 235)
Screenshot: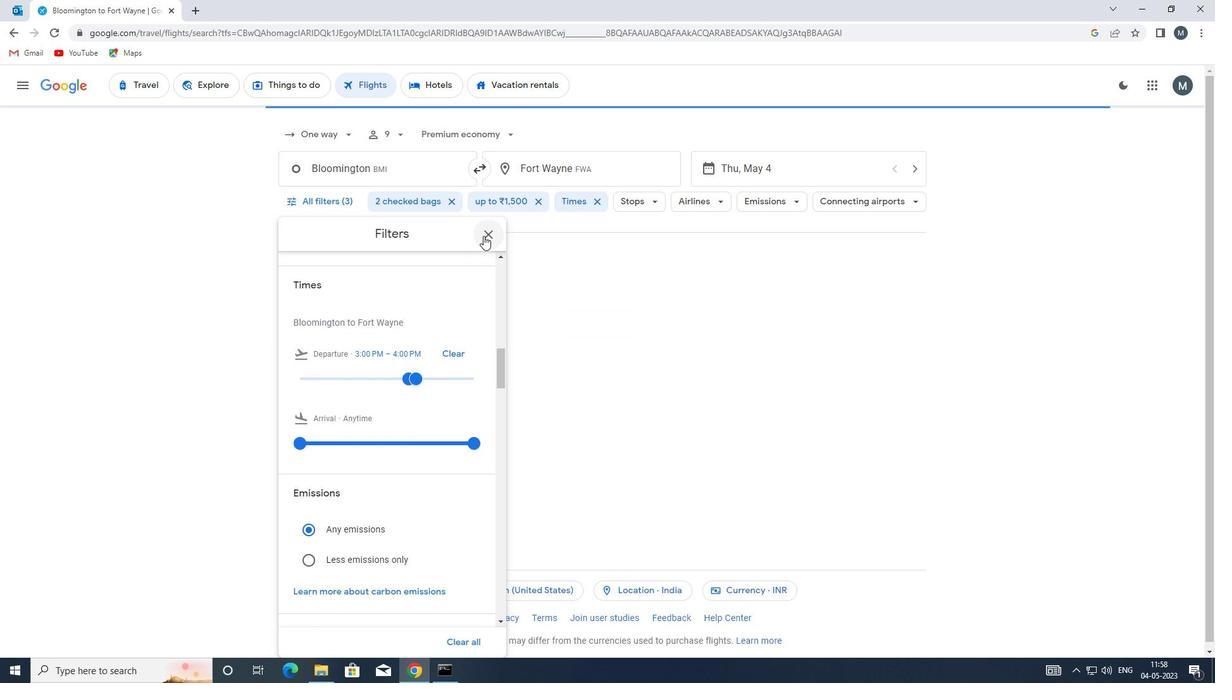 
Action: Mouse pressed left at (483, 235)
Screenshot: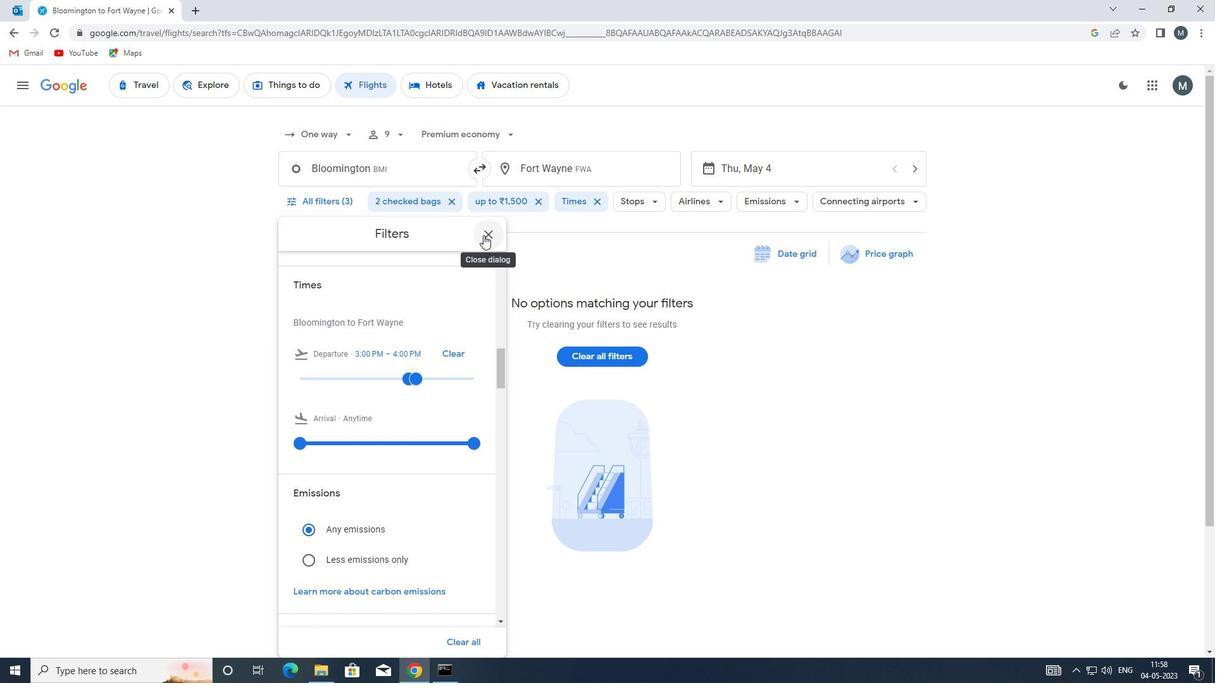 
